 Task: Add all the custom objects of student admission management in this created lightening app.
Action: Mouse moved to (652, 52)
Screenshot: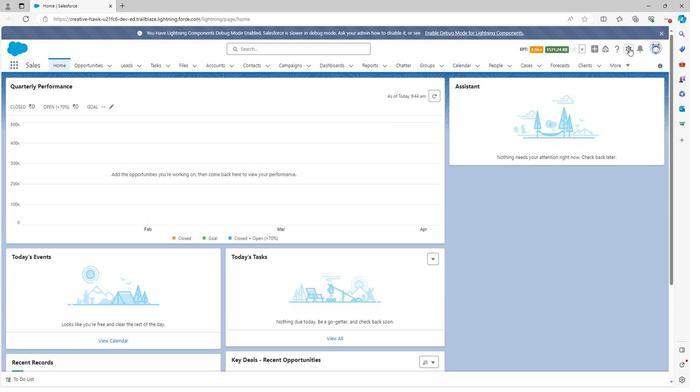
Action: Mouse pressed left at (652, 52)
Screenshot: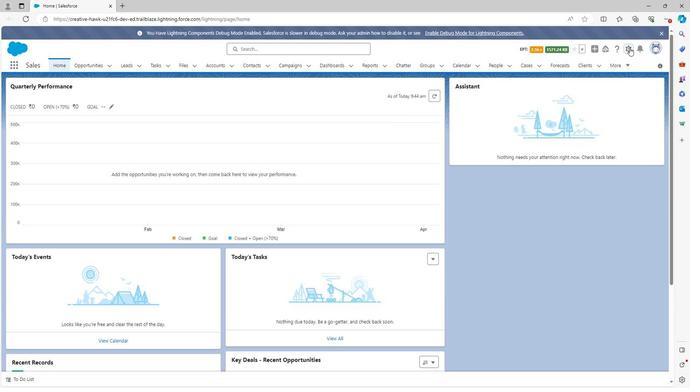 
Action: Mouse moved to (622, 76)
Screenshot: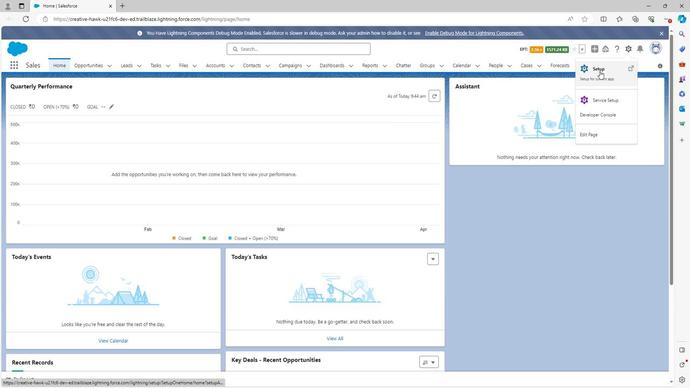 
Action: Mouse pressed left at (622, 76)
Screenshot: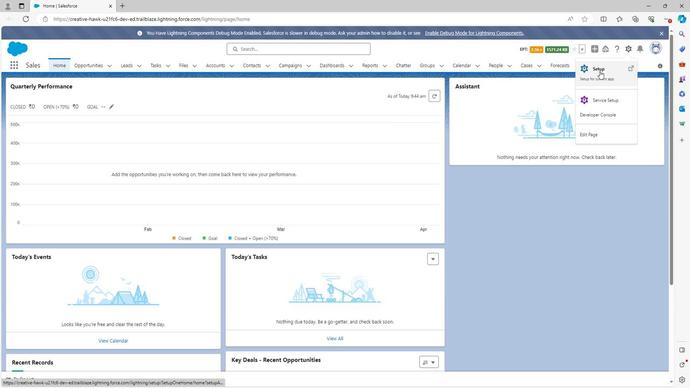 
Action: Mouse moved to (65, 91)
Screenshot: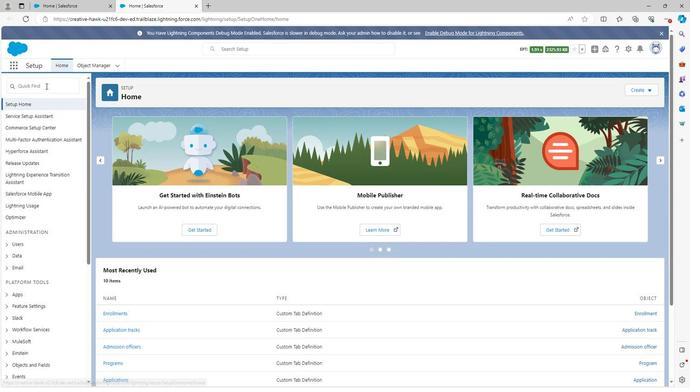 
Action: Mouse pressed left at (65, 91)
Screenshot: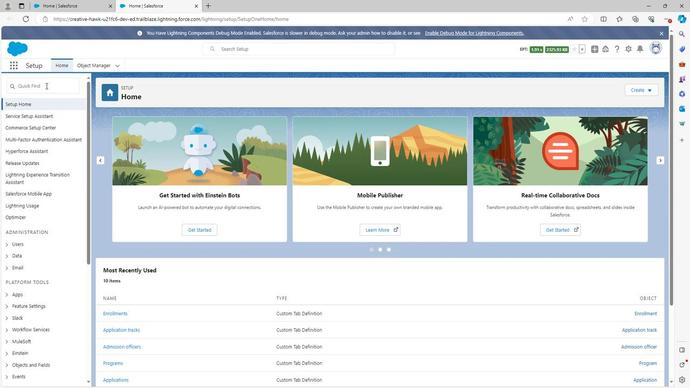 
Action: Key pressed app
Screenshot: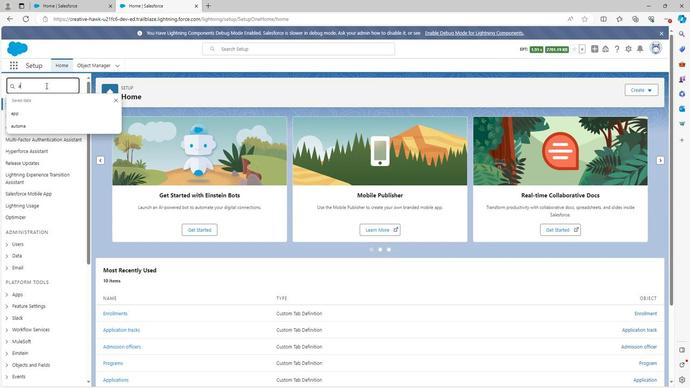 
Action: Mouse moved to (55, 165)
Screenshot: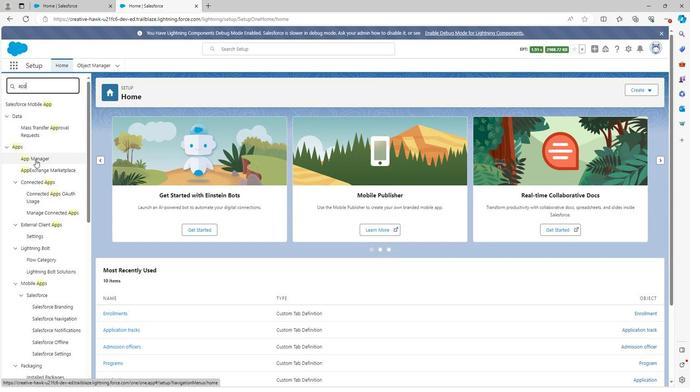 
Action: Mouse pressed left at (55, 165)
Screenshot: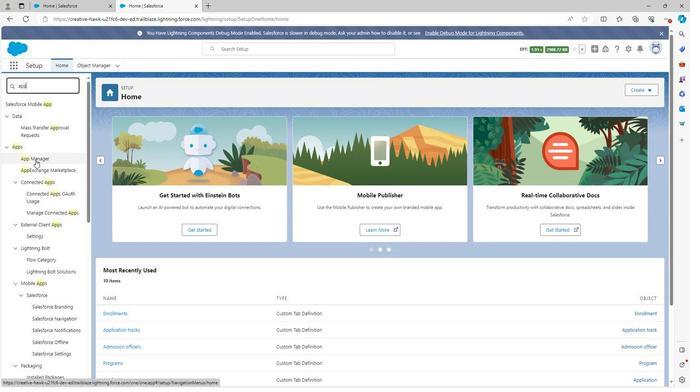 
Action: Mouse moved to (55, 163)
Screenshot: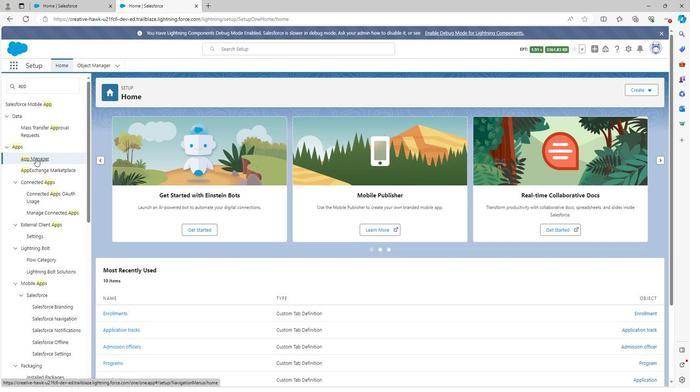 
Action: Mouse pressed left at (55, 163)
Screenshot: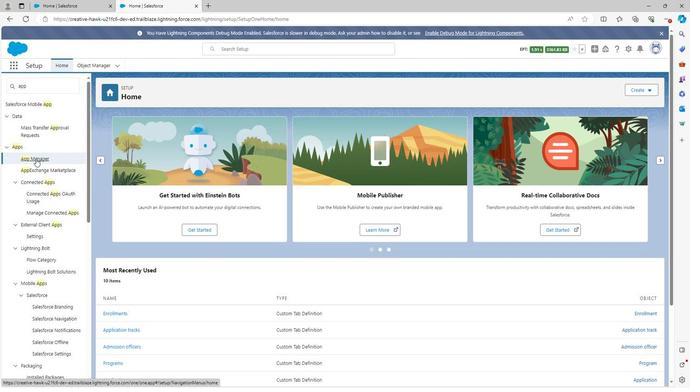 
Action: Mouse moved to (579, 355)
Screenshot: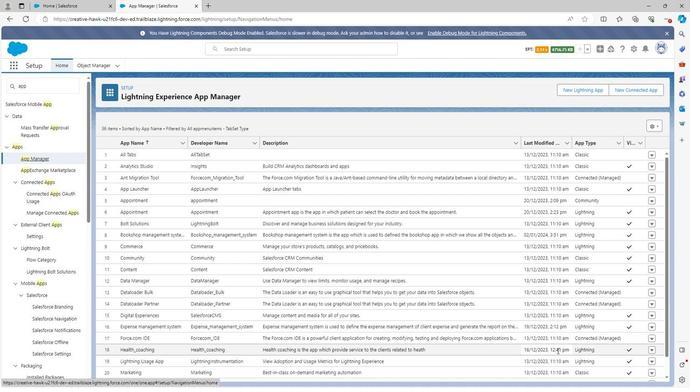 
Action: Mouse scrolled (579, 355) with delta (0, 0)
Screenshot: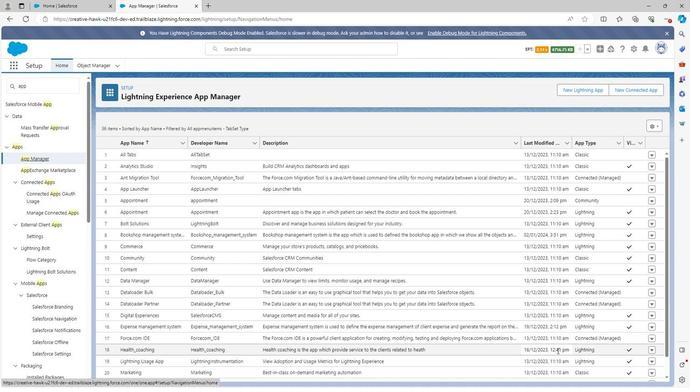 
Action: Mouse moved to (595, 357)
Screenshot: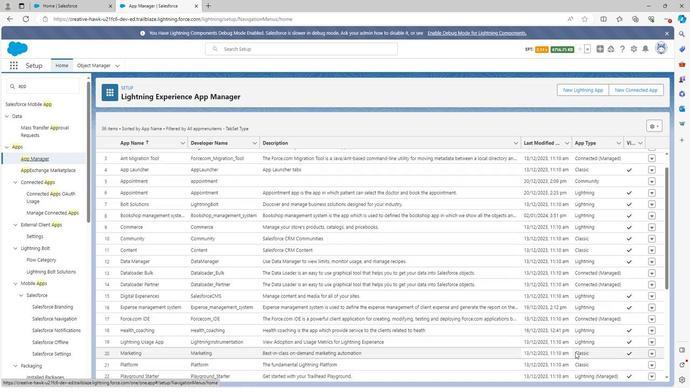 
Action: Mouse scrolled (594, 356) with delta (0, 0)
Screenshot: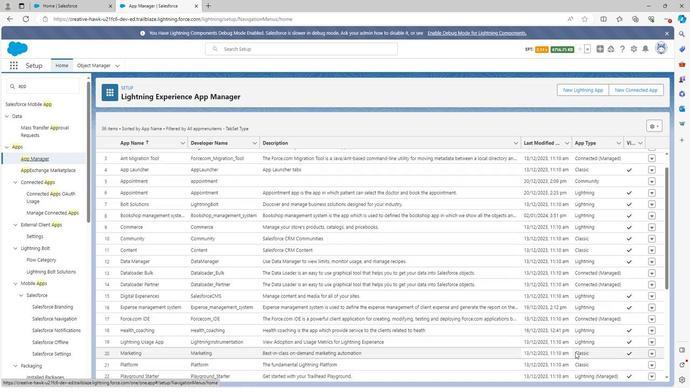
Action: Mouse moved to (608, 357)
Screenshot: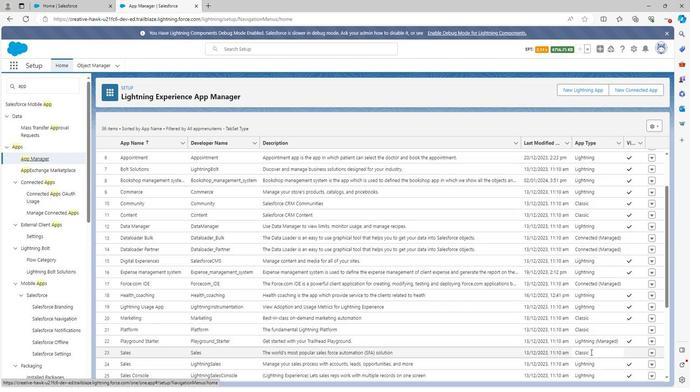 
Action: Mouse scrolled (608, 356) with delta (0, 0)
Screenshot: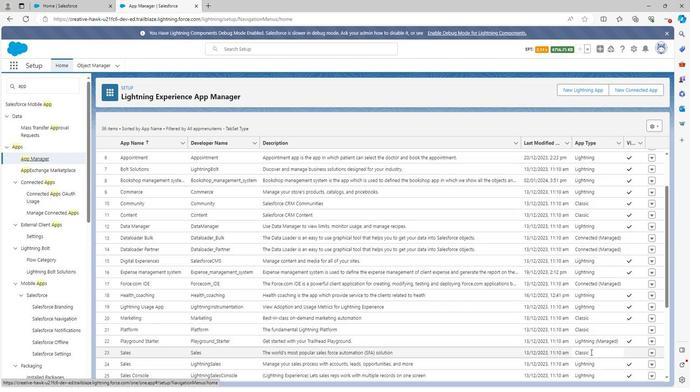
Action: Mouse moved to (629, 354)
Screenshot: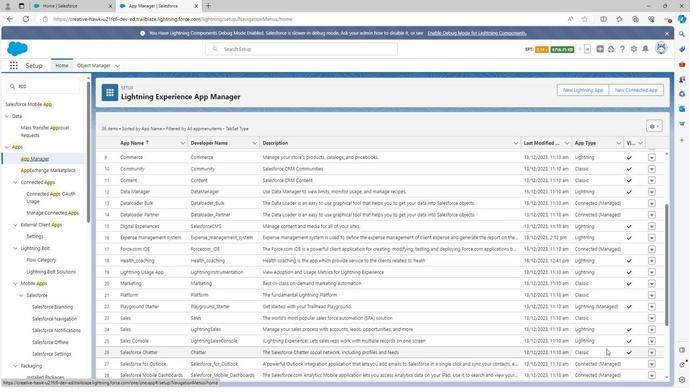 
Action: Mouse scrolled (629, 353) with delta (0, 0)
Screenshot: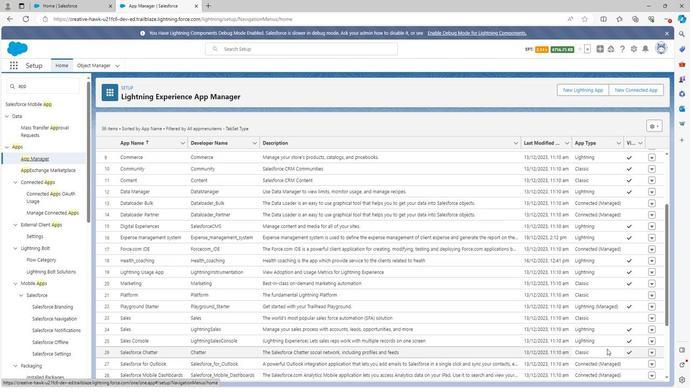 
Action: Mouse moved to (630, 353)
Screenshot: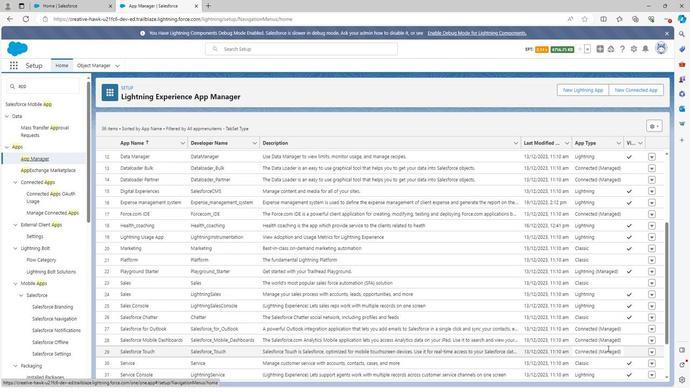 
Action: Mouse scrolled (630, 353) with delta (0, 0)
Screenshot: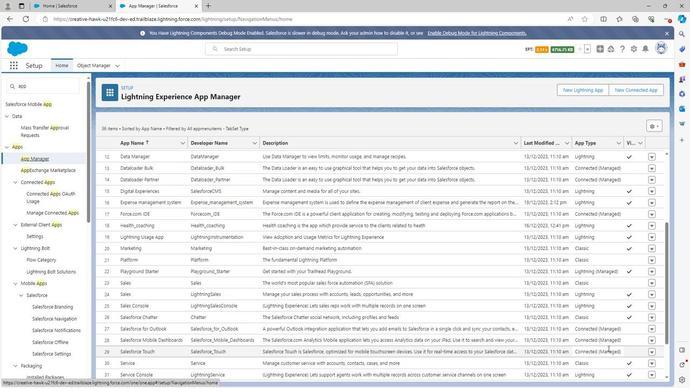 
Action: Mouse moved to (630, 353)
Screenshot: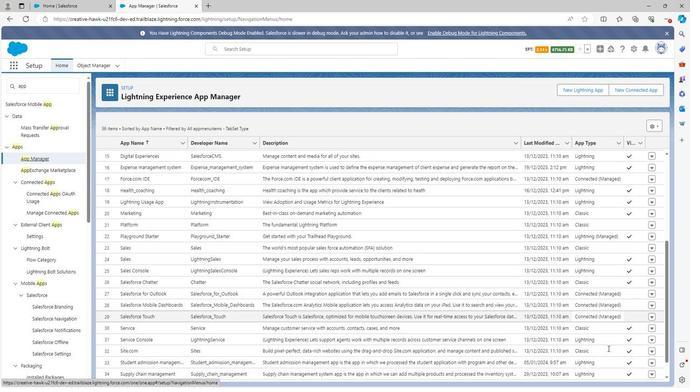 
Action: Mouse scrolled (630, 353) with delta (0, 0)
Screenshot: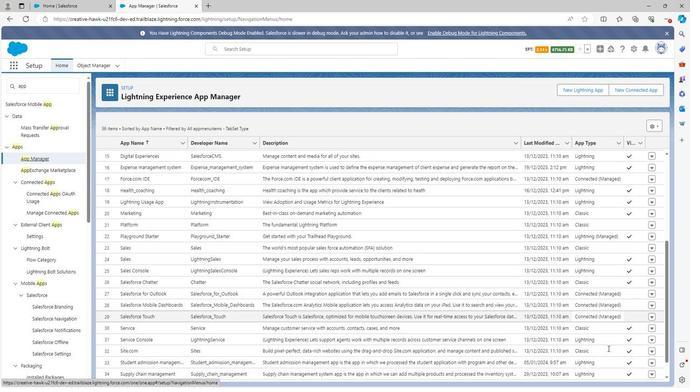 
Action: Mouse moved to (675, 346)
Screenshot: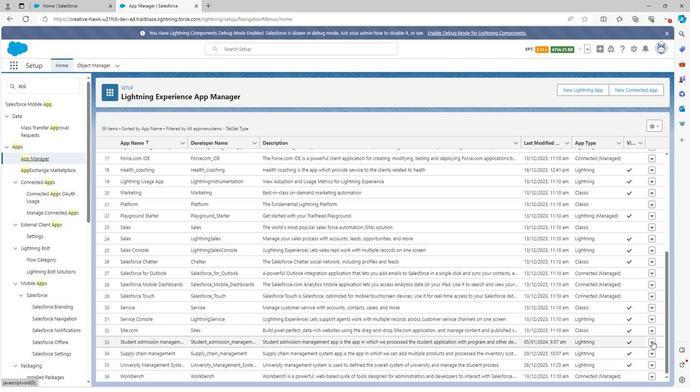 
Action: Mouse pressed left at (675, 346)
Screenshot: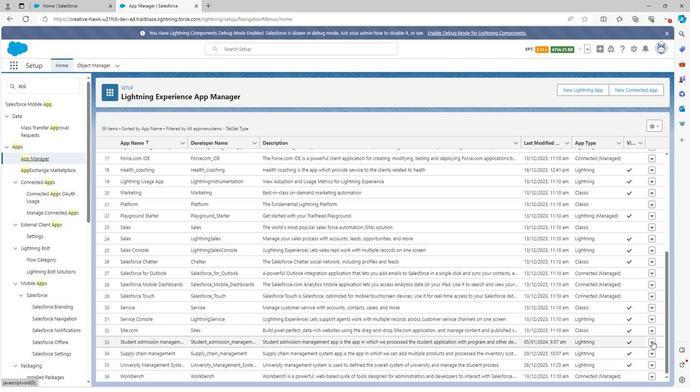 
Action: Mouse moved to (674, 345)
Screenshot: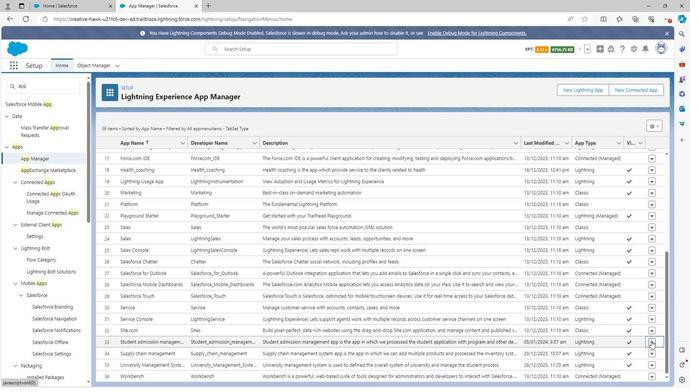
Action: Mouse pressed left at (674, 345)
Screenshot: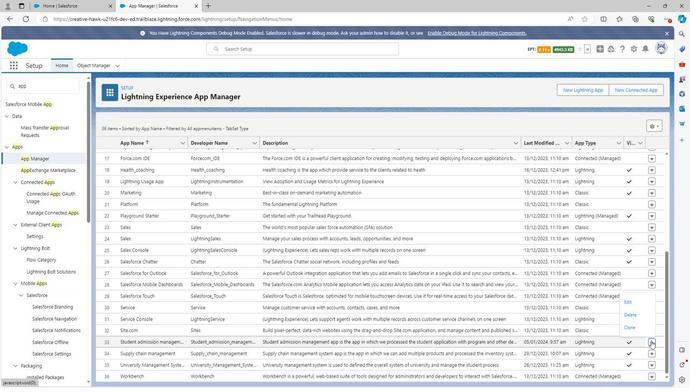 
Action: Mouse moved to (674, 345)
Screenshot: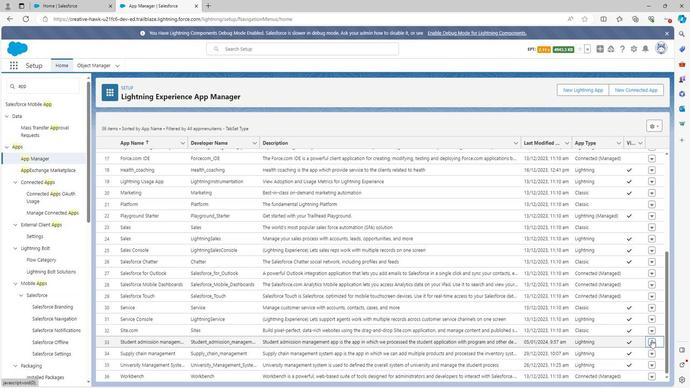 
Action: Mouse pressed left at (674, 345)
Screenshot: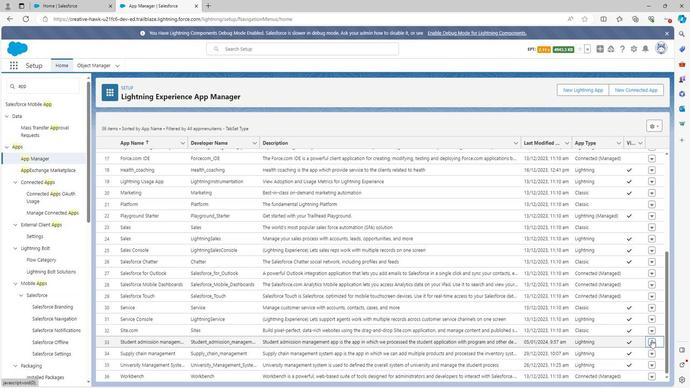 
Action: Mouse moved to (653, 308)
Screenshot: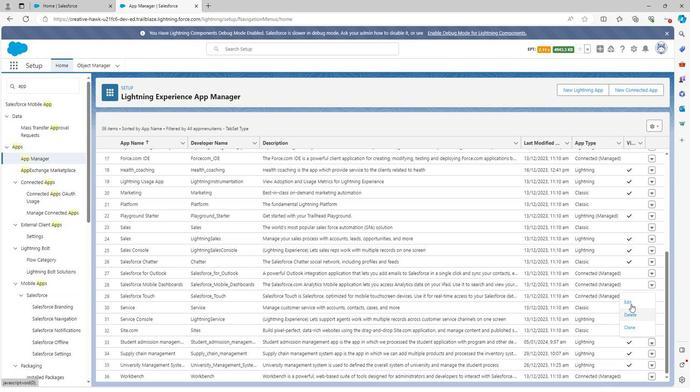 
Action: Mouse pressed left at (653, 308)
Screenshot: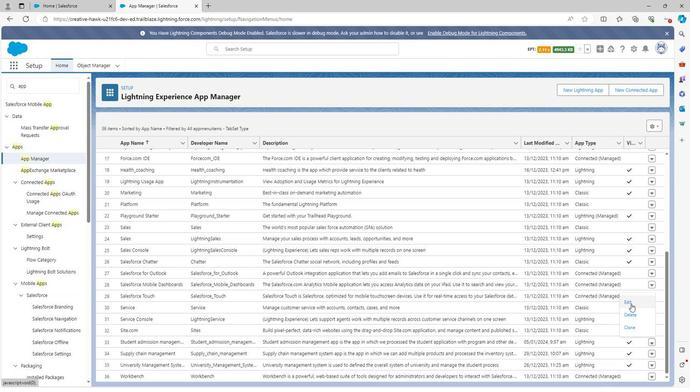 
Action: Mouse moved to (55, 113)
Screenshot: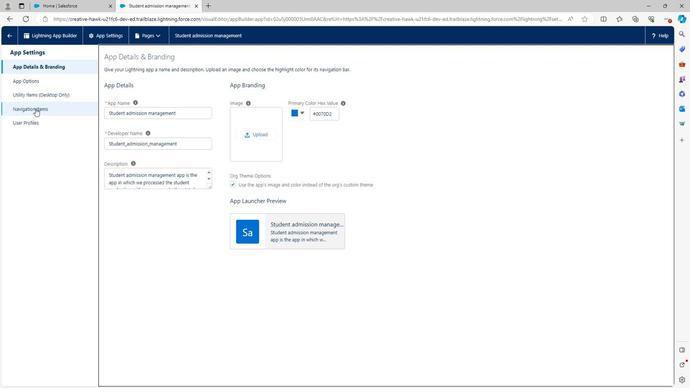 
Action: Mouse pressed left at (55, 113)
Screenshot: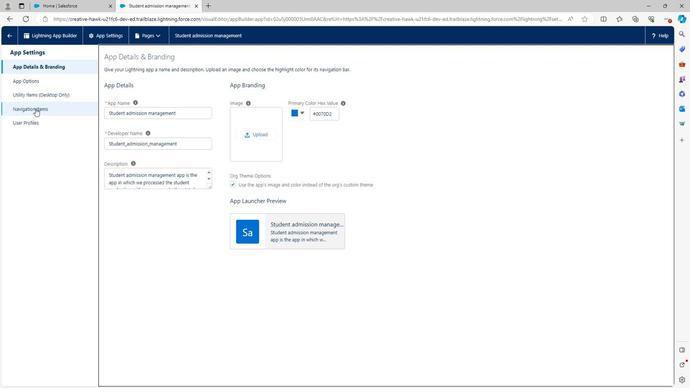 
Action: Mouse moved to (198, 214)
Screenshot: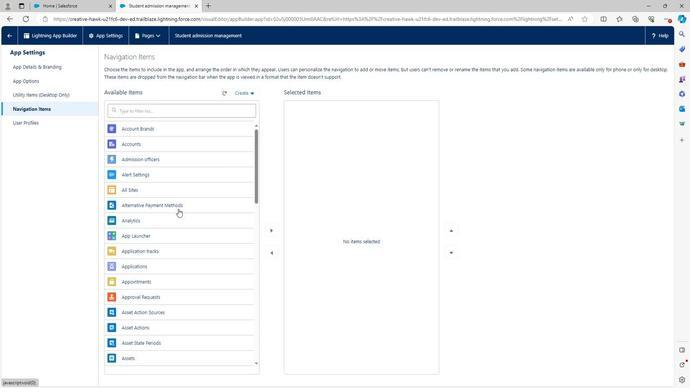
Action: Mouse scrolled (198, 213) with delta (0, 0)
Screenshot: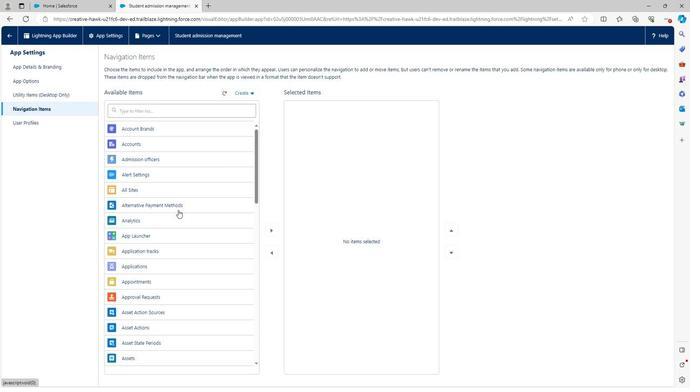 
Action: Mouse moved to (198, 216)
Screenshot: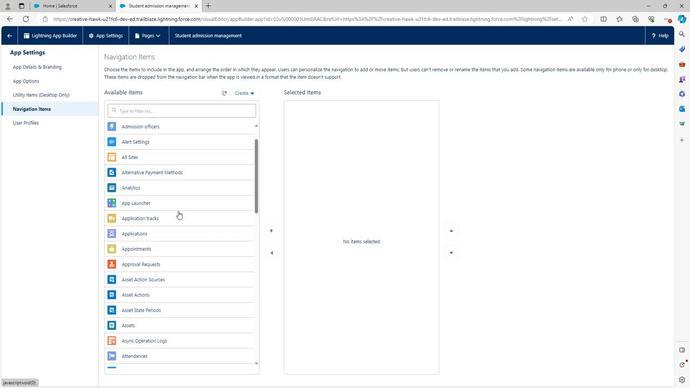 
Action: Mouse scrolled (198, 215) with delta (0, 0)
Screenshot: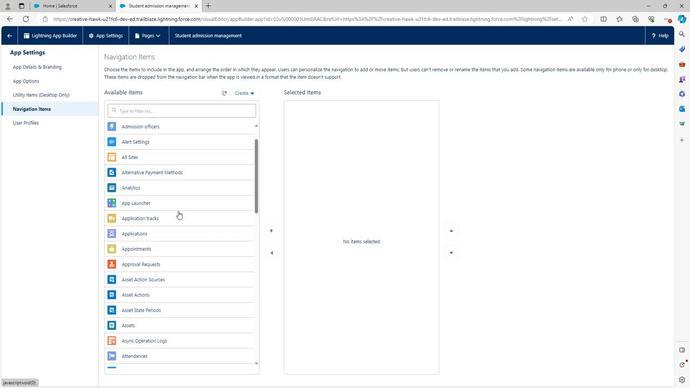 
Action: Mouse moved to (198, 217)
Screenshot: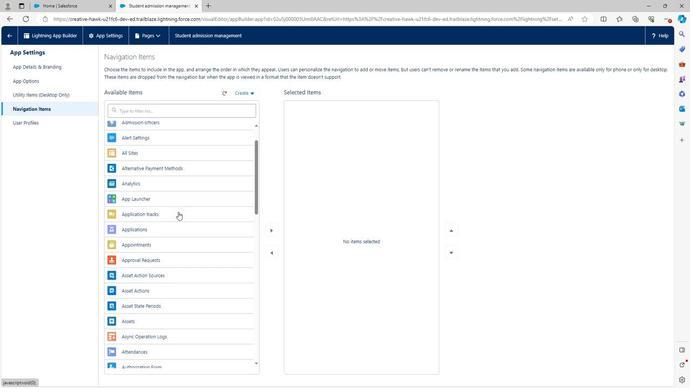 
Action: Mouse scrolled (198, 216) with delta (0, 0)
Screenshot: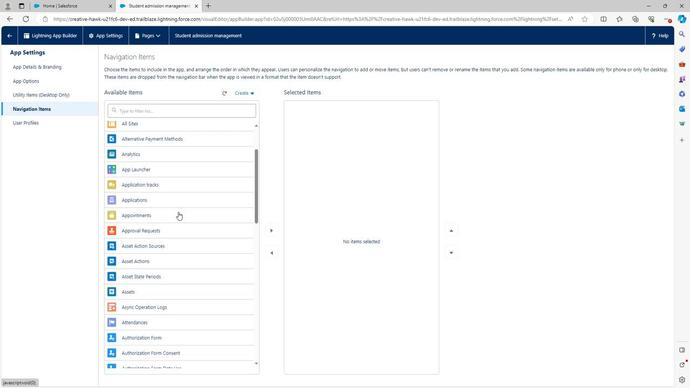 
Action: Mouse scrolled (198, 216) with delta (0, 0)
Screenshot: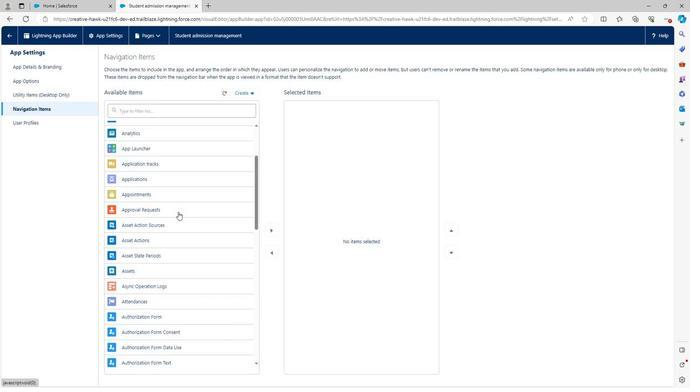 
Action: Mouse scrolled (198, 216) with delta (0, 0)
Screenshot: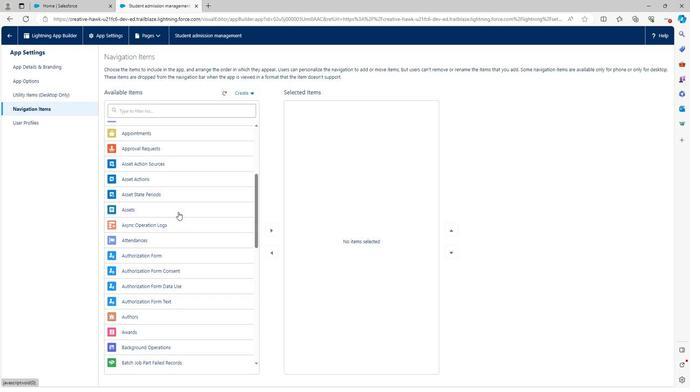 
Action: Mouse scrolled (198, 216) with delta (0, 0)
Screenshot: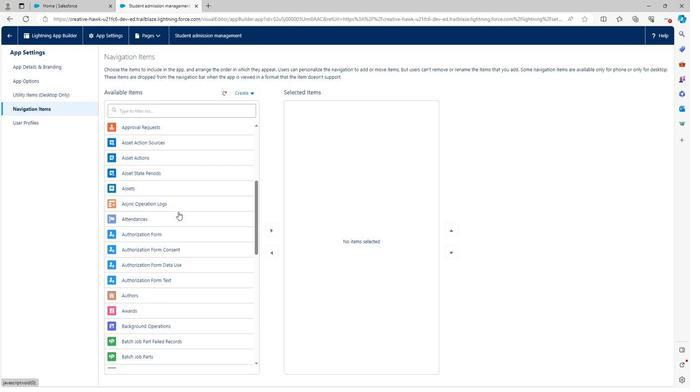 
Action: Mouse scrolled (198, 216) with delta (0, 0)
Screenshot: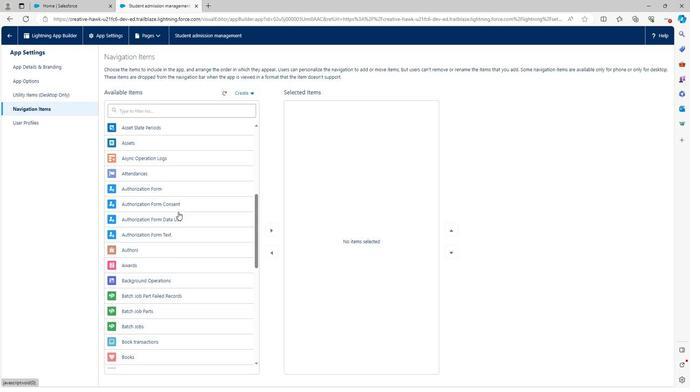 
Action: Mouse scrolled (198, 216) with delta (0, 0)
Screenshot: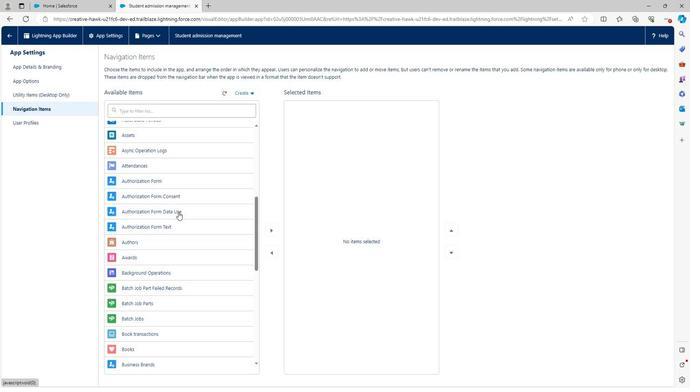 
Action: Mouse scrolled (198, 216) with delta (0, 0)
Screenshot: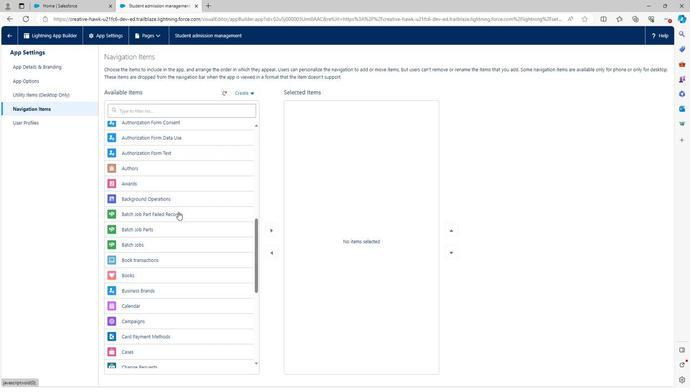 
Action: Mouse scrolled (198, 216) with delta (0, 0)
Screenshot: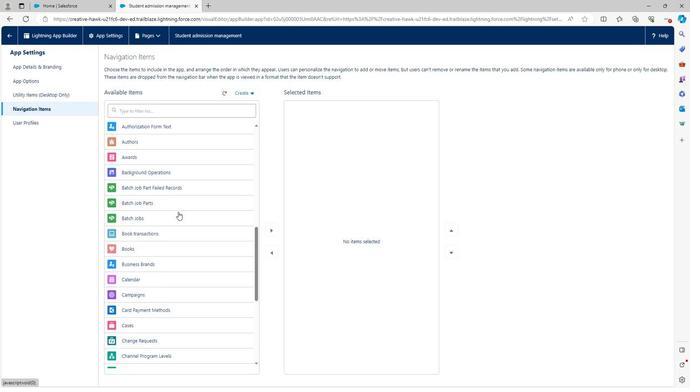 
Action: Mouse scrolled (198, 216) with delta (0, 0)
Screenshot: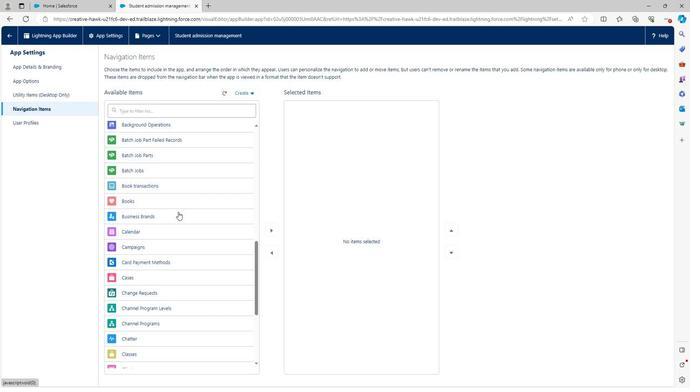 
Action: Mouse scrolled (198, 216) with delta (0, 0)
Screenshot: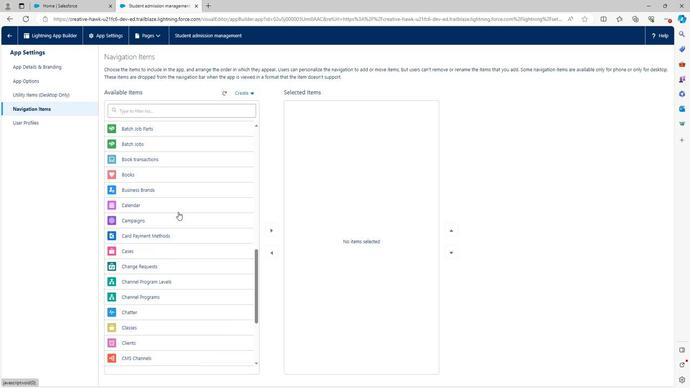 
Action: Mouse scrolled (198, 216) with delta (0, 0)
Screenshot: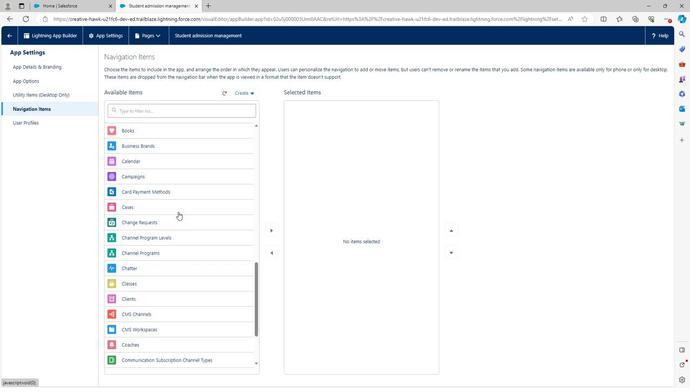 
Action: Mouse scrolled (198, 216) with delta (0, 0)
Screenshot: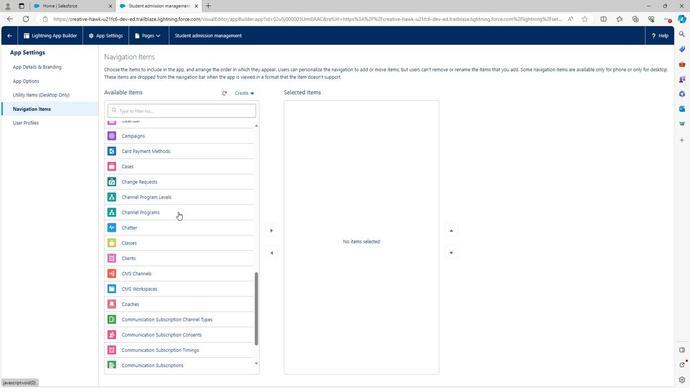 
Action: Mouse scrolled (198, 216) with delta (0, 0)
Screenshot: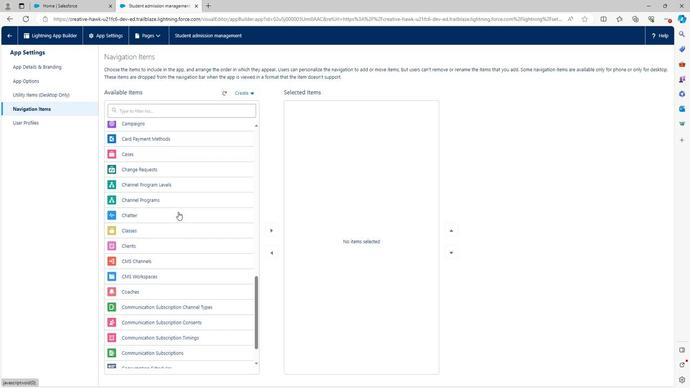 
Action: Mouse scrolled (198, 216) with delta (0, 0)
Screenshot: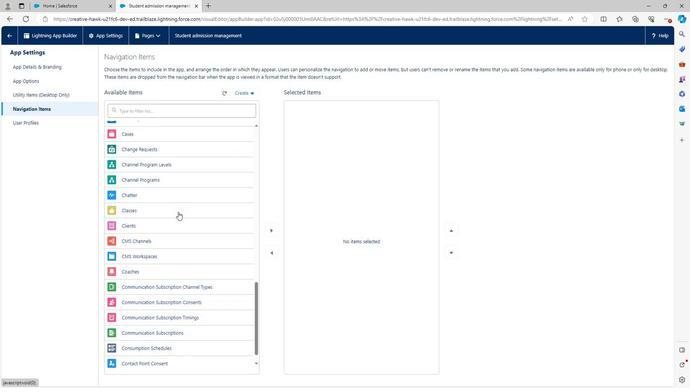 
Action: Mouse scrolled (198, 216) with delta (0, 0)
Screenshot: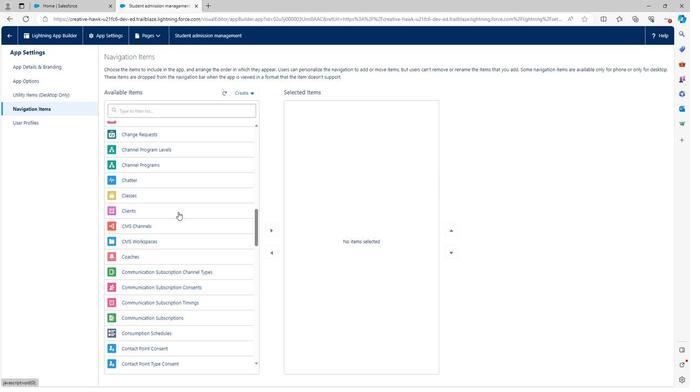 
Action: Mouse scrolled (198, 216) with delta (0, 0)
Screenshot: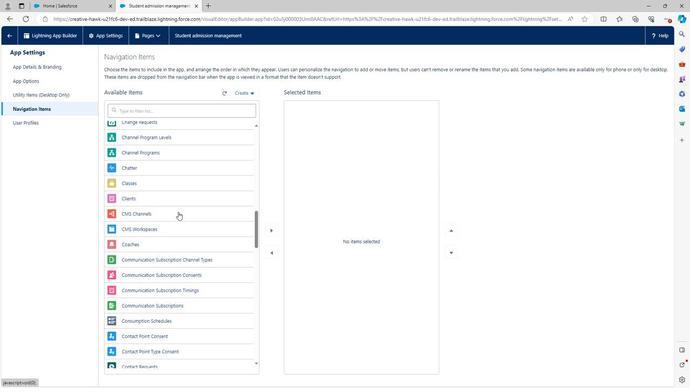 
Action: Mouse scrolled (198, 216) with delta (0, 0)
Screenshot: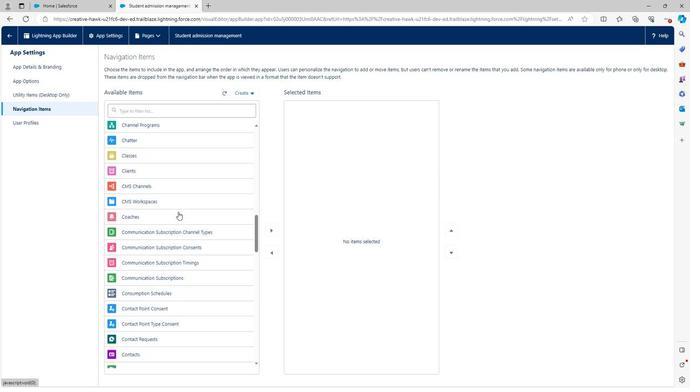 
Action: Mouse scrolled (198, 216) with delta (0, 0)
Screenshot: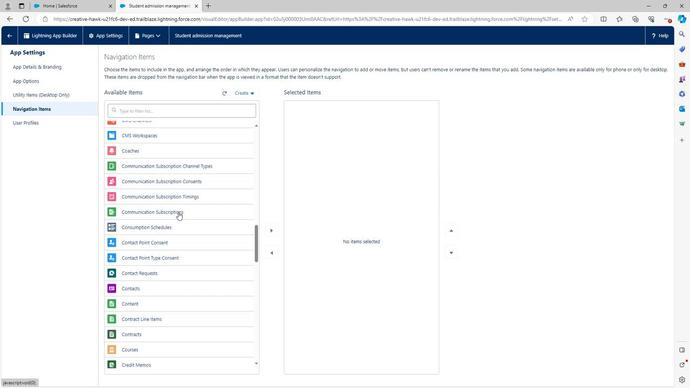
Action: Mouse scrolled (198, 216) with delta (0, 0)
Screenshot: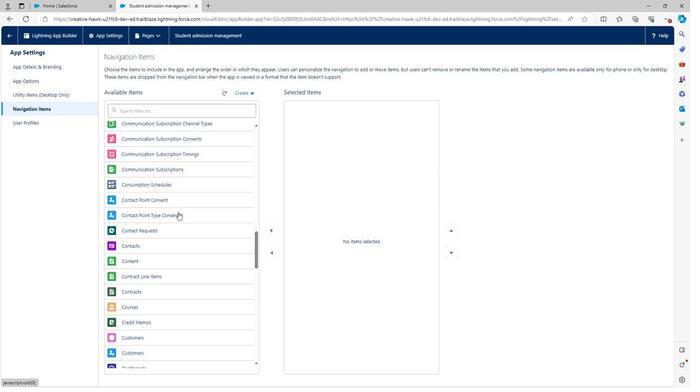 
Action: Mouse scrolled (198, 216) with delta (0, 0)
Screenshot: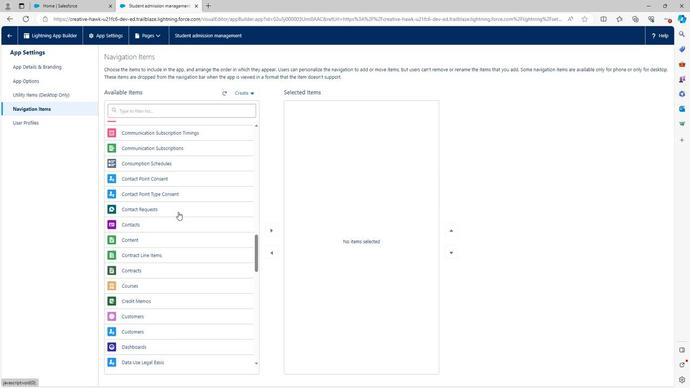 
Action: Mouse scrolled (198, 216) with delta (0, 0)
Screenshot: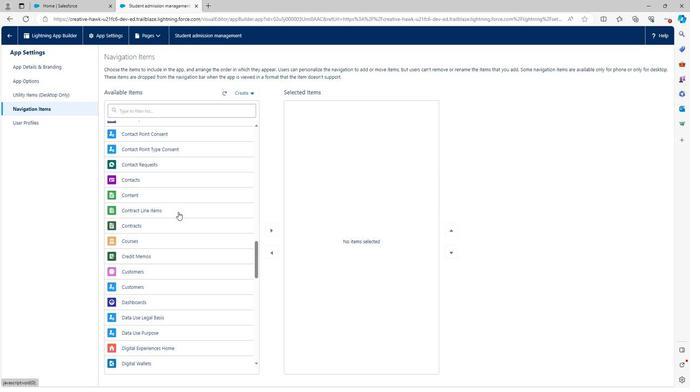 
Action: Mouse scrolled (198, 216) with delta (0, 0)
Screenshot: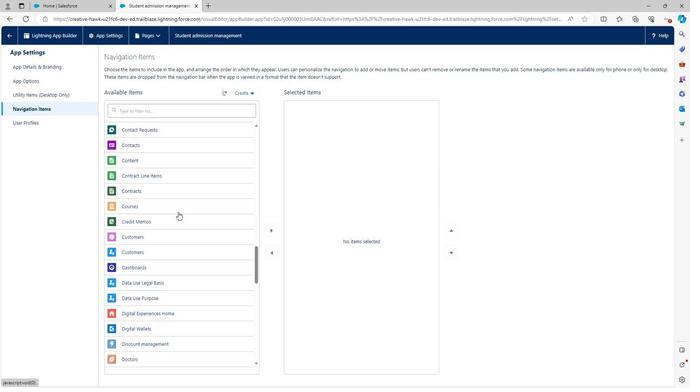 
Action: Mouse scrolled (198, 216) with delta (0, 0)
Screenshot: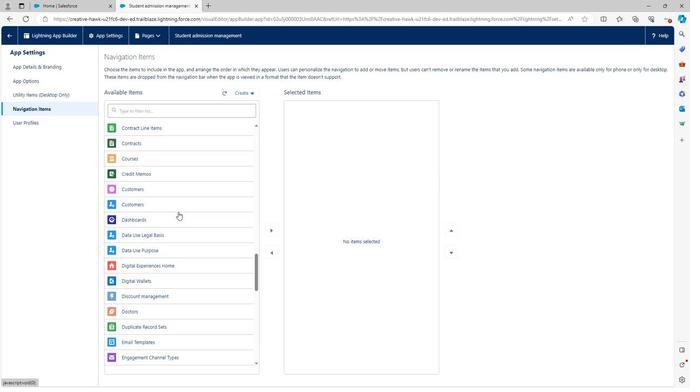 
Action: Mouse scrolled (198, 216) with delta (0, 0)
Screenshot: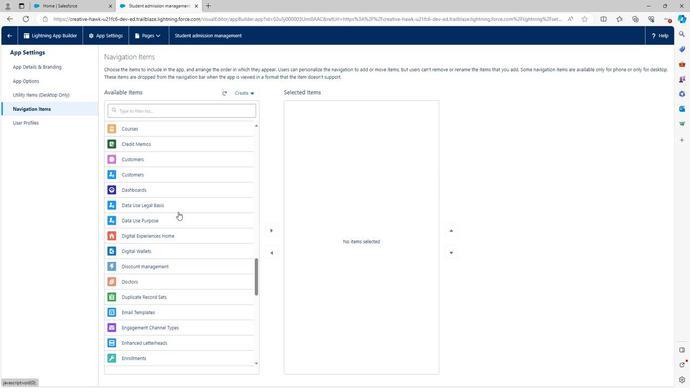 
Action: Mouse scrolled (198, 216) with delta (0, 0)
Screenshot: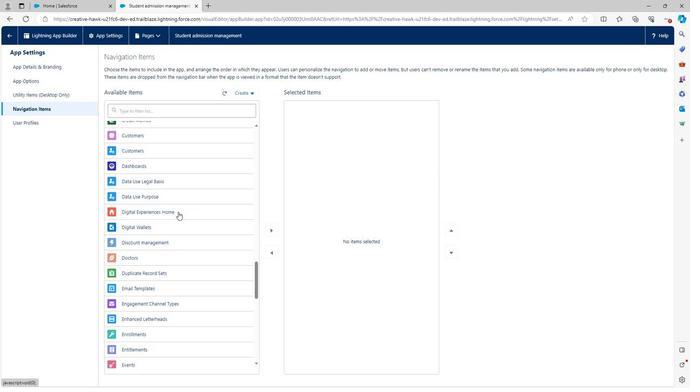 
Action: Mouse scrolled (198, 216) with delta (0, 0)
Screenshot: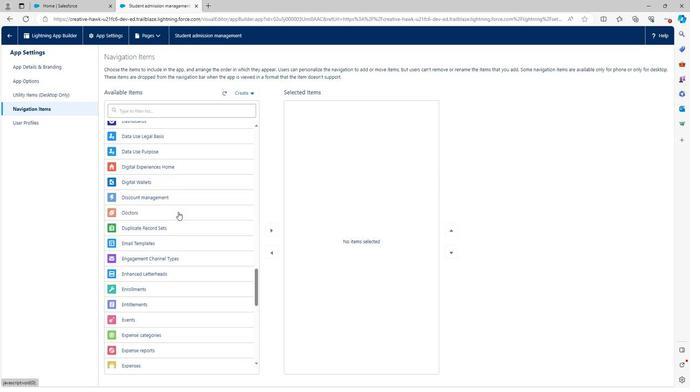 
Action: Mouse scrolled (198, 216) with delta (0, 0)
Screenshot: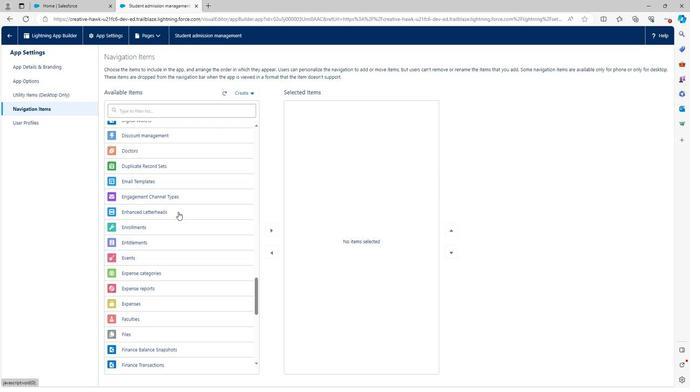 
Action: Mouse scrolled (198, 216) with delta (0, 0)
Screenshot: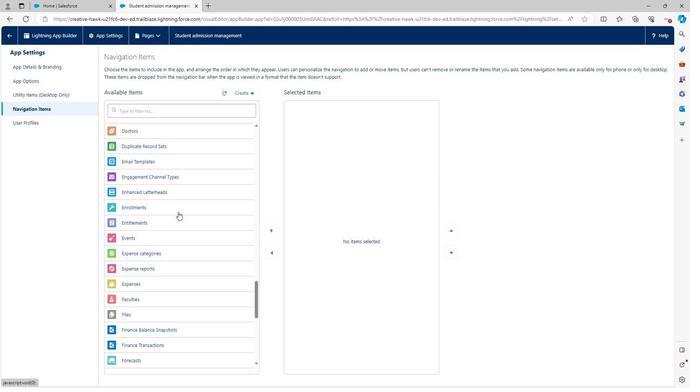 
Action: Mouse scrolled (198, 216) with delta (0, 0)
Screenshot: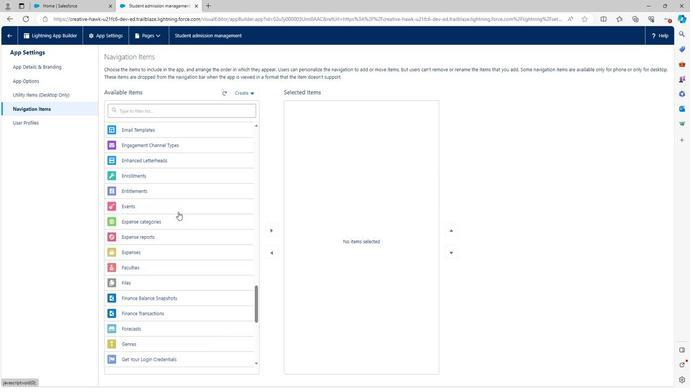 
Action: Mouse scrolled (198, 216) with delta (0, 0)
Screenshot: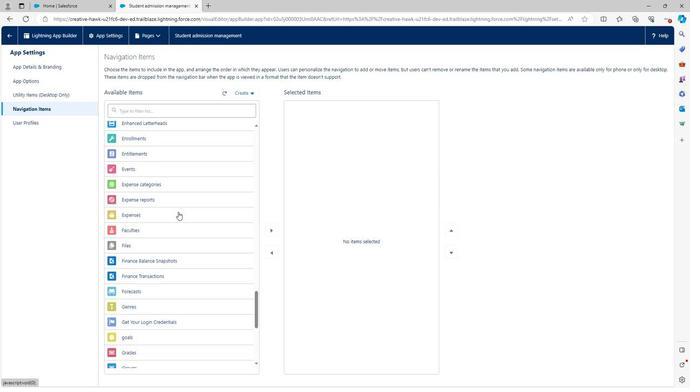 
Action: Mouse scrolled (198, 216) with delta (0, 0)
Screenshot: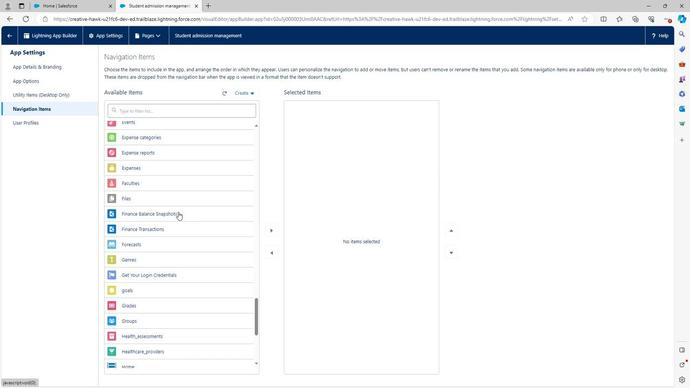 
Action: Mouse scrolled (198, 216) with delta (0, 0)
Screenshot: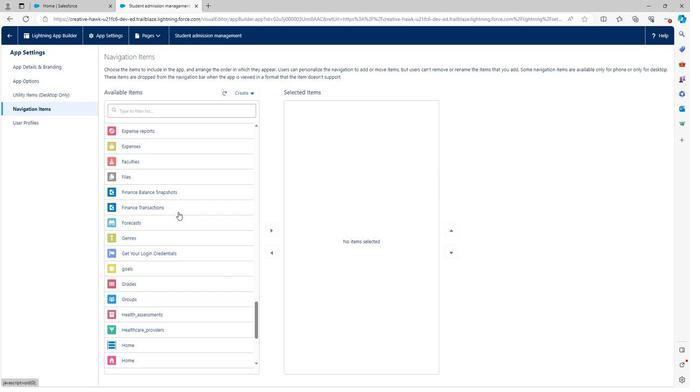 
Action: Mouse scrolled (198, 216) with delta (0, 0)
Screenshot: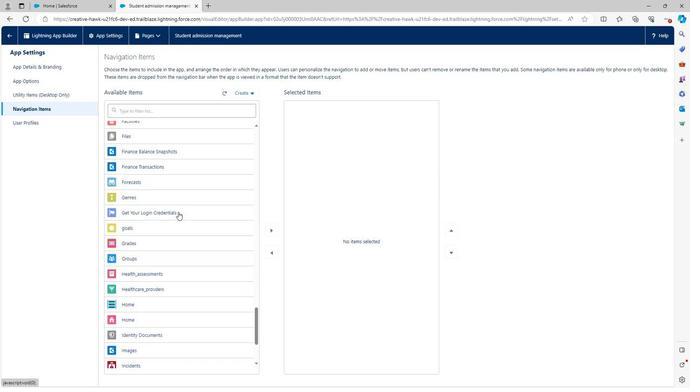 
Action: Mouse scrolled (198, 216) with delta (0, 0)
Screenshot: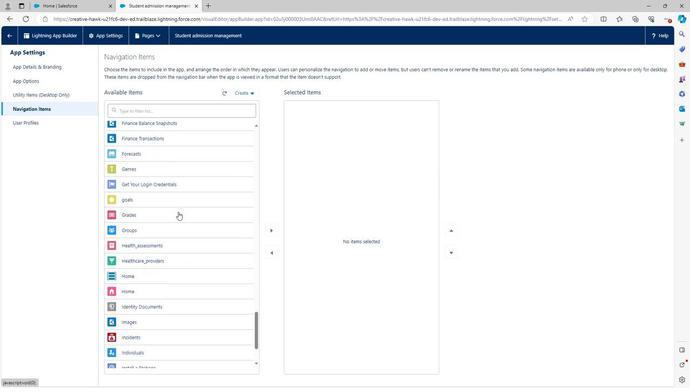 
Action: Mouse scrolled (198, 216) with delta (0, 0)
Screenshot: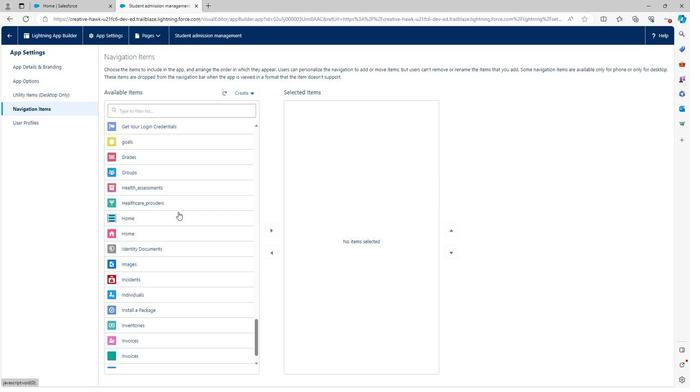 
Action: Mouse scrolled (198, 216) with delta (0, 0)
Screenshot: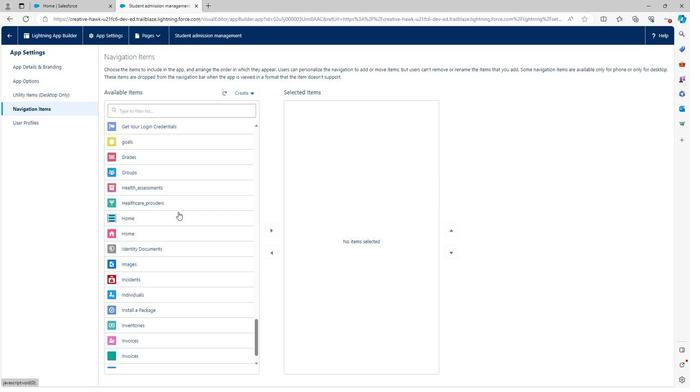 
Action: Mouse scrolled (198, 216) with delta (0, 0)
Screenshot: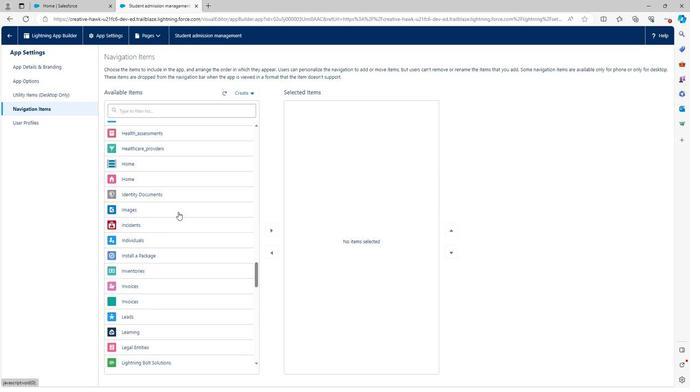 
Action: Mouse scrolled (198, 216) with delta (0, 0)
Screenshot: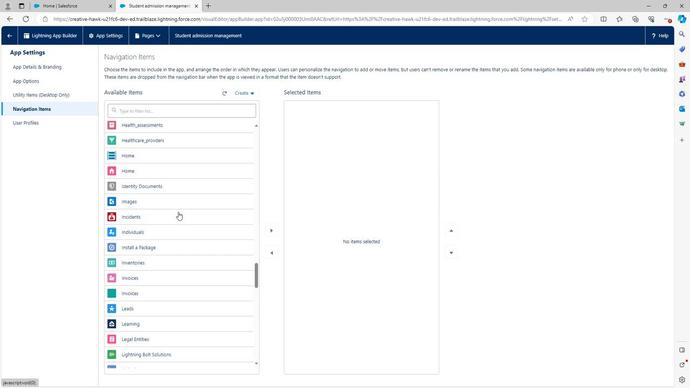 
Action: Mouse scrolled (198, 216) with delta (0, 0)
Screenshot: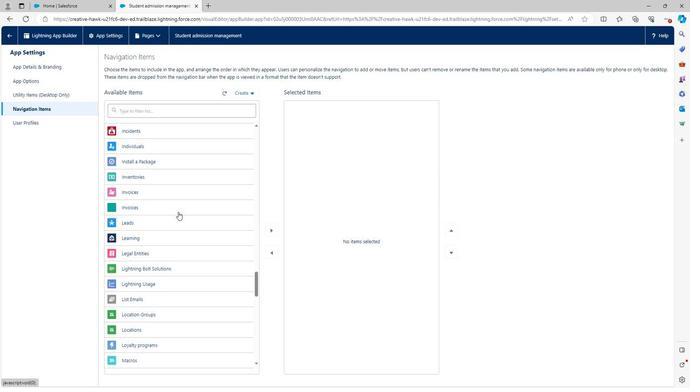 
Action: Mouse scrolled (198, 216) with delta (0, 0)
Screenshot: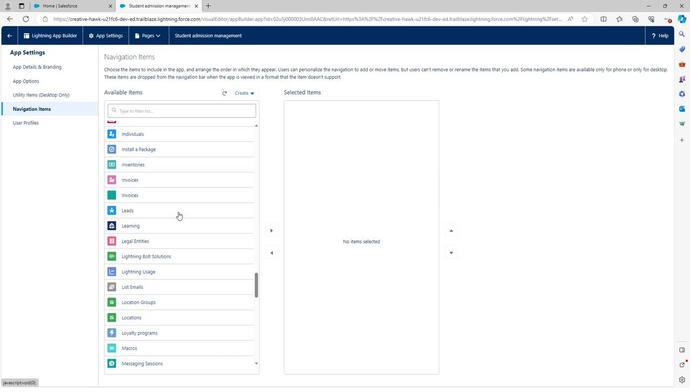 
Action: Mouse scrolled (198, 216) with delta (0, 0)
Screenshot: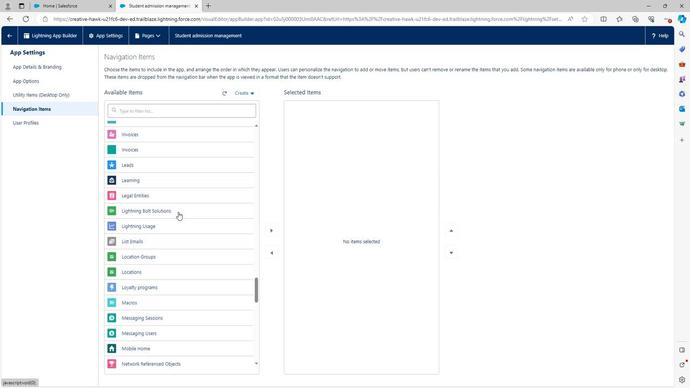 
Action: Mouse scrolled (198, 216) with delta (0, 0)
Screenshot: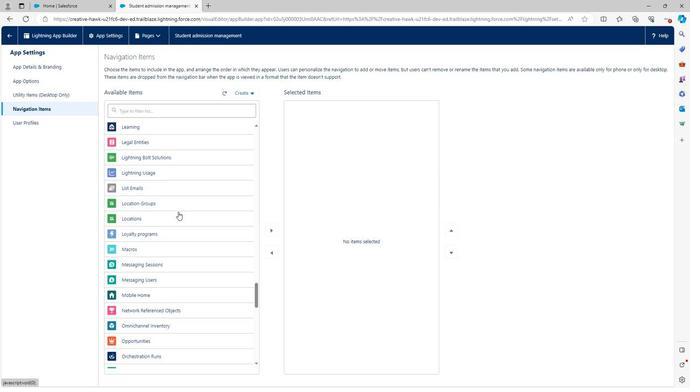 
Action: Mouse scrolled (198, 216) with delta (0, 0)
Screenshot: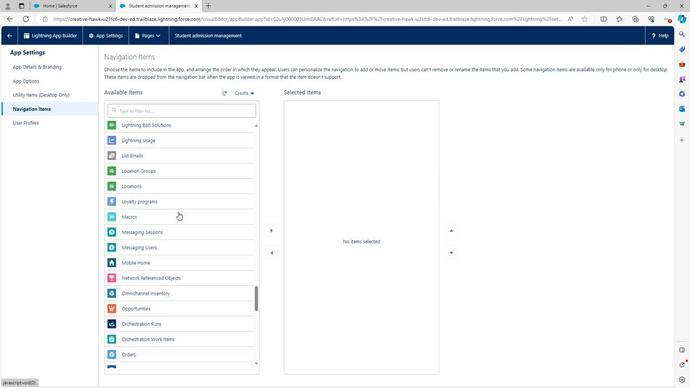
Action: Mouse scrolled (198, 216) with delta (0, 0)
Screenshot: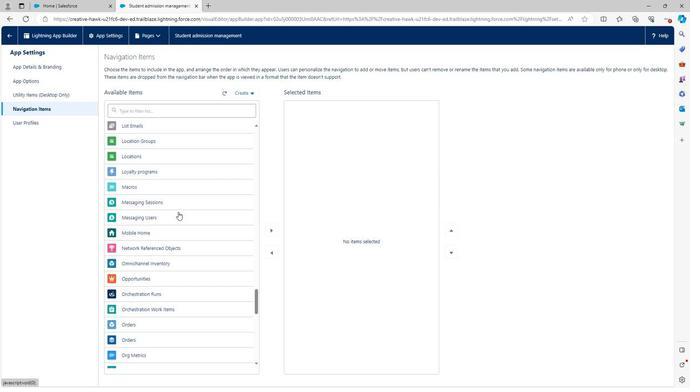 
Action: Mouse scrolled (198, 216) with delta (0, 0)
Screenshot: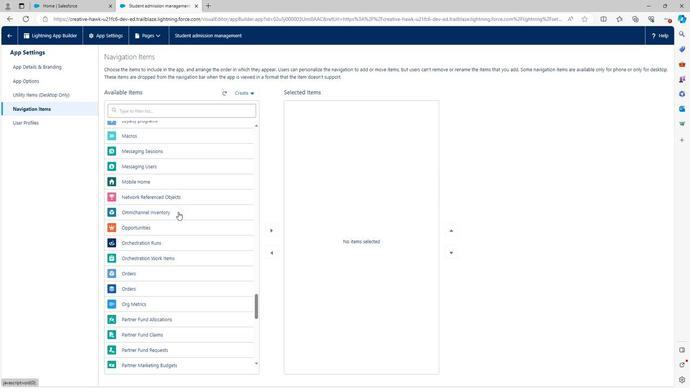 
Action: Mouse scrolled (198, 216) with delta (0, 0)
Screenshot: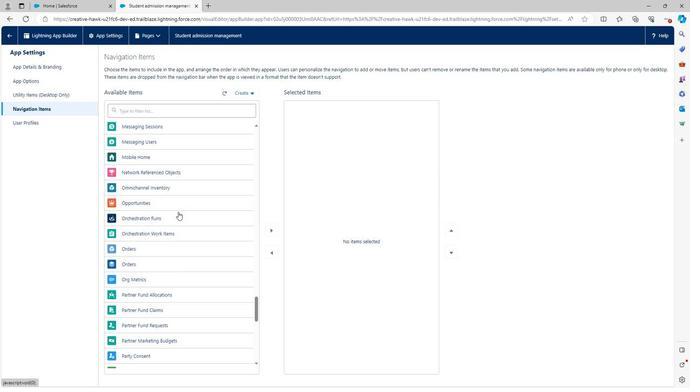 
Action: Mouse scrolled (198, 216) with delta (0, 0)
Screenshot: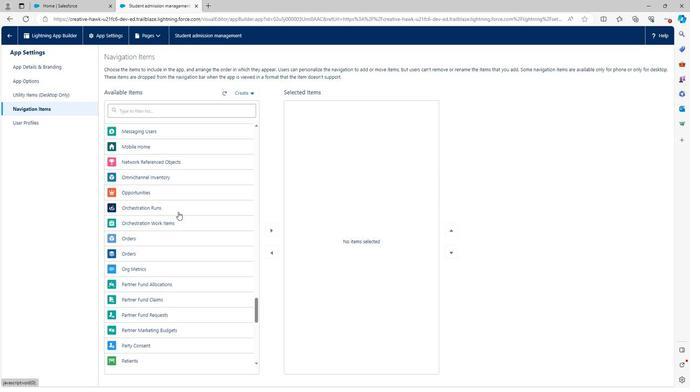 
Action: Mouse scrolled (198, 216) with delta (0, 0)
Screenshot: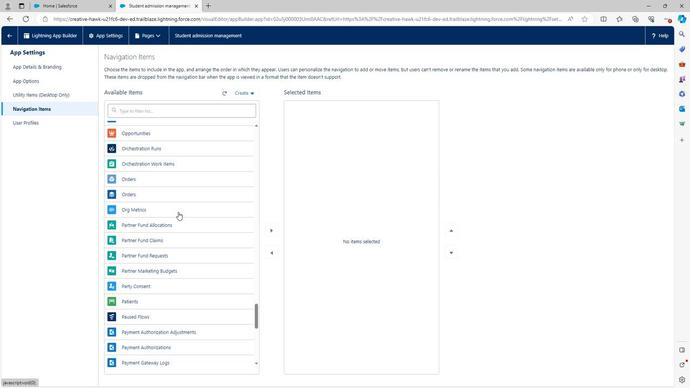 
Action: Mouse scrolled (198, 216) with delta (0, 0)
Screenshot: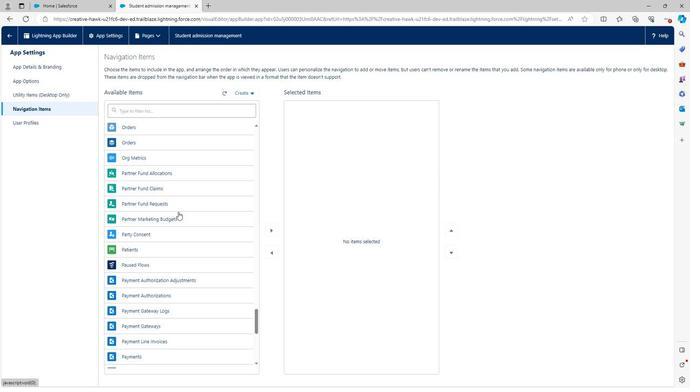 
Action: Mouse moved to (198, 217)
Screenshot: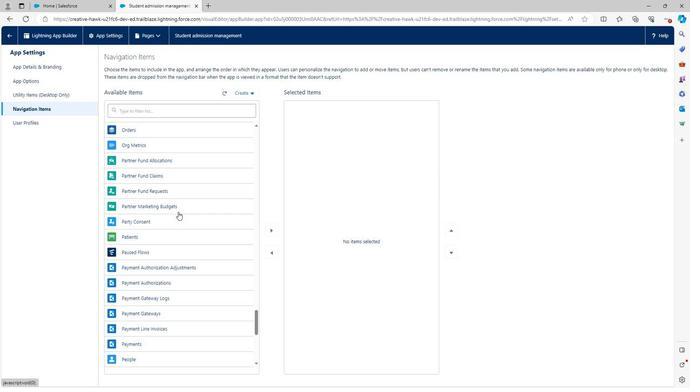 
Action: Mouse scrolled (198, 216) with delta (0, 0)
Screenshot: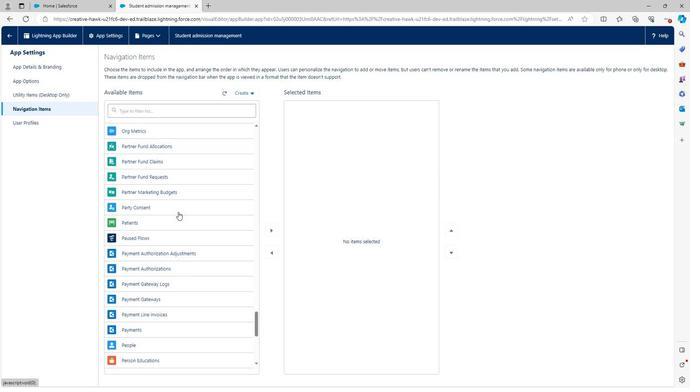 
Action: Mouse moved to (198, 217)
Screenshot: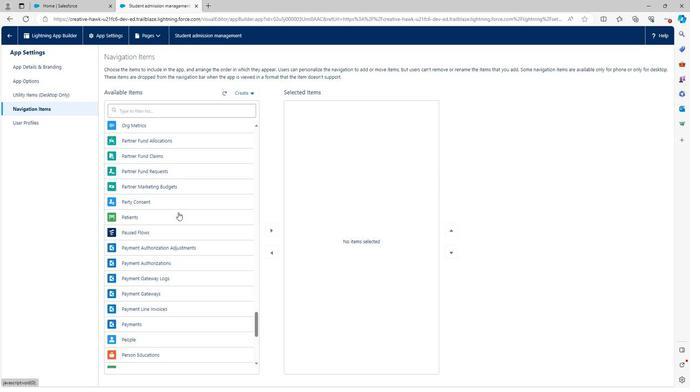
Action: Mouse scrolled (198, 217) with delta (0, 0)
Screenshot: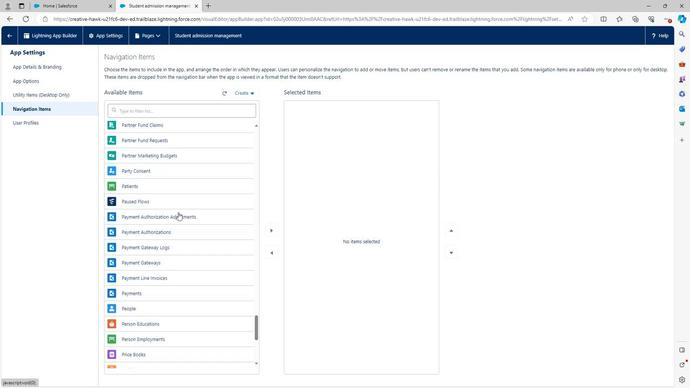 
Action: Mouse moved to (198, 217)
Screenshot: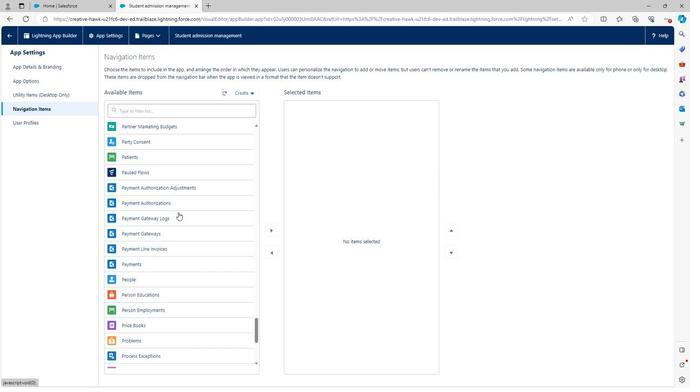 
Action: Mouse scrolled (198, 217) with delta (0, 0)
Screenshot: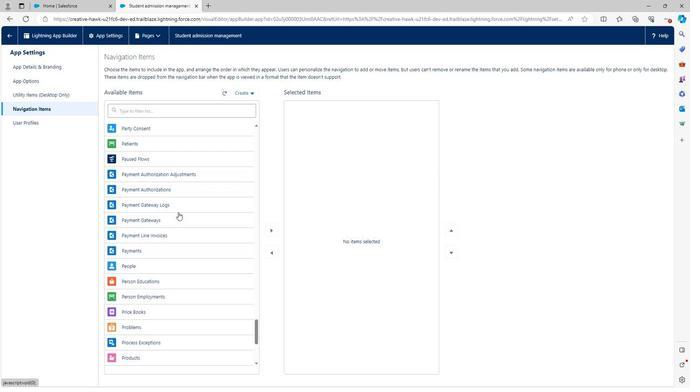 
Action: Mouse scrolled (198, 217) with delta (0, 0)
Screenshot: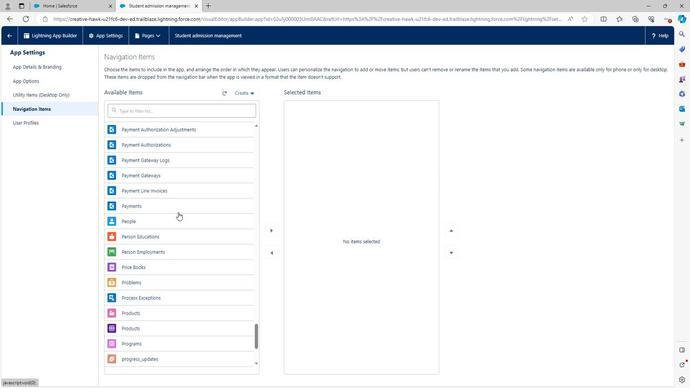 
Action: Mouse scrolled (198, 217) with delta (0, 0)
Screenshot: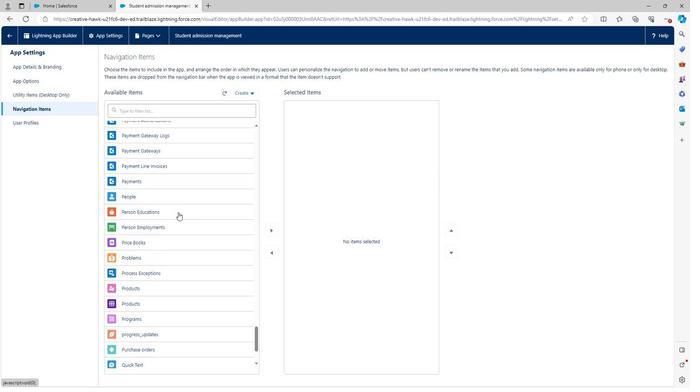 
Action: Mouse scrolled (198, 217) with delta (0, 0)
Screenshot: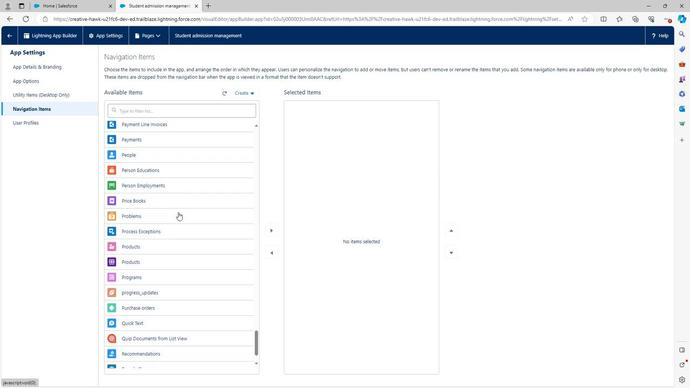 
Action: Mouse scrolled (198, 217) with delta (0, 0)
Screenshot: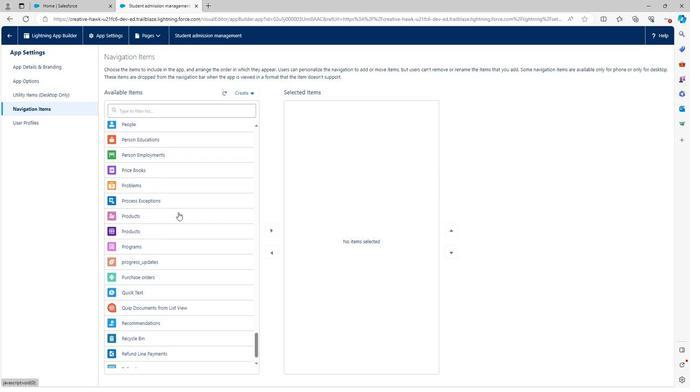 
Action: Mouse scrolled (198, 217) with delta (0, 0)
Screenshot: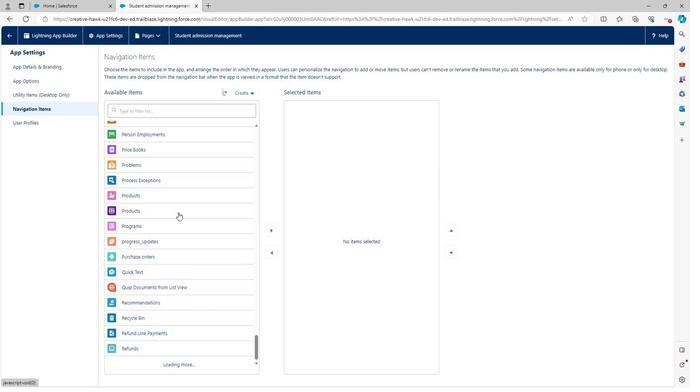 
Action: Mouse scrolled (198, 217) with delta (0, 0)
Screenshot: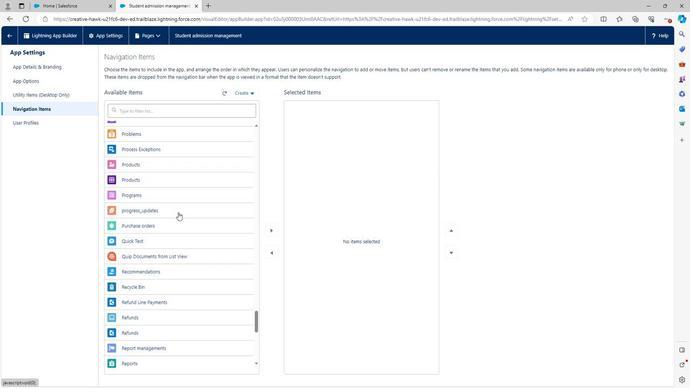 
Action: Mouse scrolled (198, 217) with delta (0, 0)
Screenshot: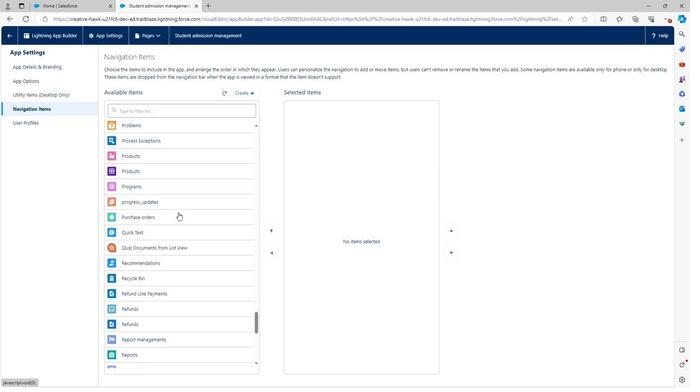 
Action: Mouse scrolled (198, 217) with delta (0, 0)
Screenshot: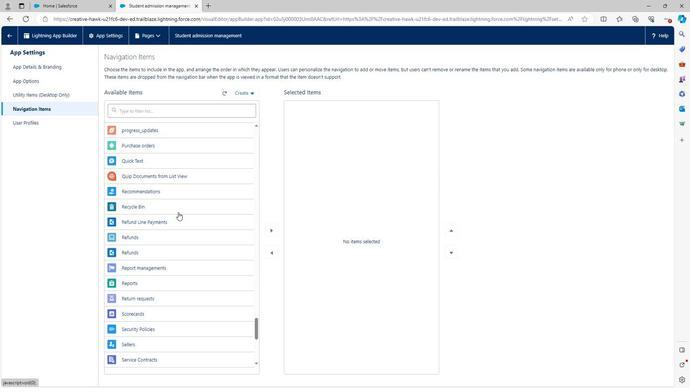 
Action: Mouse scrolled (198, 217) with delta (0, 0)
Screenshot: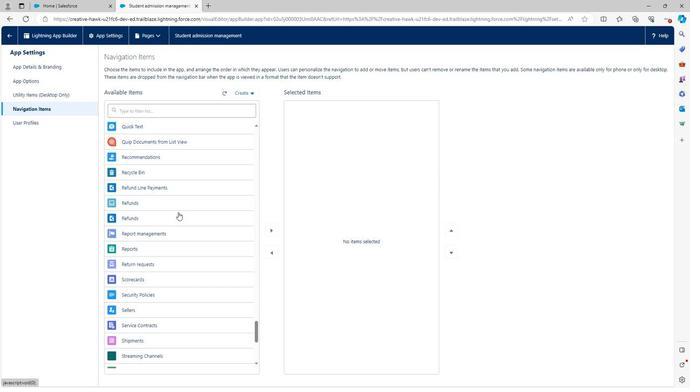 
Action: Mouse scrolled (198, 217) with delta (0, 0)
Screenshot: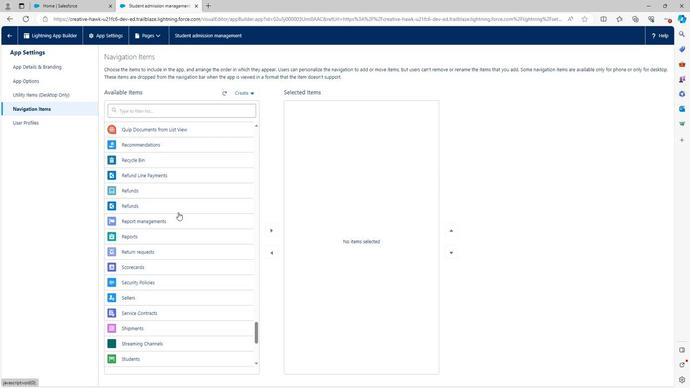 
Action: Mouse moved to (153, 299)
Screenshot: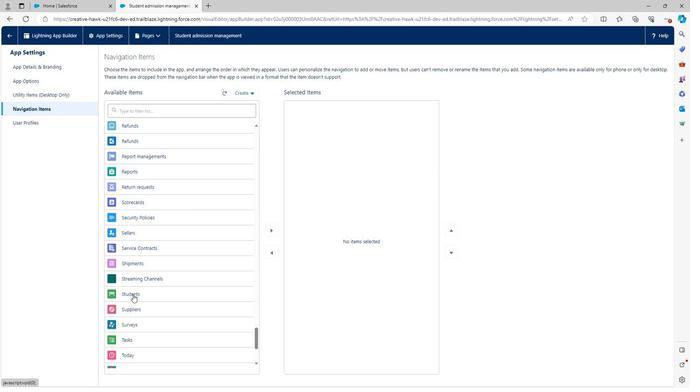 
Action: Mouse pressed left at (153, 299)
Screenshot: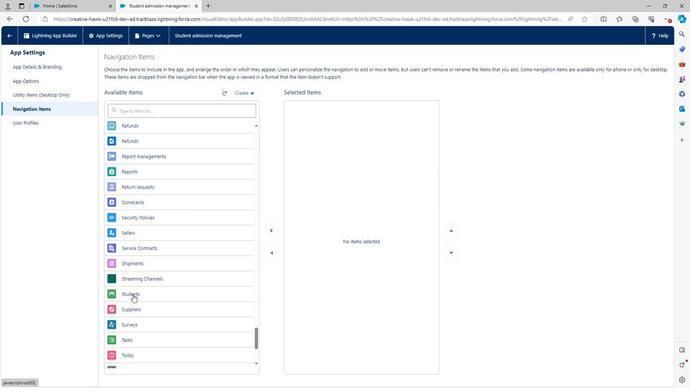 
Action: Mouse moved to (289, 236)
Screenshot: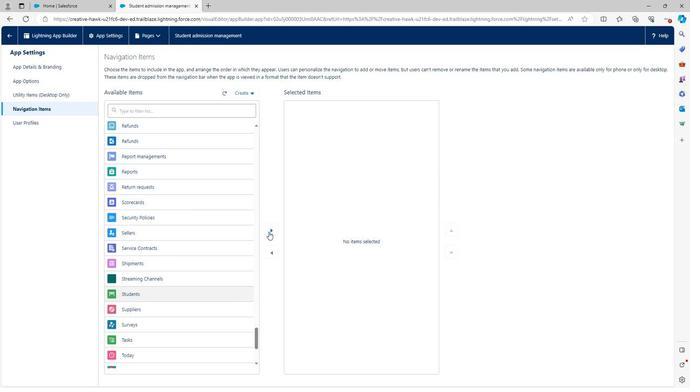
Action: Mouse pressed left at (289, 236)
Screenshot: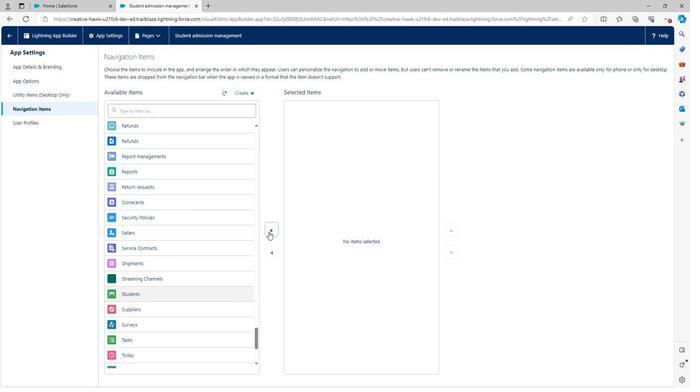 
Action: Mouse moved to (212, 247)
Screenshot: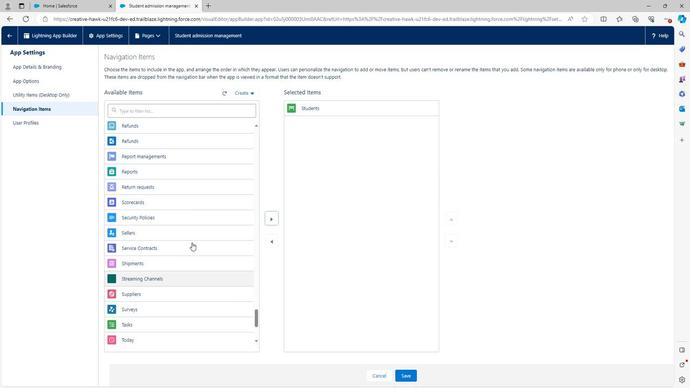 
Action: Mouse scrolled (212, 248) with delta (0, 0)
Screenshot: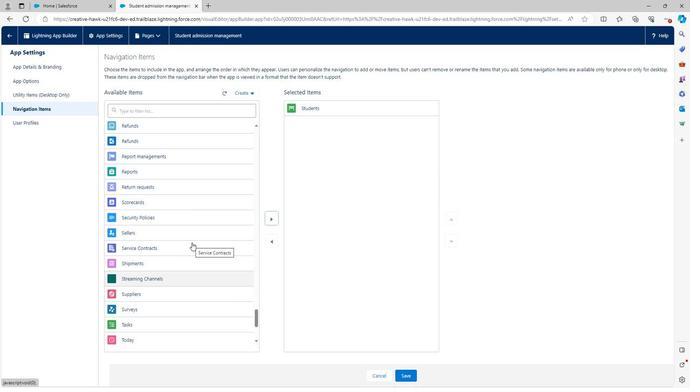 
Action: Mouse scrolled (212, 248) with delta (0, 0)
Screenshot: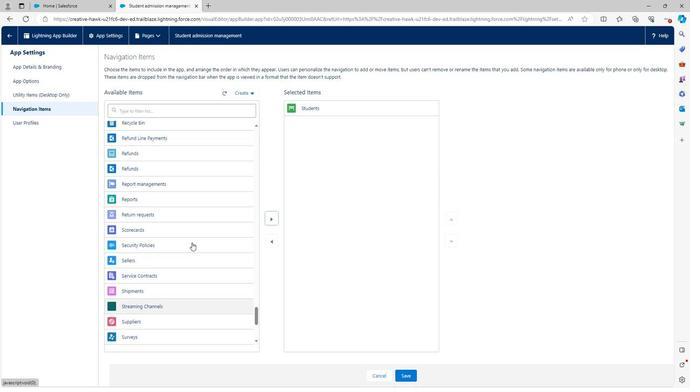 
Action: Mouse scrolled (212, 248) with delta (0, 0)
Screenshot: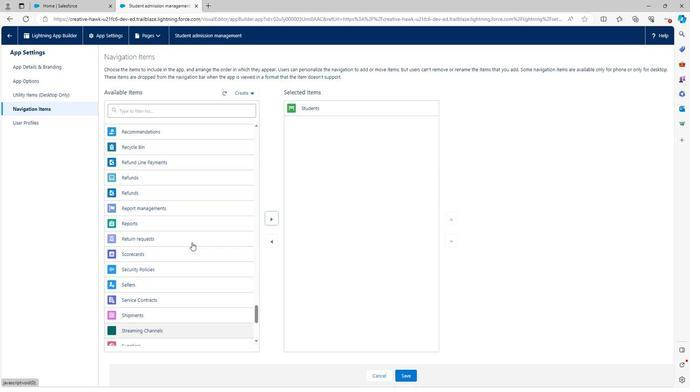 
Action: Mouse scrolled (212, 248) with delta (0, 0)
Screenshot: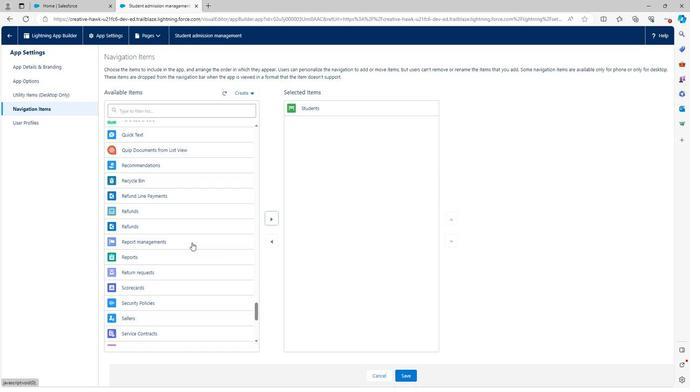 
Action: Mouse scrolled (212, 248) with delta (0, 0)
Screenshot: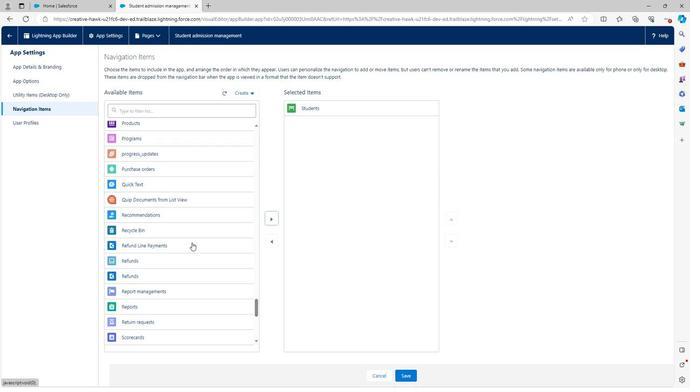 
Action: Mouse scrolled (212, 248) with delta (0, 0)
Screenshot: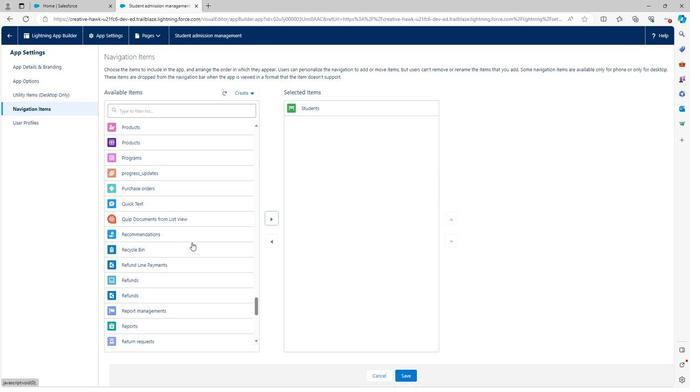 
Action: Mouse moved to (154, 210)
Screenshot: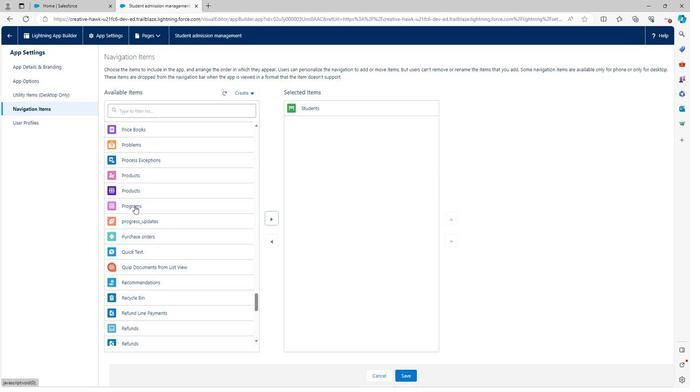 
Action: Mouse pressed left at (154, 210)
Screenshot: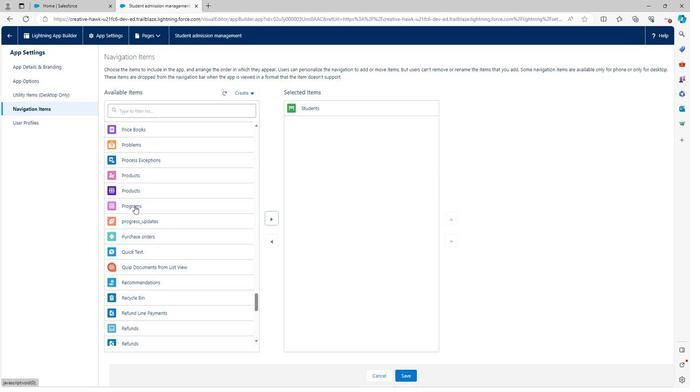 
Action: Mouse moved to (293, 224)
Screenshot: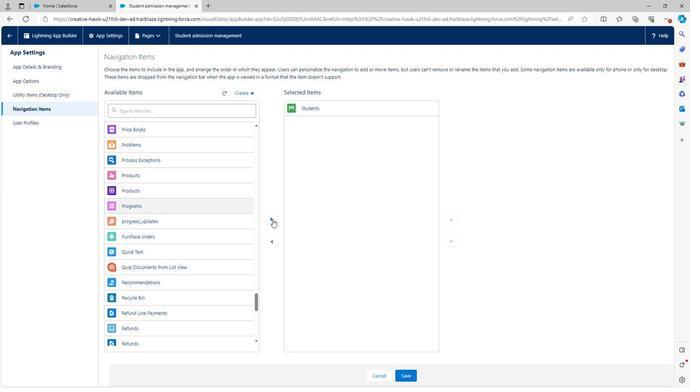 
Action: Mouse pressed left at (293, 224)
Screenshot: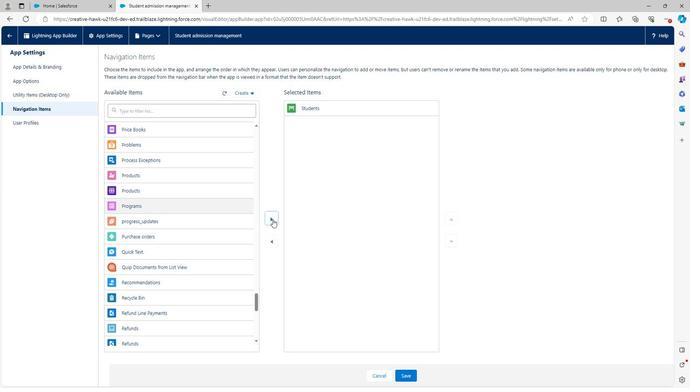 
Action: Mouse moved to (188, 231)
Screenshot: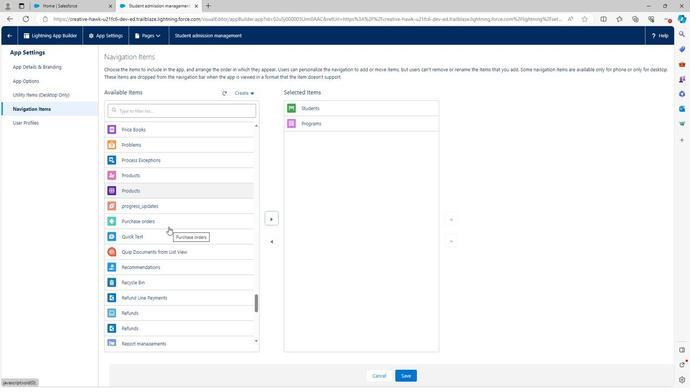 
Action: Mouse scrolled (188, 232) with delta (0, 0)
Screenshot: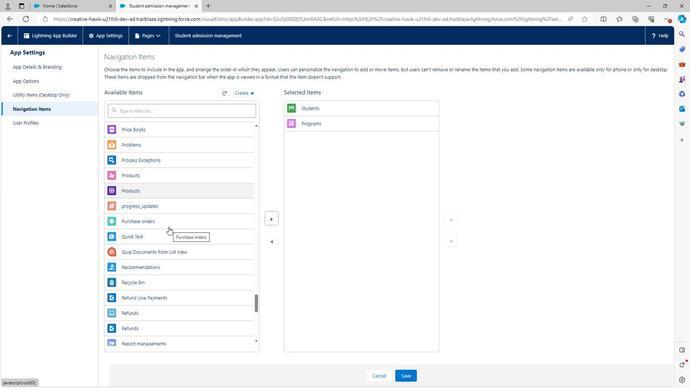 
Action: Mouse scrolled (188, 232) with delta (0, 0)
Screenshot: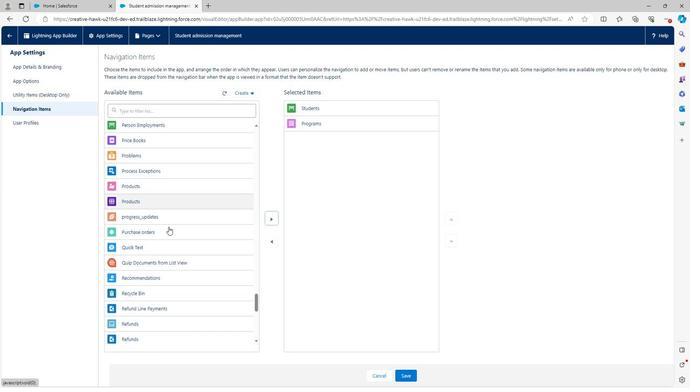 
Action: Mouse scrolled (188, 232) with delta (0, 0)
Screenshot: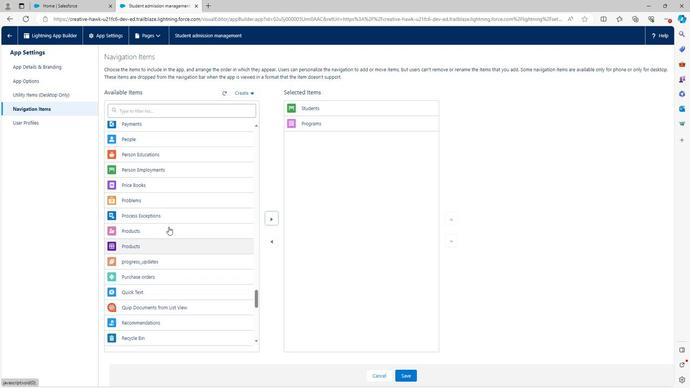 
Action: Mouse scrolled (188, 232) with delta (0, 0)
Screenshot: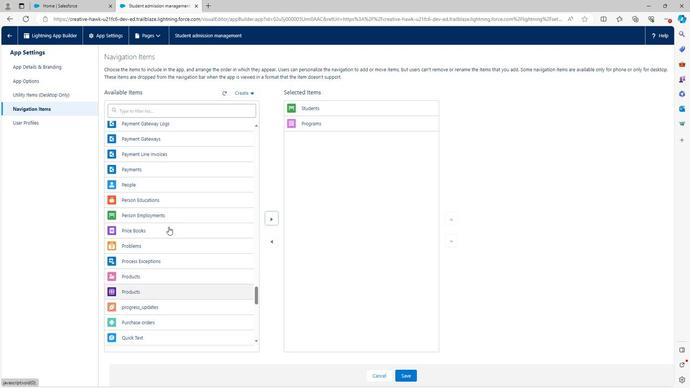 
Action: Mouse scrolled (188, 232) with delta (0, 0)
Screenshot: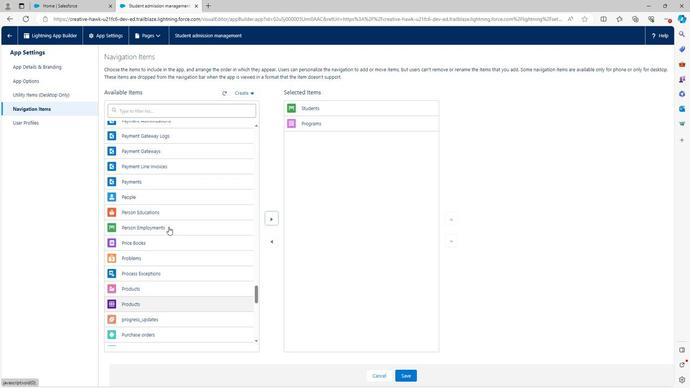 
Action: Mouse scrolled (188, 232) with delta (0, 0)
Screenshot: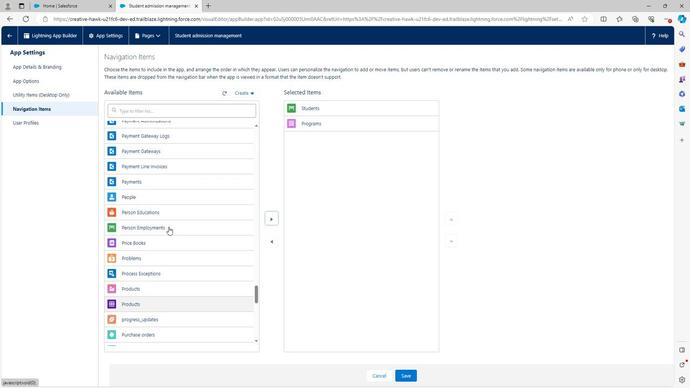 
Action: Mouse moved to (188, 231)
Screenshot: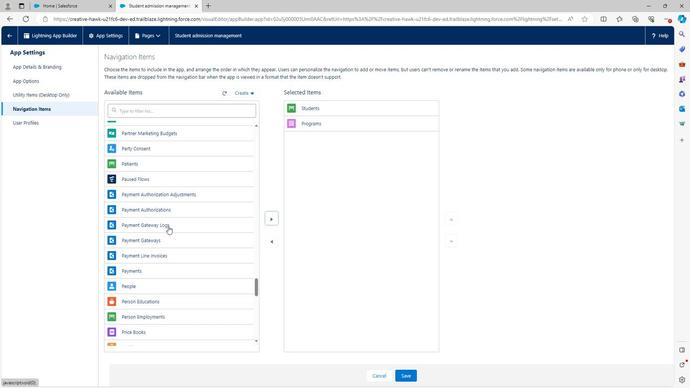 
Action: Mouse scrolled (188, 231) with delta (0, 0)
Screenshot: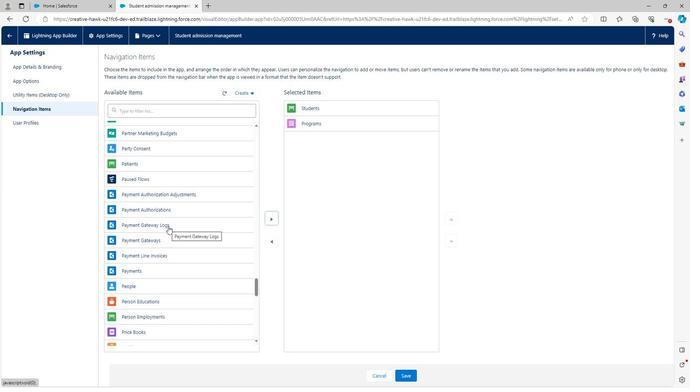 
Action: Mouse scrolled (188, 230) with delta (0, 0)
Screenshot: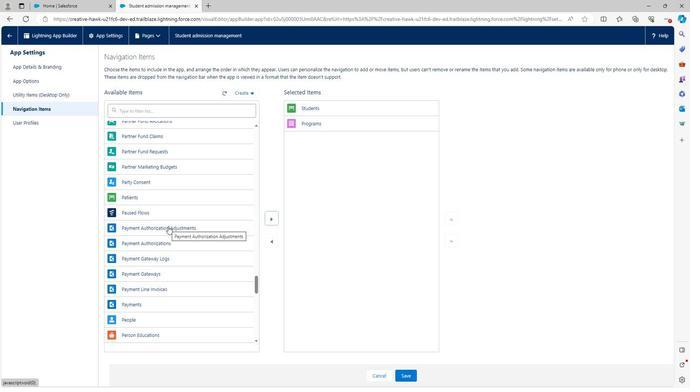 
Action: Mouse scrolled (188, 230) with delta (0, 0)
Screenshot: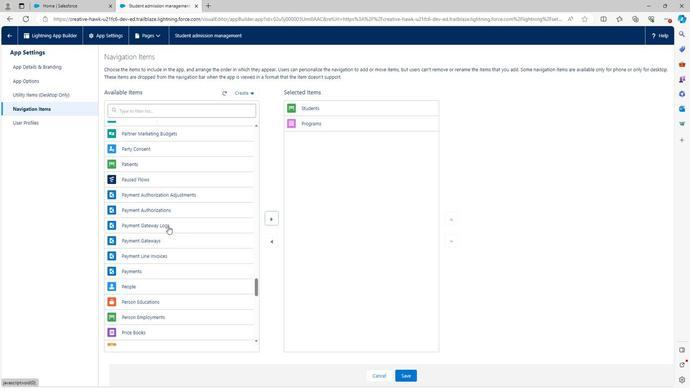 
Action: Mouse moved to (188, 231)
Screenshot: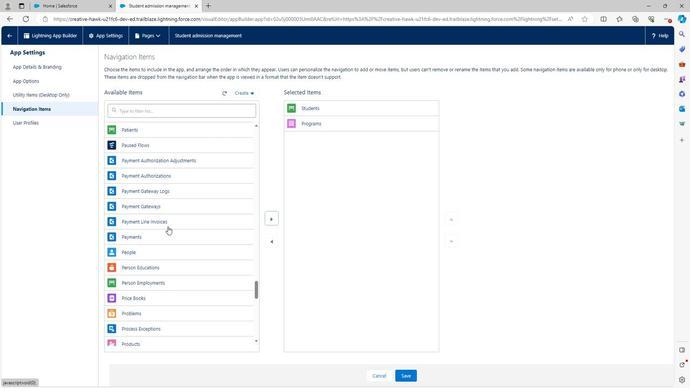 
Action: Mouse scrolled (188, 231) with delta (0, 0)
Screenshot: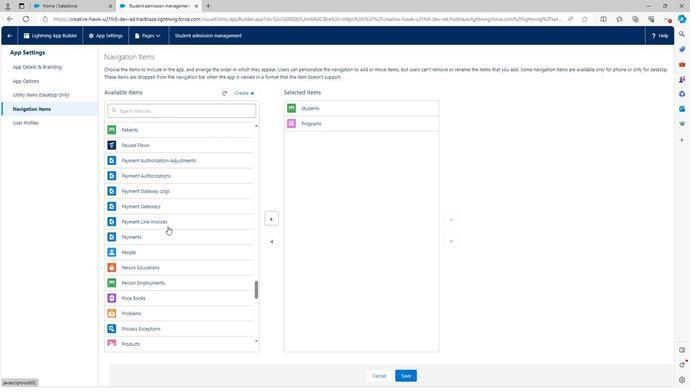 
Action: Mouse scrolled (188, 231) with delta (0, 0)
Screenshot: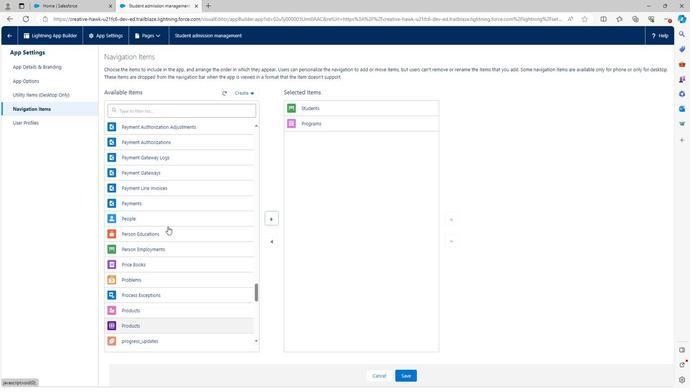 
Action: Mouse moved to (185, 237)
Screenshot: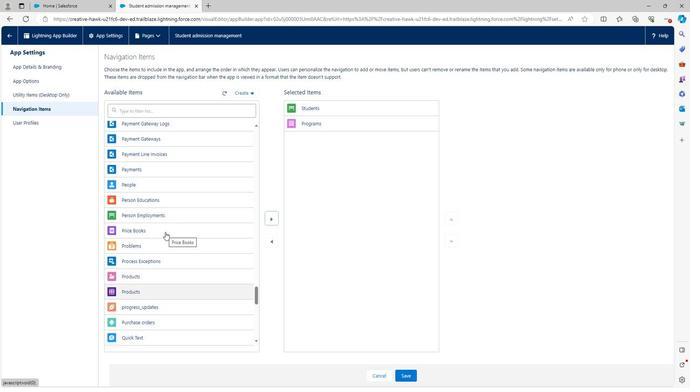 
Action: Mouse scrolled (185, 237) with delta (0, 0)
Screenshot: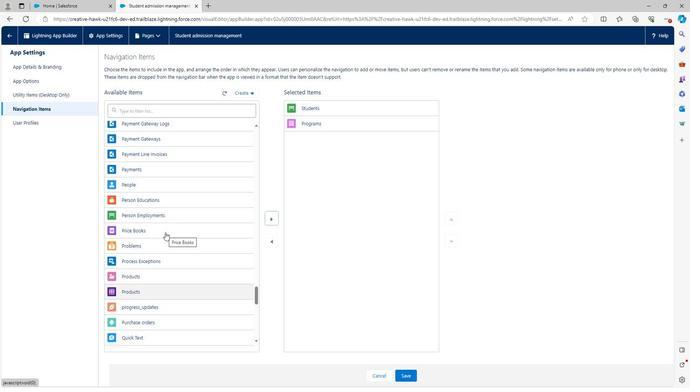 
Action: Mouse scrolled (185, 237) with delta (0, 0)
Screenshot: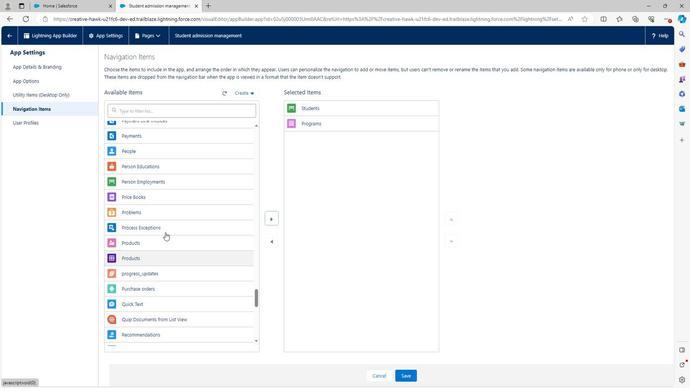 
Action: Mouse scrolled (185, 237) with delta (0, 0)
Screenshot: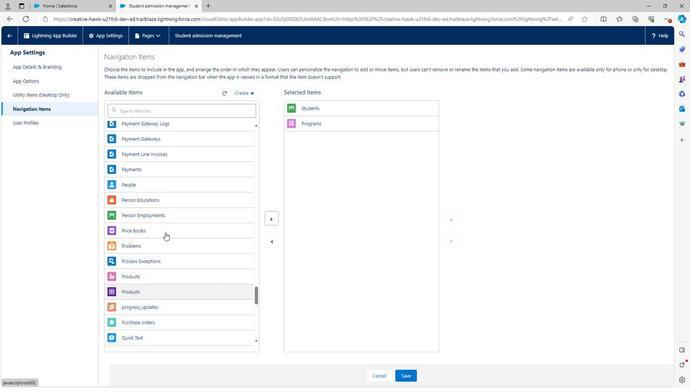 
Action: Mouse scrolled (185, 237) with delta (0, 0)
Screenshot: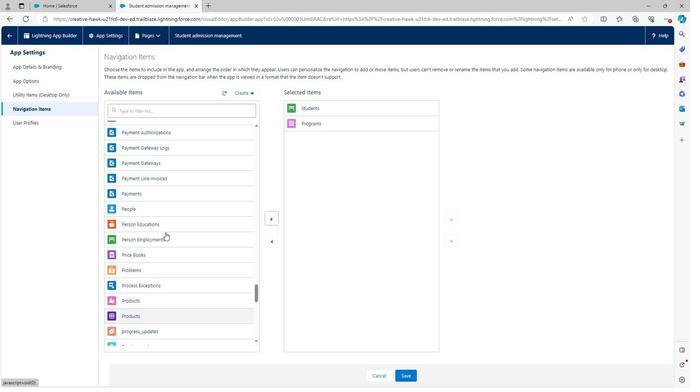 
Action: Mouse scrolled (185, 237) with delta (0, 0)
Screenshot: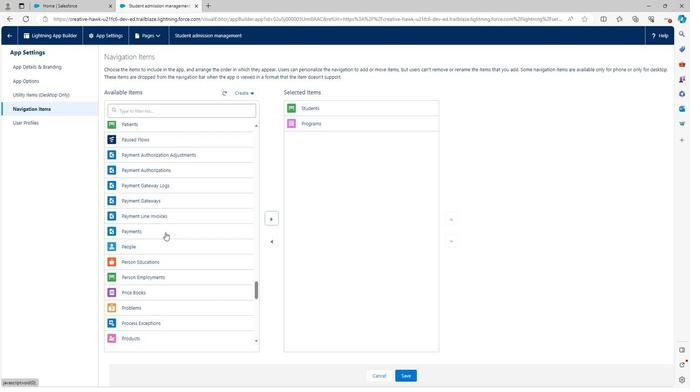 
Action: Mouse scrolled (185, 237) with delta (0, 0)
Screenshot: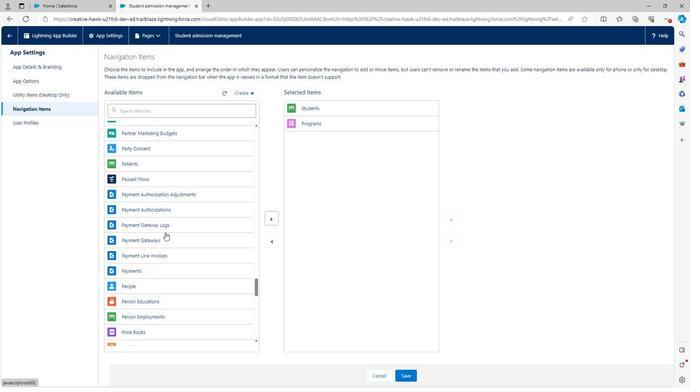 
Action: Mouse scrolled (185, 237) with delta (0, 0)
Screenshot: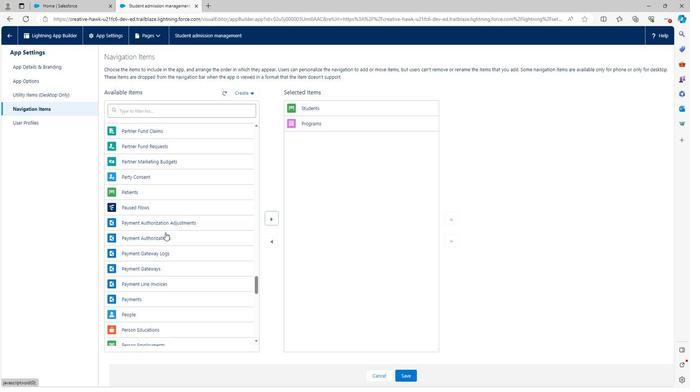 
Action: Mouse scrolled (185, 237) with delta (0, 0)
Screenshot: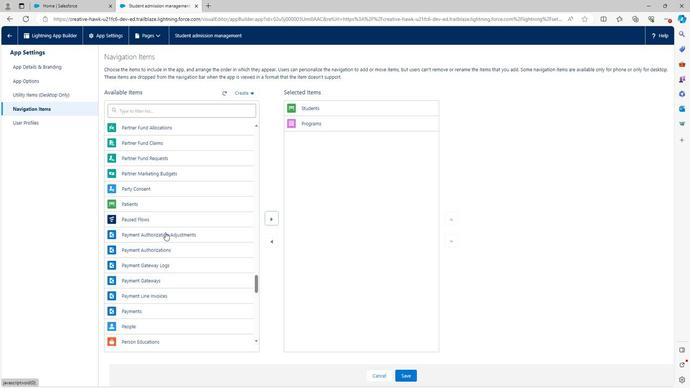 
Action: Mouse scrolled (185, 237) with delta (0, 0)
Screenshot: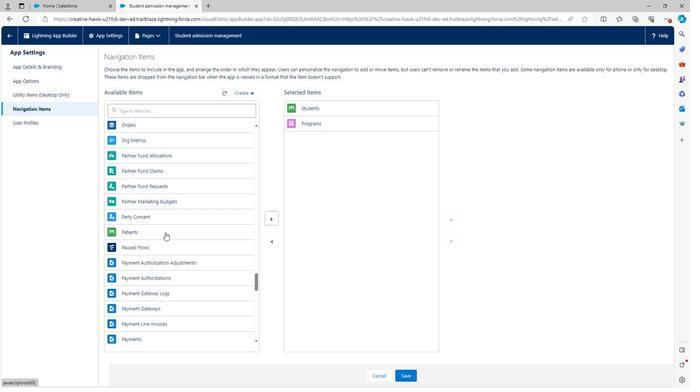 
Action: Mouse scrolled (185, 237) with delta (0, 0)
Screenshot: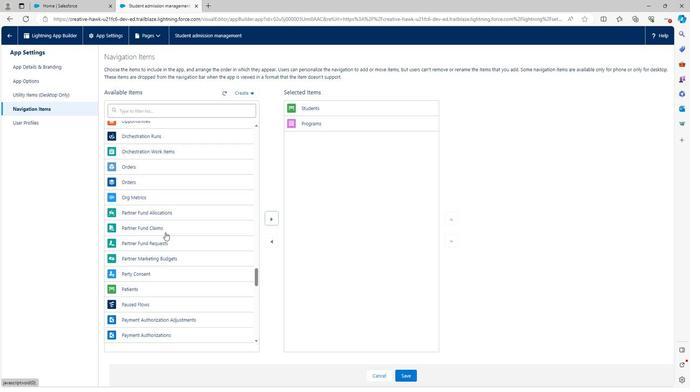 
Action: Mouse scrolled (185, 237) with delta (0, 0)
Screenshot: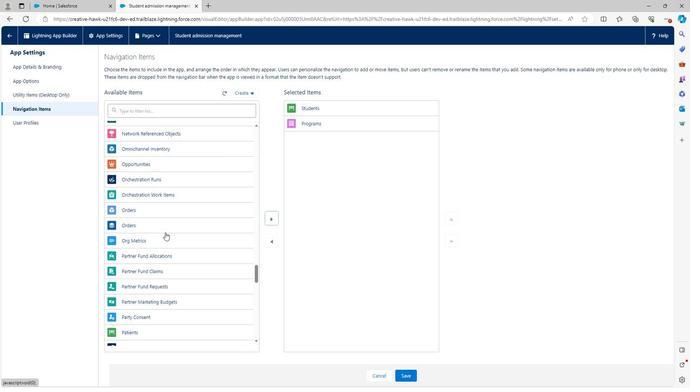 
Action: Mouse scrolled (185, 237) with delta (0, 0)
Screenshot: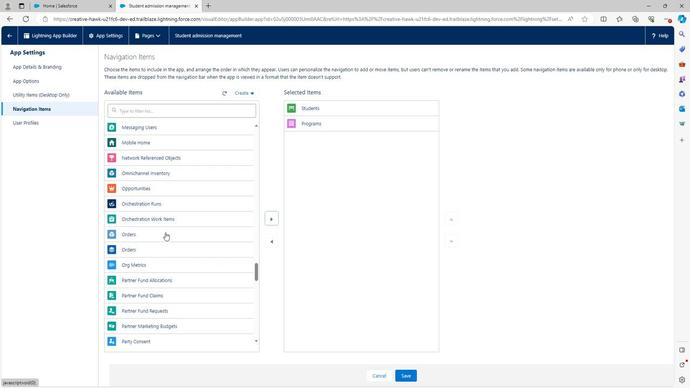 
Action: Mouse scrolled (185, 237) with delta (0, 0)
Screenshot: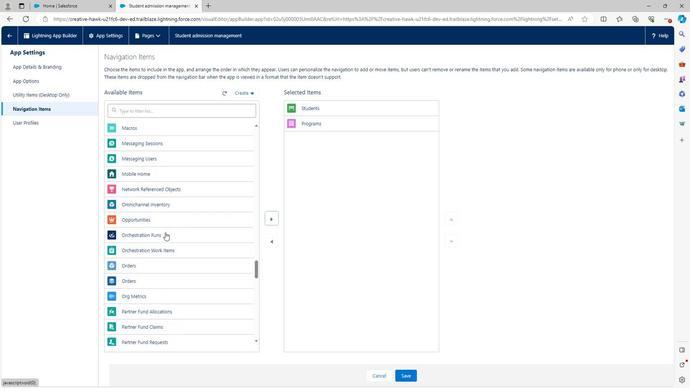 
Action: Mouse scrolled (185, 237) with delta (0, 0)
Screenshot: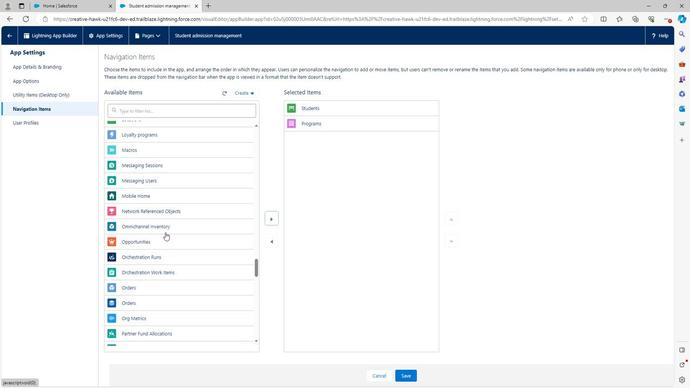 
Action: Mouse scrolled (185, 237) with delta (0, 0)
Screenshot: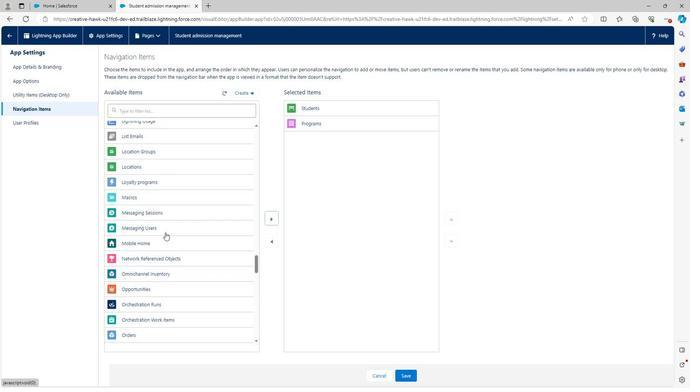 
Action: Mouse scrolled (185, 237) with delta (0, 0)
Screenshot: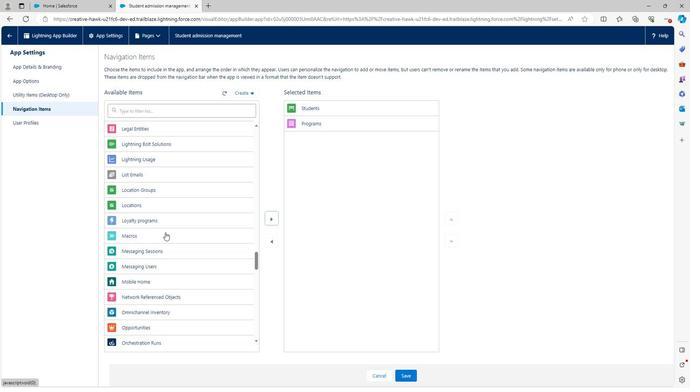 
Action: Mouse scrolled (185, 237) with delta (0, 0)
Screenshot: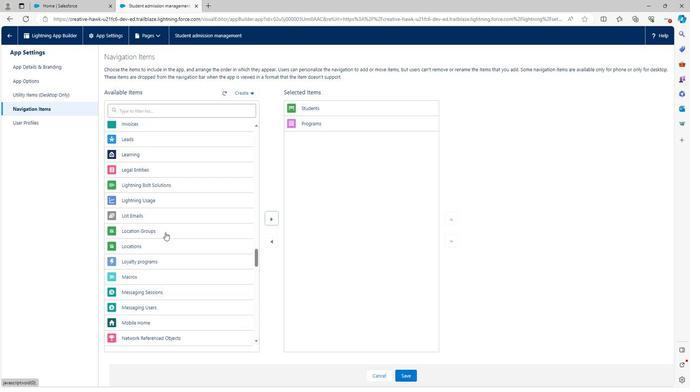
Action: Mouse scrolled (185, 237) with delta (0, 0)
Screenshot: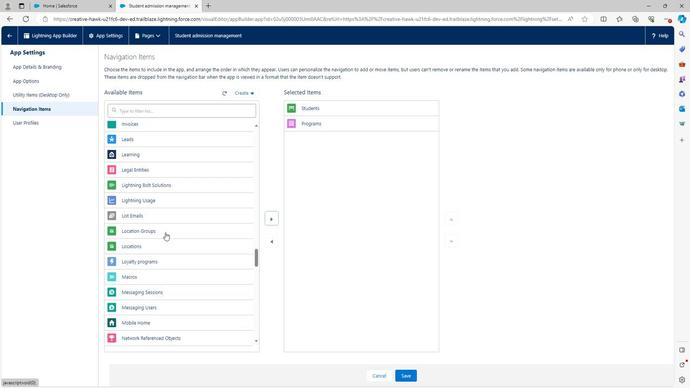 
Action: Mouse scrolled (185, 237) with delta (0, 0)
Screenshot: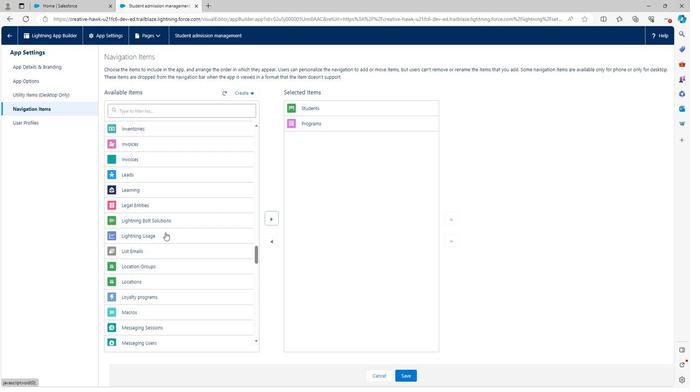 
Action: Mouse scrolled (185, 237) with delta (0, 0)
Screenshot: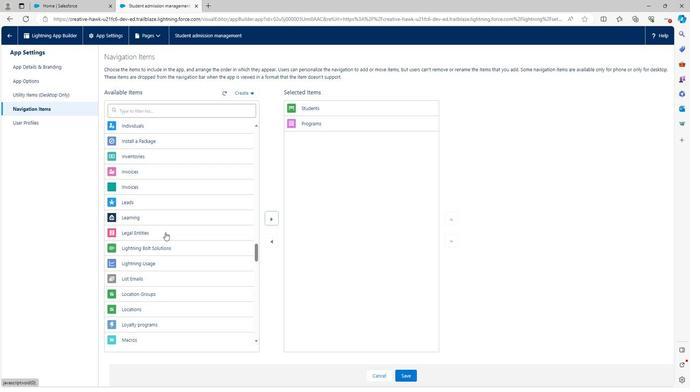 
Action: Mouse scrolled (185, 237) with delta (0, 0)
Screenshot: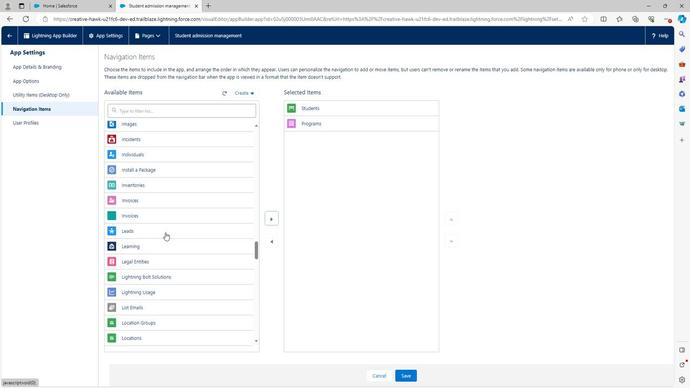 
Action: Mouse scrolled (185, 237) with delta (0, 0)
Screenshot: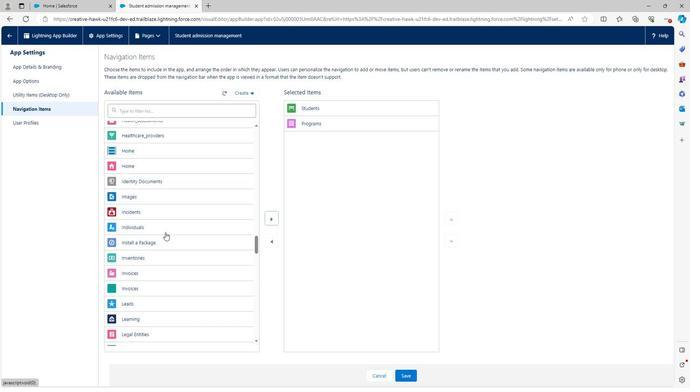 
Action: Mouse scrolled (185, 237) with delta (0, 0)
Screenshot: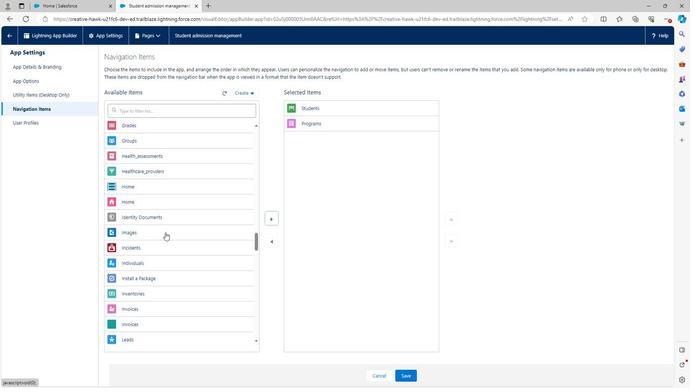 
Action: Mouse scrolled (185, 237) with delta (0, 0)
Screenshot: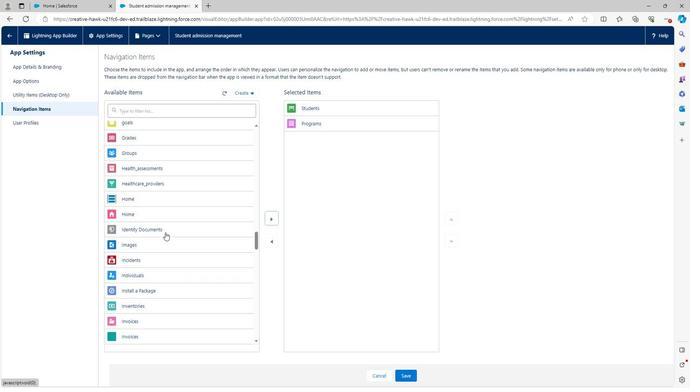 
Action: Mouse scrolled (185, 237) with delta (0, 0)
Screenshot: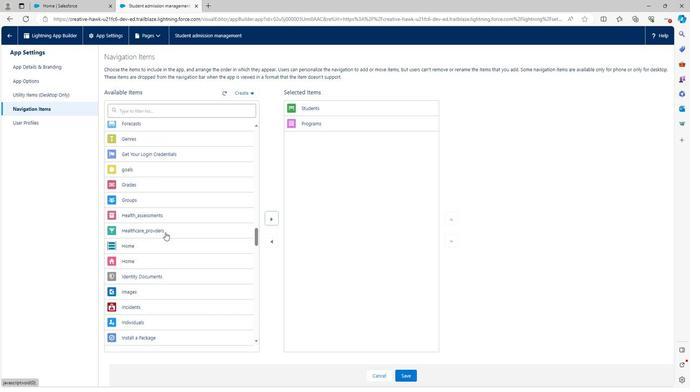 
Action: Mouse scrolled (185, 237) with delta (0, 0)
Screenshot: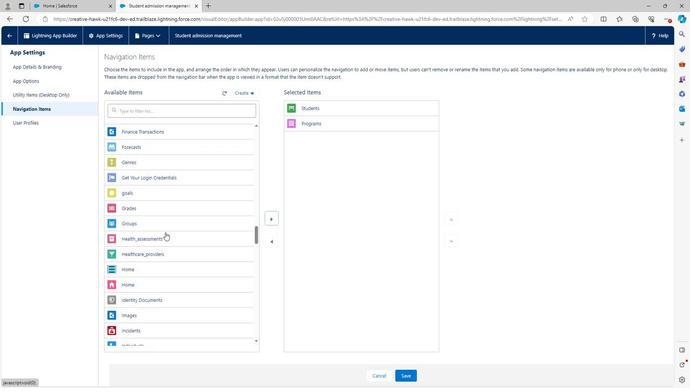 
Action: Mouse scrolled (185, 237) with delta (0, 0)
Screenshot: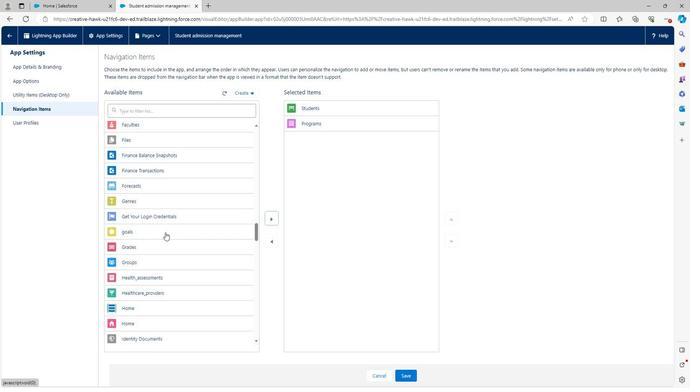 
Action: Mouse scrolled (185, 237) with delta (0, 0)
Screenshot: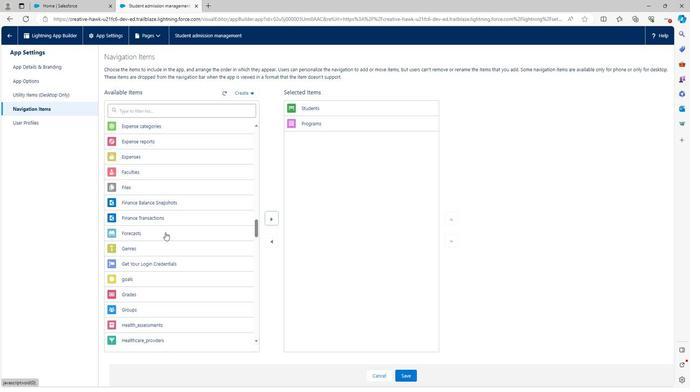 
Action: Mouse scrolled (185, 237) with delta (0, 0)
Screenshot: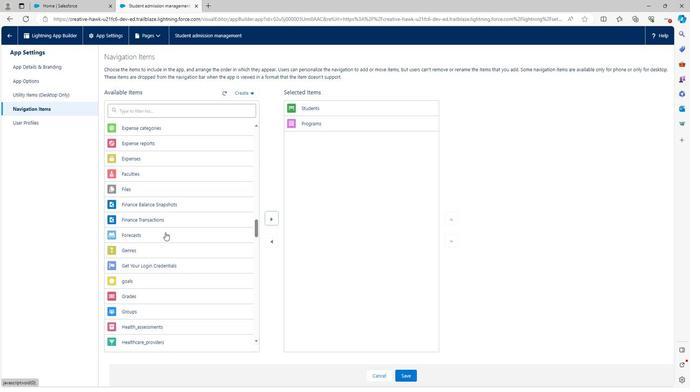 
Action: Mouse scrolled (185, 237) with delta (0, 0)
Screenshot: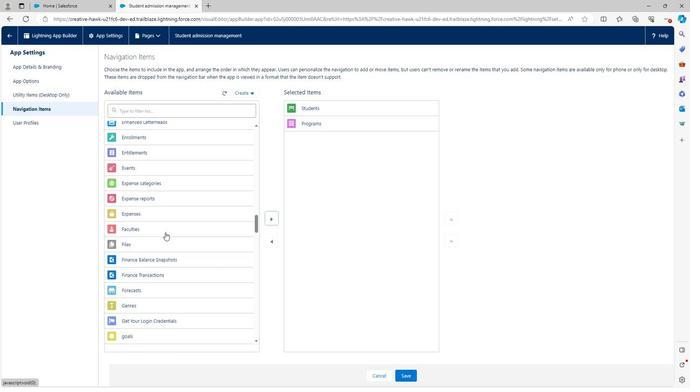 
Action: Mouse scrolled (185, 237) with delta (0, 0)
Screenshot: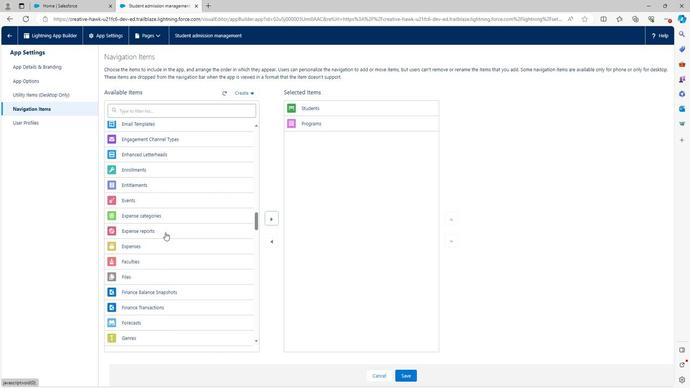 
Action: Mouse scrolled (185, 237) with delta (0, 0)
Screenshot: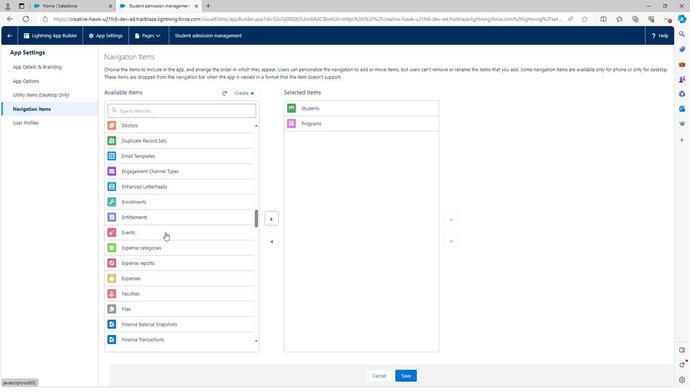 
Action: Mouse scrolled (185, 237) with delta (0, 0)
Screenshot: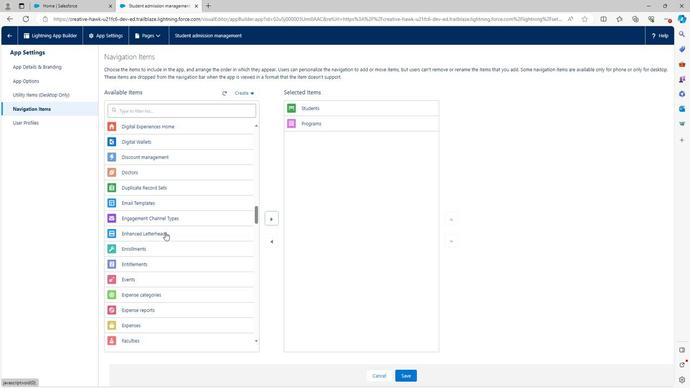 
Action: Mouse scrolled (185, 237) with delta (0, 0)
Screenshot: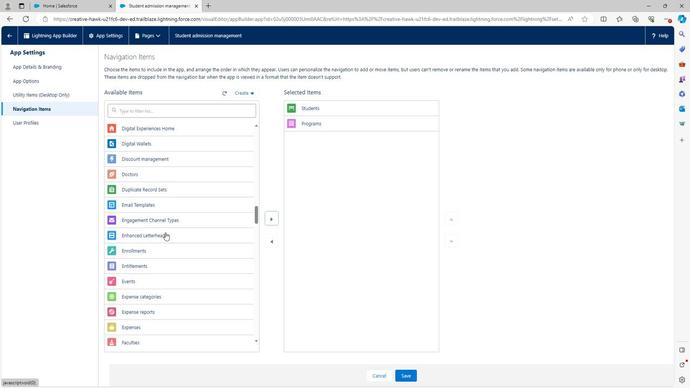 
Action: Mouse scrolled (185, 237) with delta (0, 0)
Screenshot: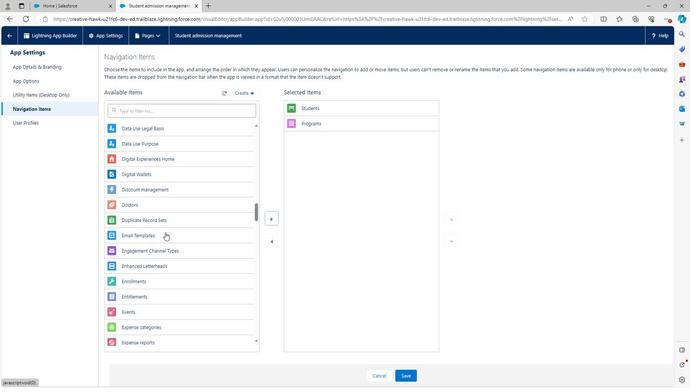 
Action: Mouse scrolled (185, 237) with delta (0, 0)
Screenshot: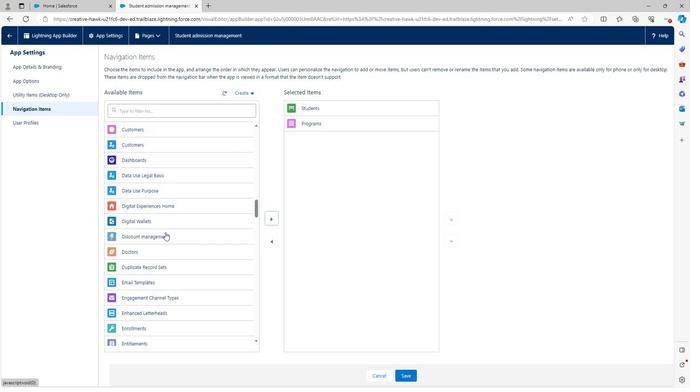 
Action: Mouse scrolled (185, 237) with delta (0, 0)
Screenshot: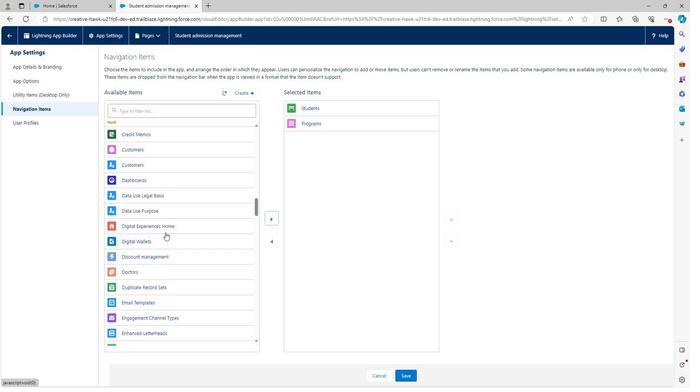 
Action: Mouse scrolled (185, 237) with delta (0, 0)
Screenshot: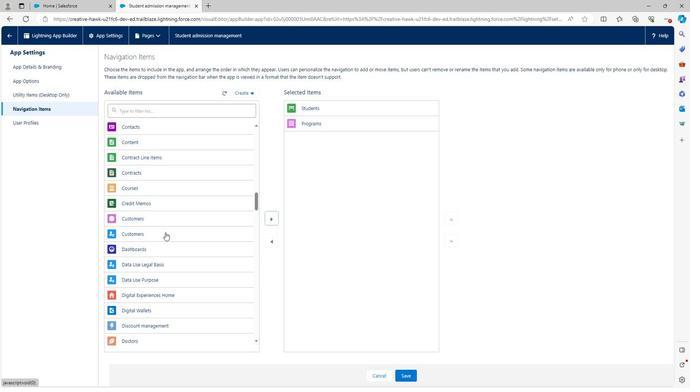
Action: Mouse scrolled (185, 237) with delta (0, 0)
Screenshot: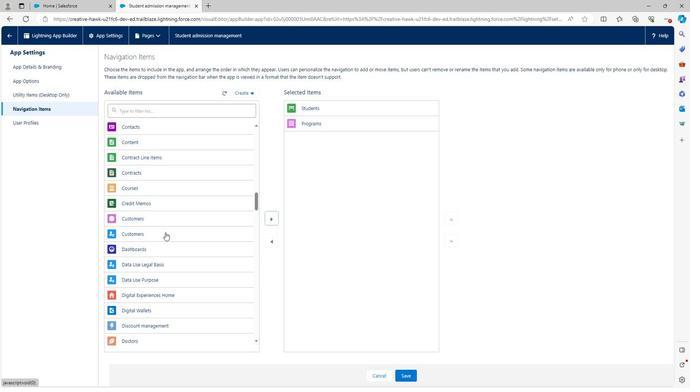 
Action: Mouse scrolled (185, 237) with delta (0, 0)
Screenshot: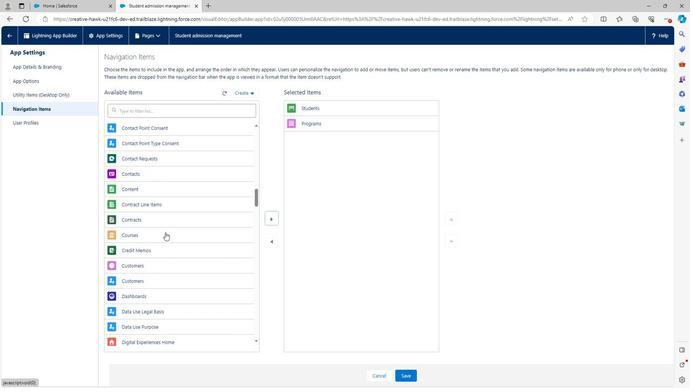 
Action: Mouse scrolled (185, 237) with delta (0, 0)
Screenshot: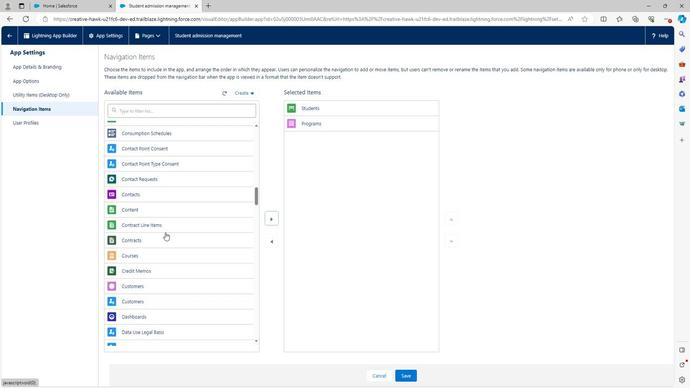 
Action: Mouse scrolled (185, 237) with delta (0, 0)
Screenshot: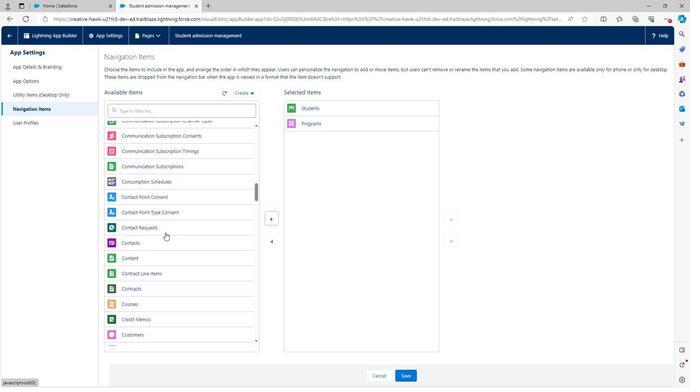 
Action: Mouse scrolled (185, 237) with delta (0, 0)
Screenshot: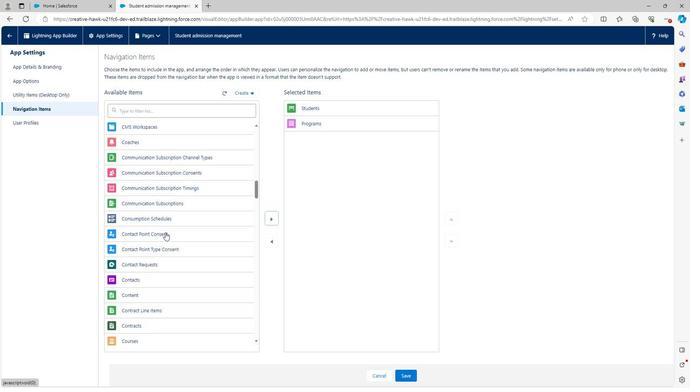 
Action: Mouse scrolled (185, 237) with delta (0, 0)
Screenshot: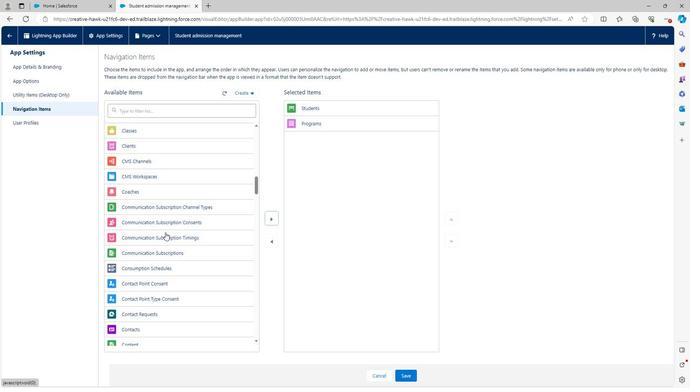 
Action: Mouse scrolled (185, 237) with delta (0, 0)
Screenshot: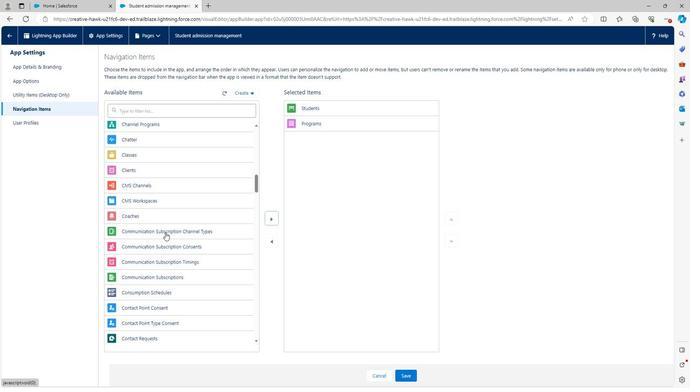 
Action: Mouse scrolled (185, 237) with delta (0, 0)
Screenshot: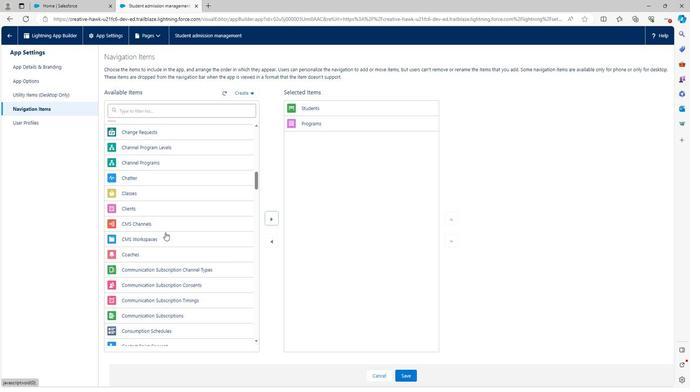 
Action: Mouse scrolled (185, 237) with delta (0, 0)
Screenshot: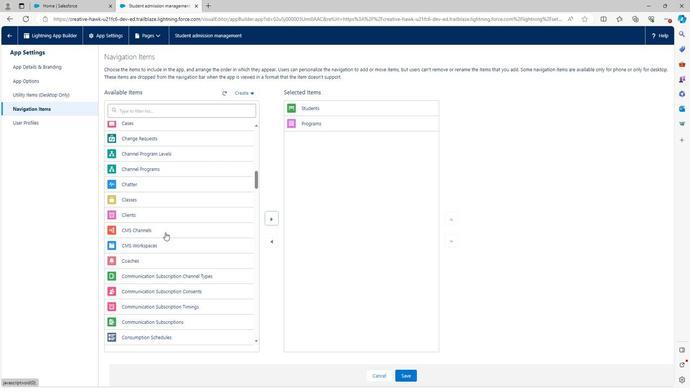 
Action: Mouse scrolled (185, 237) with delta (0, 0)
Screenshot: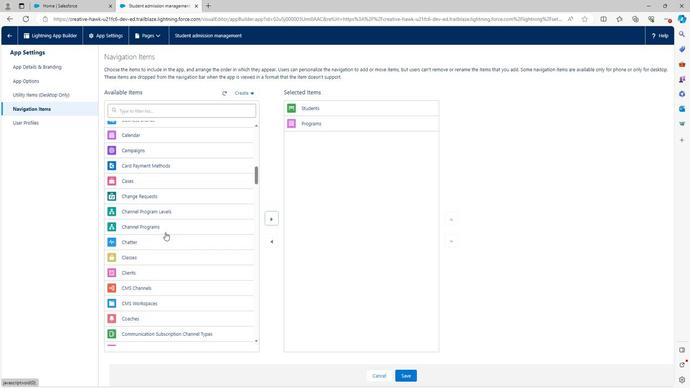 
Action: Mouse scrolled (185, 237) with delta (0, 0)
Screenshot: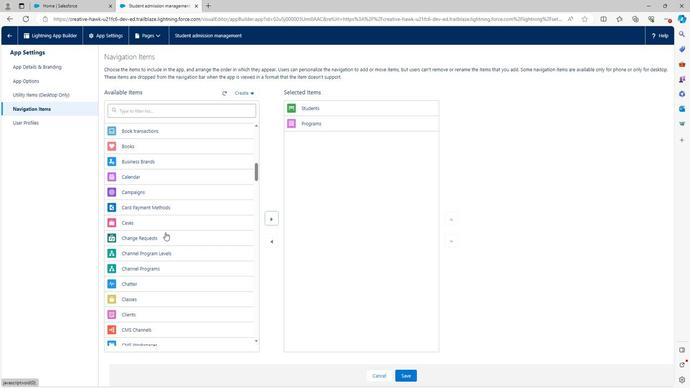 
Action: Mouse scrolled (185, 237) with delta (0, 0)
Screenshot: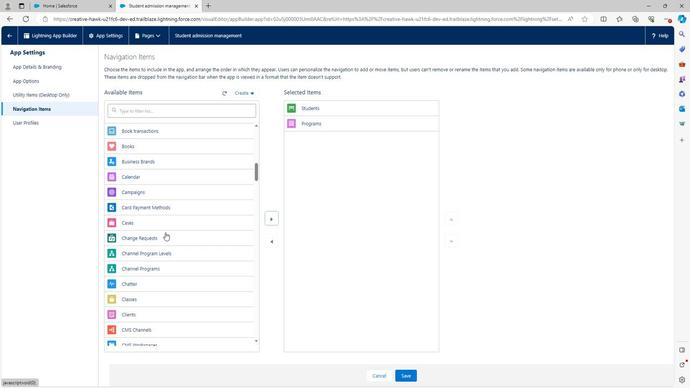 
Action: Mouse scrolled (185, 237) with delta (0, 0)
Screenshot: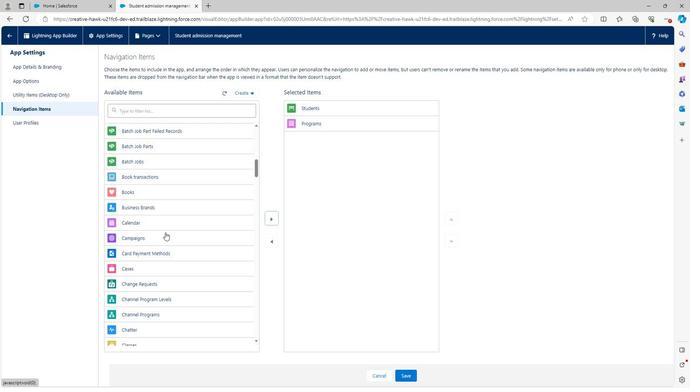 
Action: Mouse scrolled (185, 237) with delta (0, 0)
Screenshot: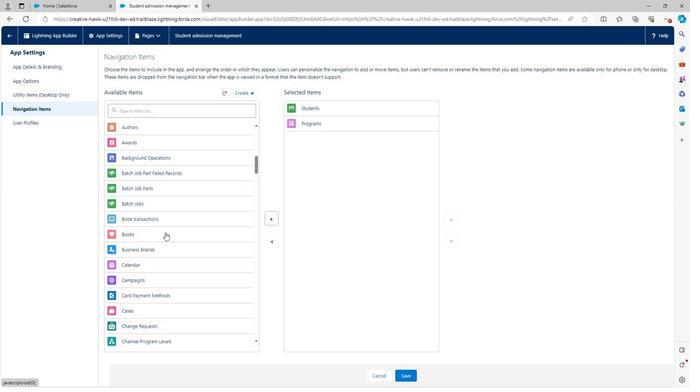 
Action: Mouse scrolled (185, 237) with delta (0, 0)
Screenshot: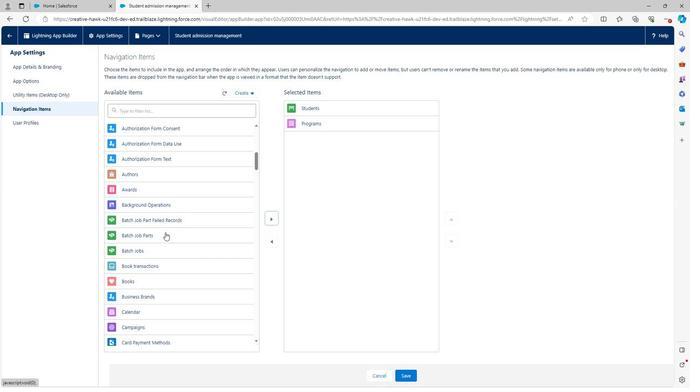 
Action: Mouse scrolled (185, 237) with delta (0, 0)
Screenshot: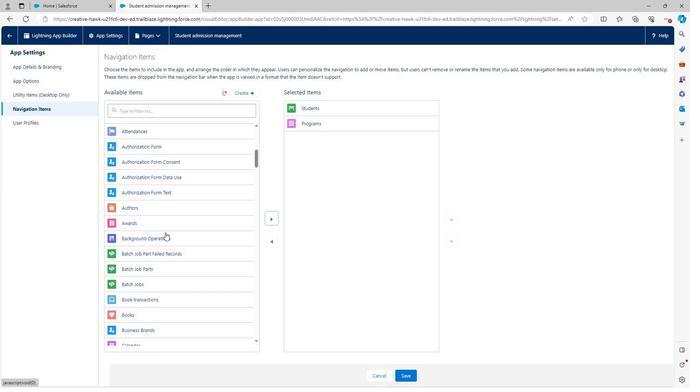 
Action: Mouse scrolled (185, 237) with delta (0, 0)
Screenshot: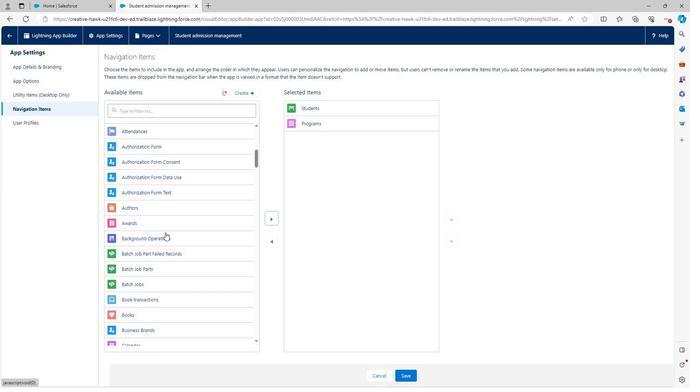 
Action: Mouse scrolled (185, 237) with delta (0, 0)
Screenshot: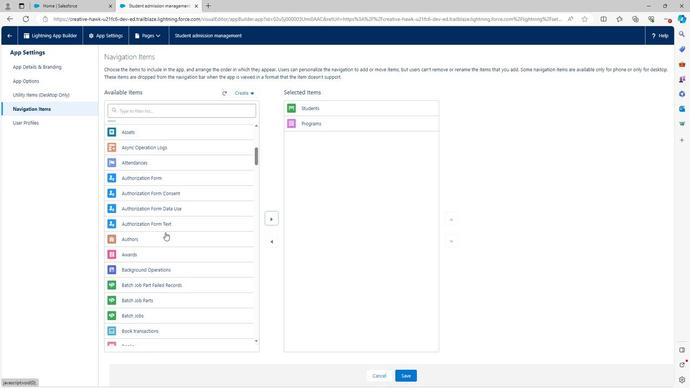 
Action: Mouse scrolled (185, 237) with delta (0, 0)
Screenshot: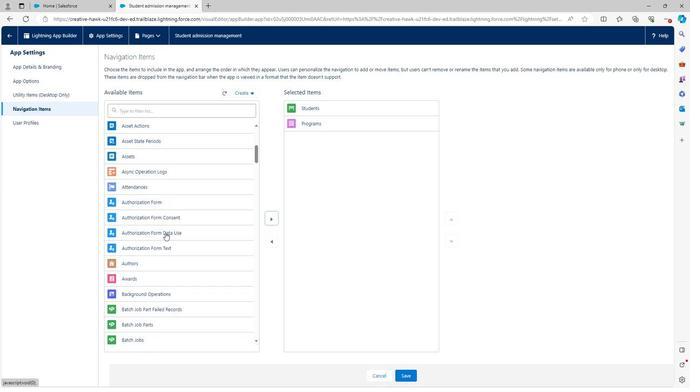 
Action: Mouse scrolled (185, 237) with delta (0, 0)
Screenshot: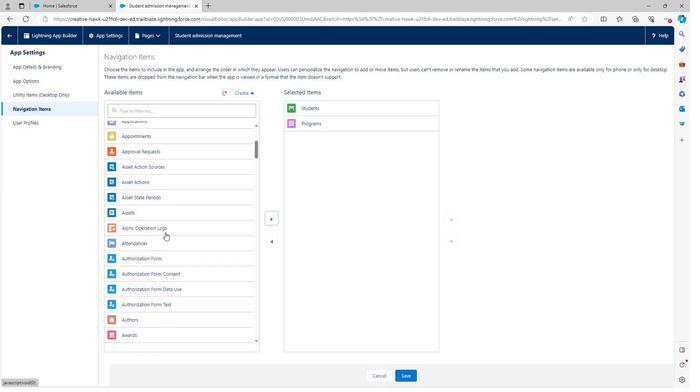 
Action: Mouse moved to (153, 184)
Screenshot: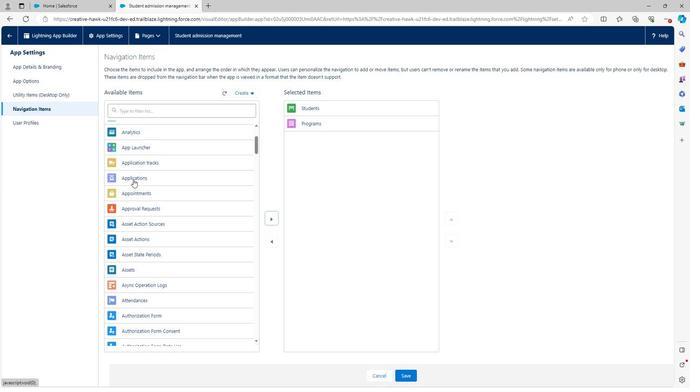
Action: Mouse pressed left at (153, 184)
Screenshot: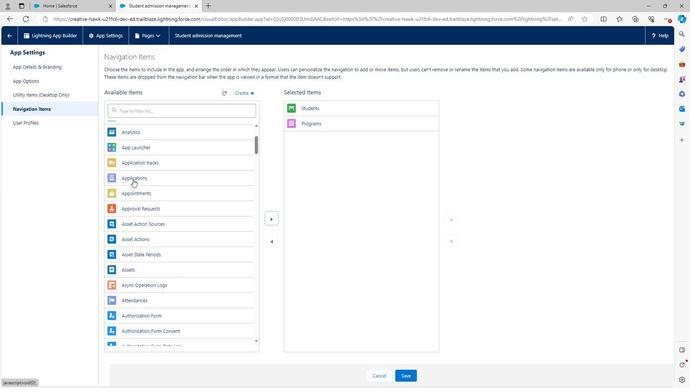 
Action: Mouse moved to (293, 224)
Screenshot: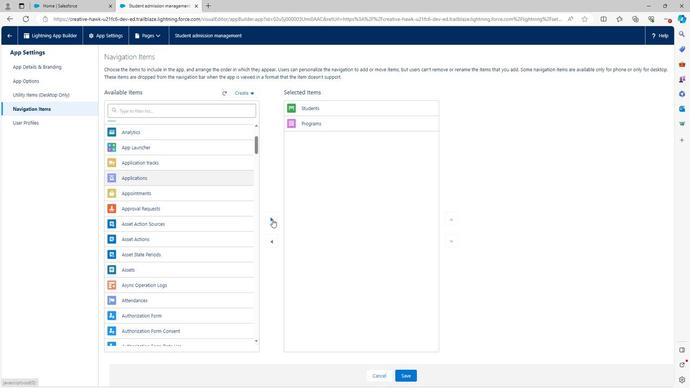 
Action: Mouse pressed left at (293, 224)
Screenshot: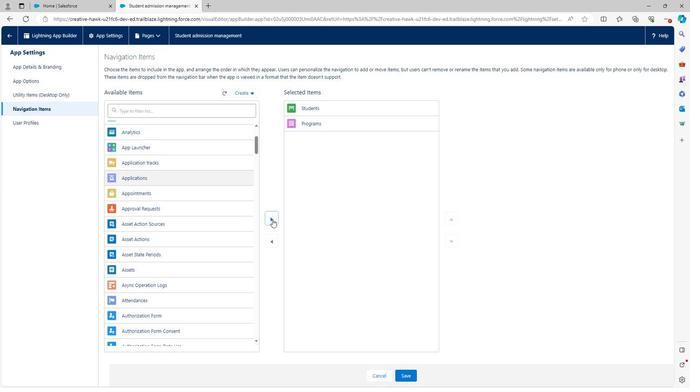 
Action: Mouse moved to (159, 236)
Screenshot: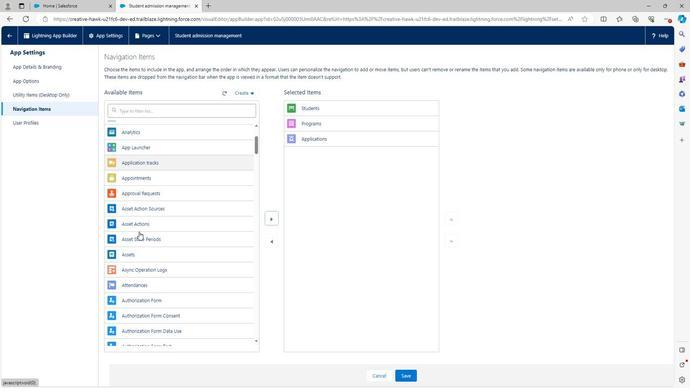 
Action: Mouse scrolled (159, 237) with delta (0, 0)
Screenshot: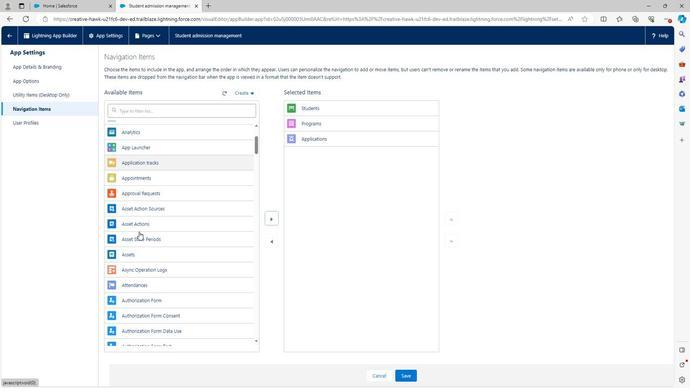 
Action: Mouse scrolled (159, 237) with delta (0, 0)
Screenshot: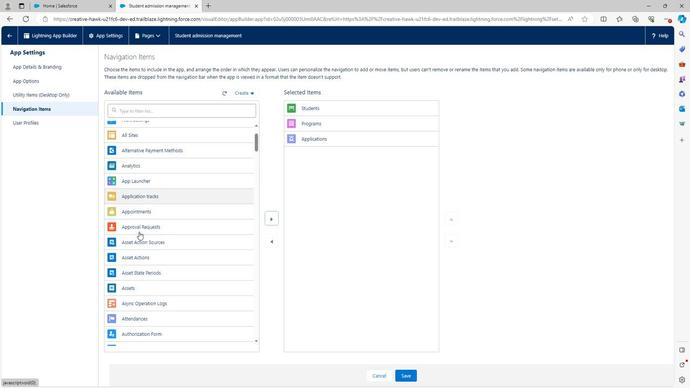 
Action: Mouse scrolled (159, 237) with delta (0, 0)
Screenshot: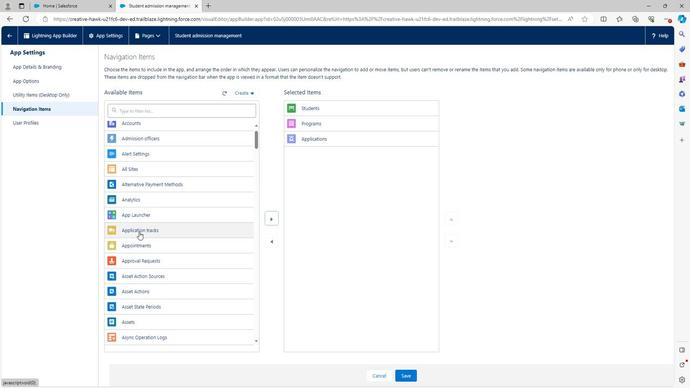 
Action: Mouse scrolled (159, 237) with delta (0, 0)
Screenshot: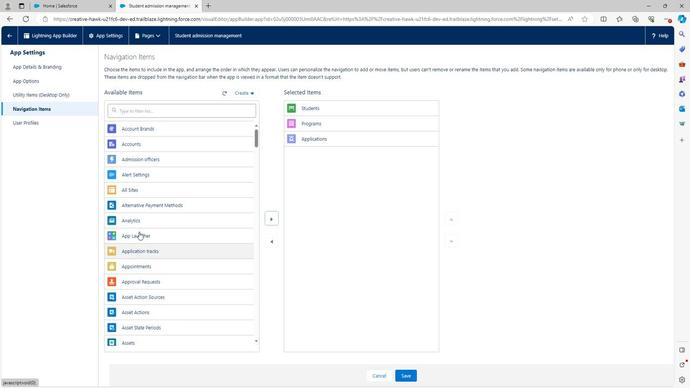 
Action: Mouse moved to (160, 165)
Screenshot: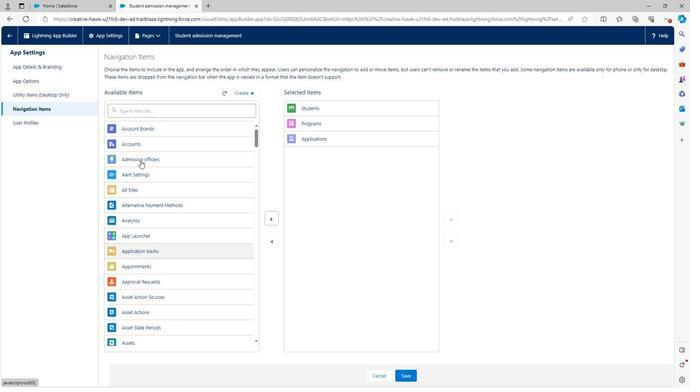 
Action: Mouse pressed left at (160, 165)
Screenshot: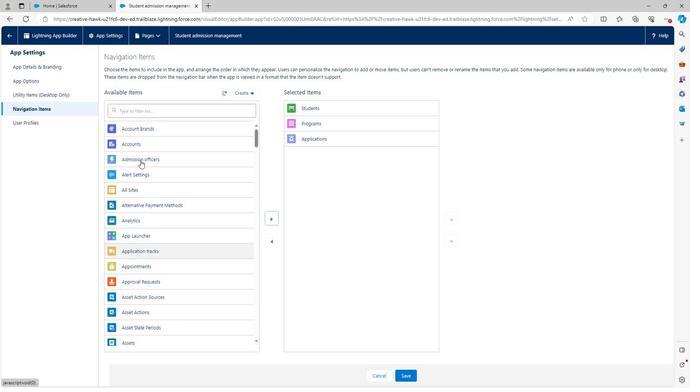 
Action: Mouse moved to (291, 224)
Screenshot: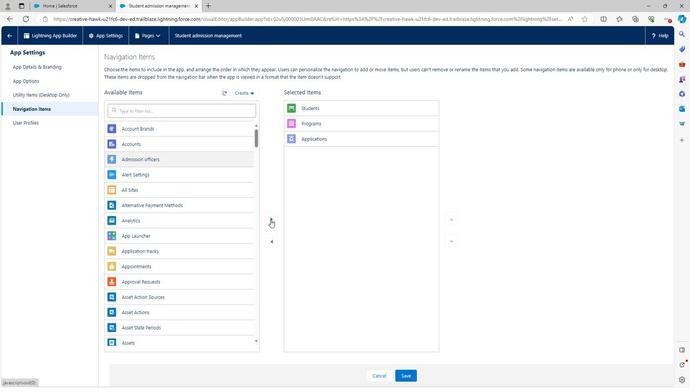 
Action: Mouse pressed left at (291, 224)
Screenshot: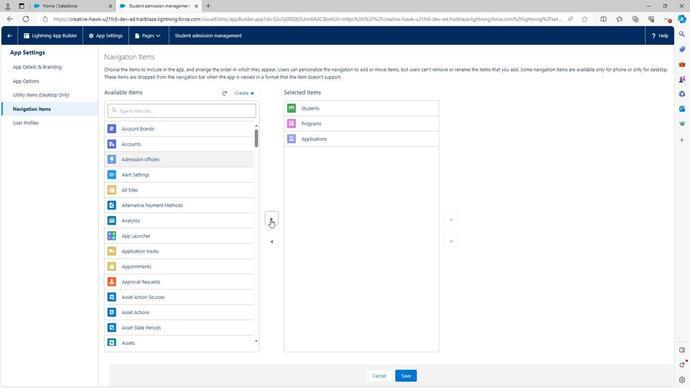 
Action: Mouse moved to (199, 201)
Screenshot: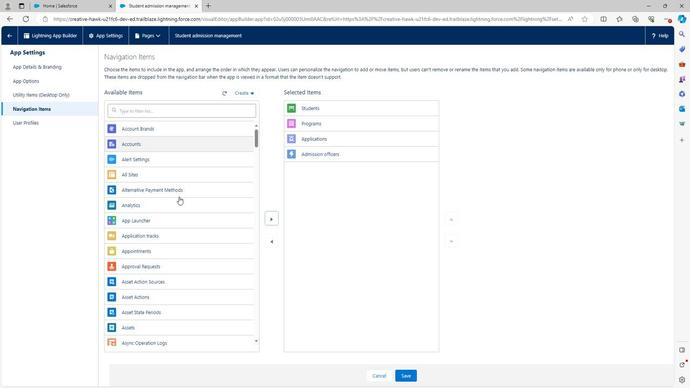 
Action: Mouse scrolled (199, 202) with delta (0, 0)
Screenshot: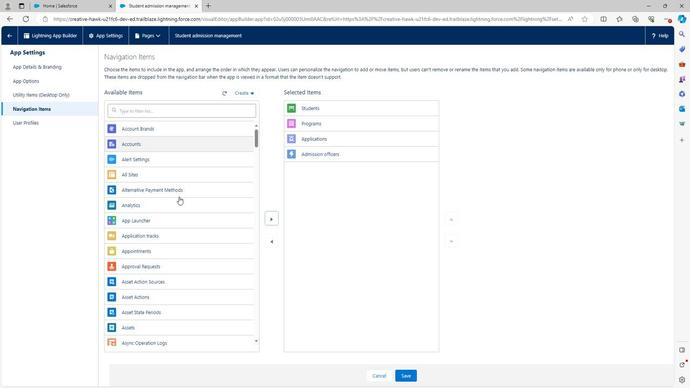 
Action: Mouse scrolled (199, 202) with delta (0, 0)
Screenshot: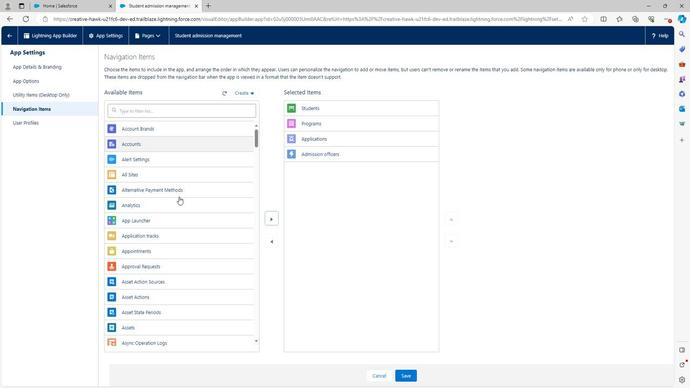 
Action: Mouse scrolled (199, 202) with delta (0, 0)
Screenshot: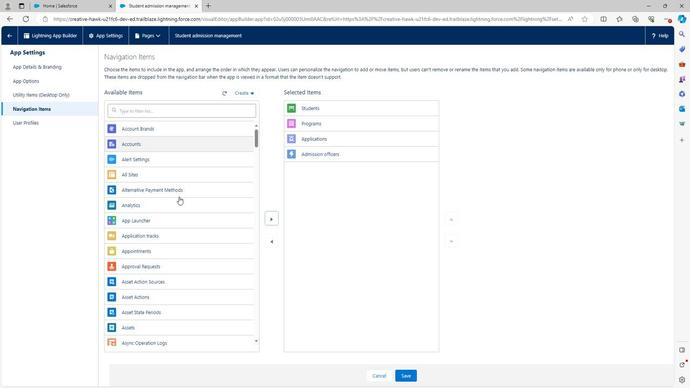 
Action: Mouse scrolled (199, 202) with delta (0, 0)
Screenshot: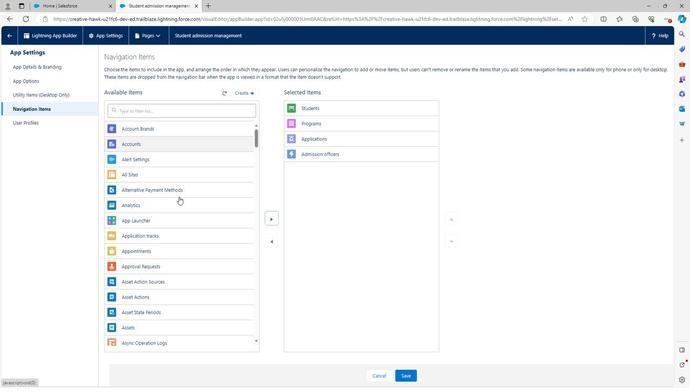 
Action: Mouse scrolled (199, 202) with delta (0, 0)
Screenshot: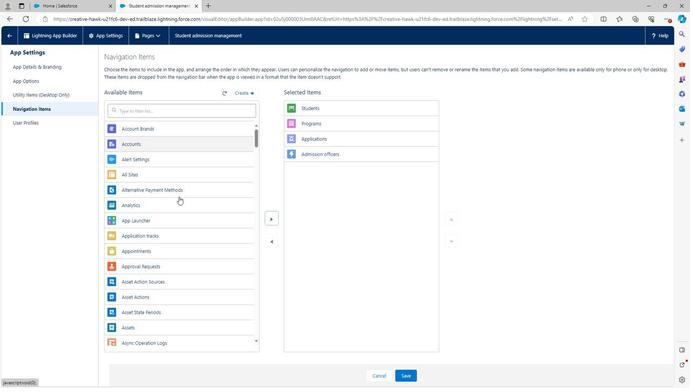 
Action: Mouse moved to (172, 238)
Screenshot: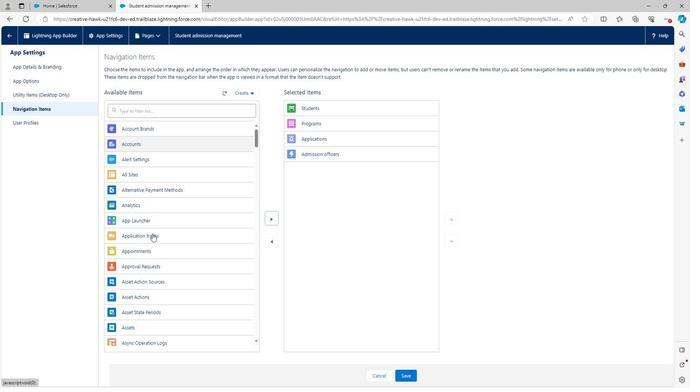 
Action: Mouse pressed left at (172, 238)
Screenshot: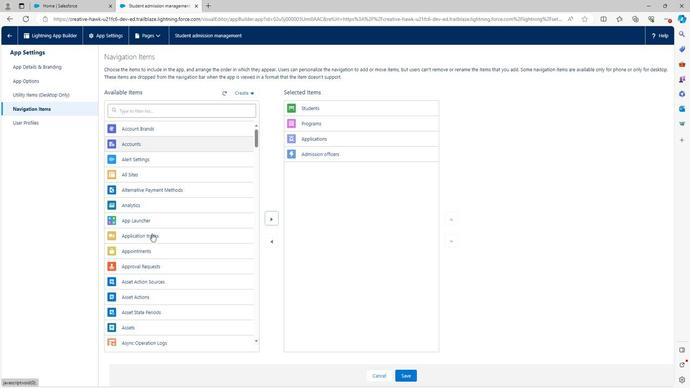 
Action: Mouse moved to (291, 221)
Screenshot: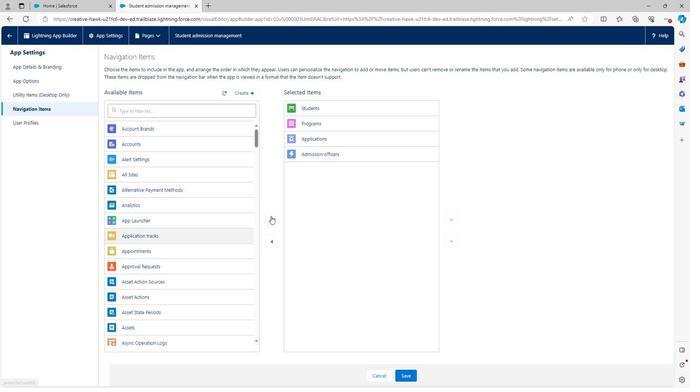 
Action: Mouse pressed left at (291, 221)
Screenshot: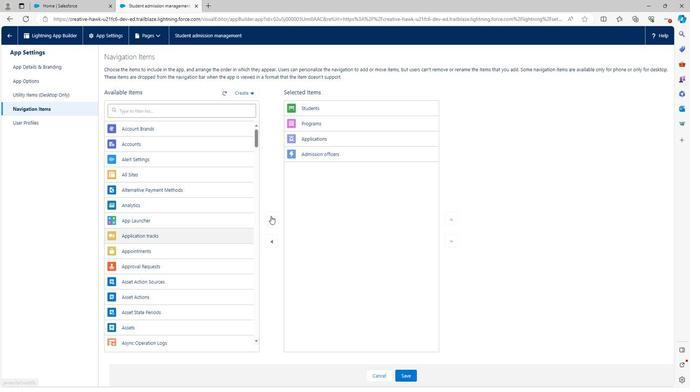 
Action: Mouse moved to (159, 272)
Screenshot: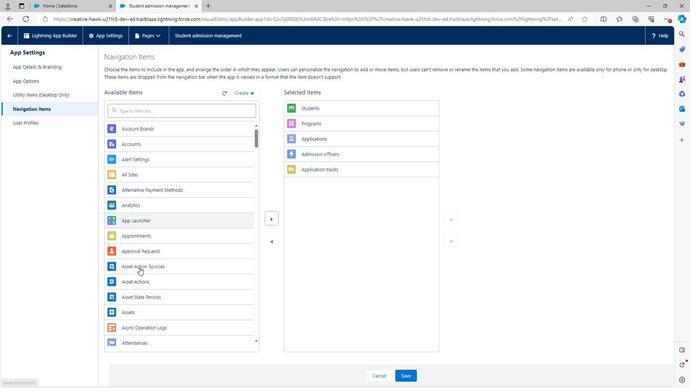 
Action: Mouse scrolled (159, 271) with delta (0, 0)
Screenshot: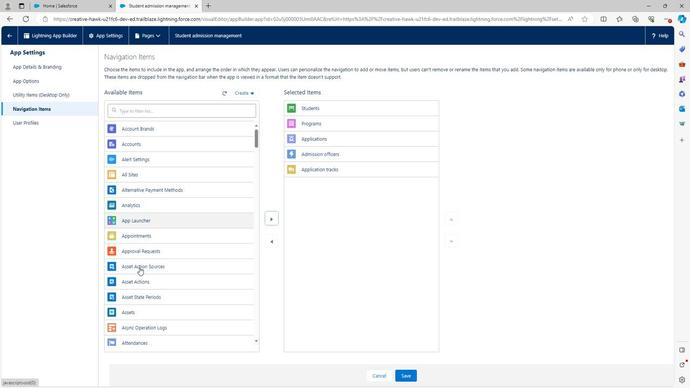 
Action: Mouse scrolled (159, 271) with delta (0, 0)
Screenshot: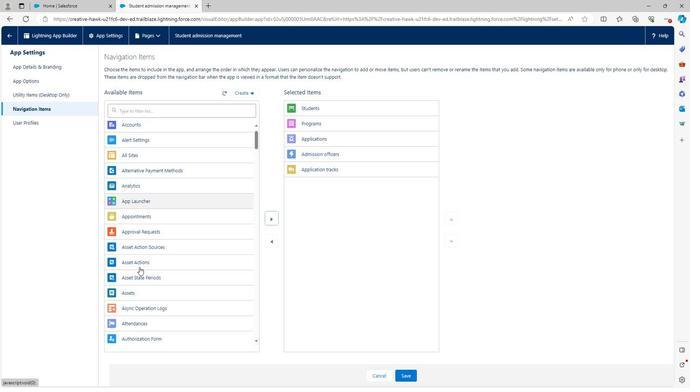 
Action: Mouse scrolled (159, 271) with delta (0, 0)
Screenshot: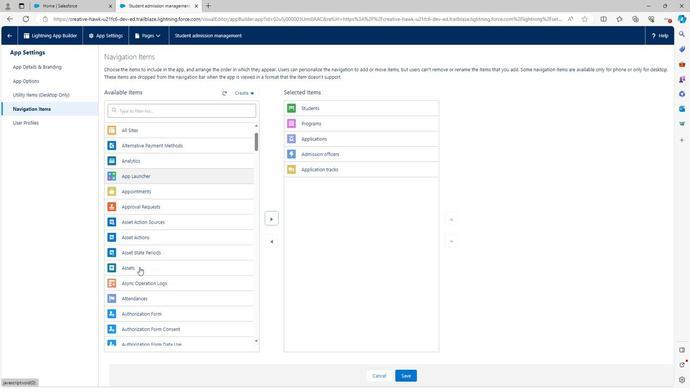 
Action: Mouse scrolled (159, 271) with delta (0, 0)
Screenshot: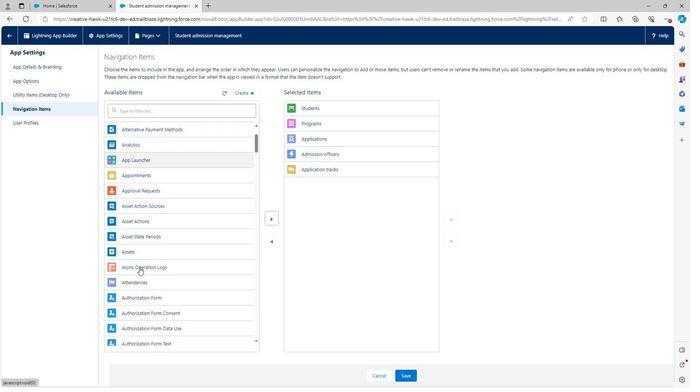 
Action: Mouse scrolled (159, 271) with delta (0, 0)
Screenshot: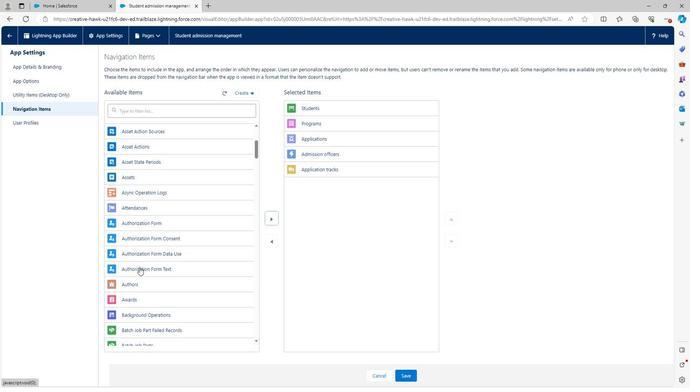 
Action: Mouse scrolled (159, 271) with delta (0, 0)
Screenshot: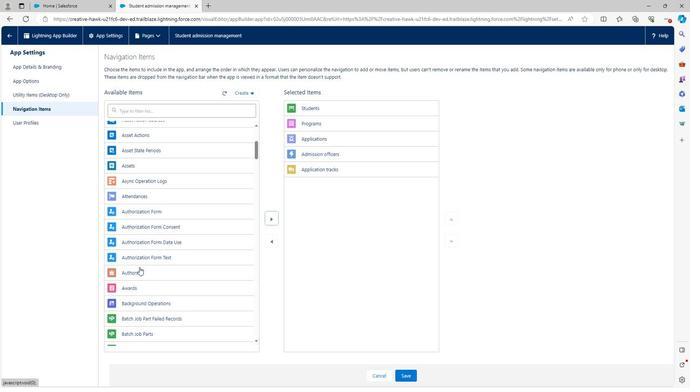 
Action: Mouse scrolled (159, 271) with delta (0, 0)
Screenshot: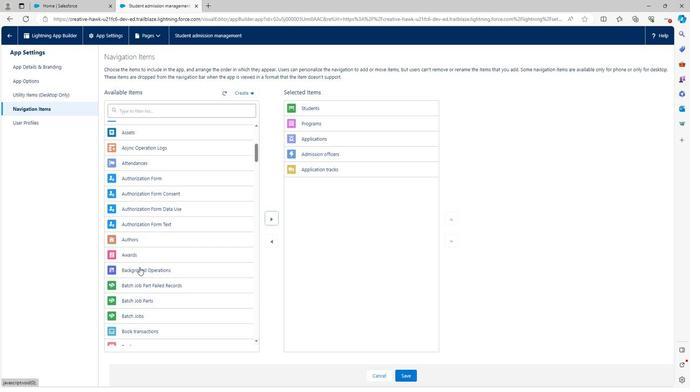 
Action: Mouse scrolled (159, 271) with delta (0, 0)
Screenshot: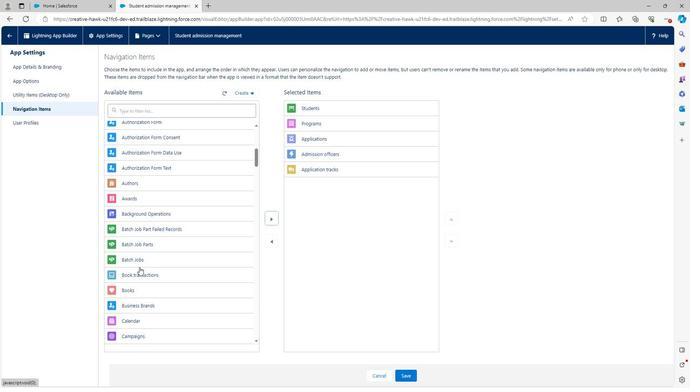 
Action: Mouse scrolled (159, 271) with delta (0, 0)
Screenshot: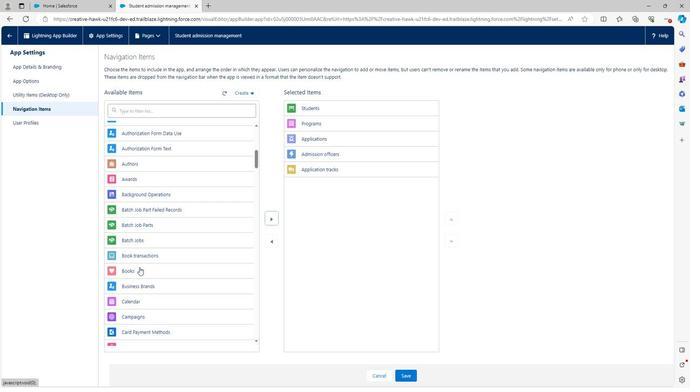 
Action: Mouse scrolled (159, 271) with delta (0, 0)
Screenshot: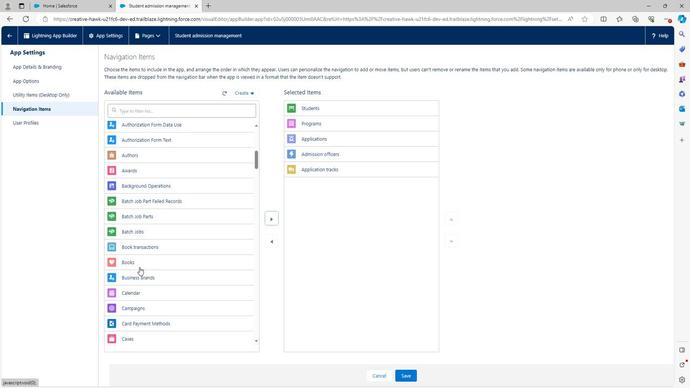 
Action: Mouse scrolled (159, 271) with delta (0, 0)
Screenshot: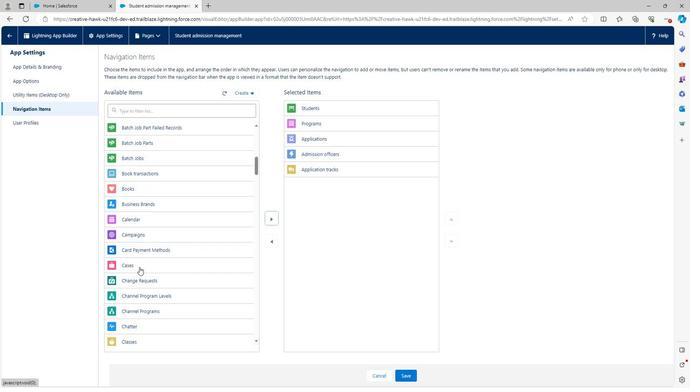 
Action: Mouse scrolled (159, 271) with delta (0, 0)
Screenshot: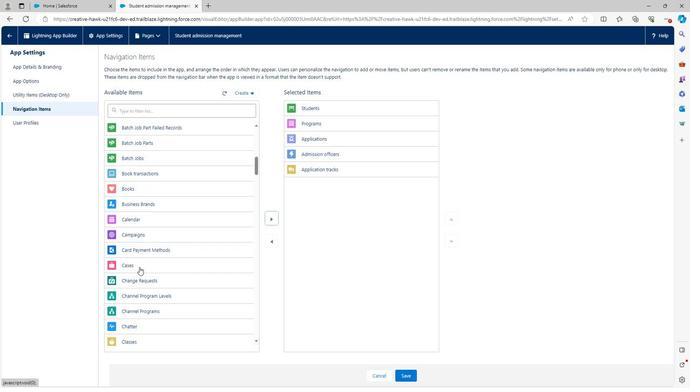 
Action: Mouse scrolled (159, 271) with delta (0, 0)
Screenshot: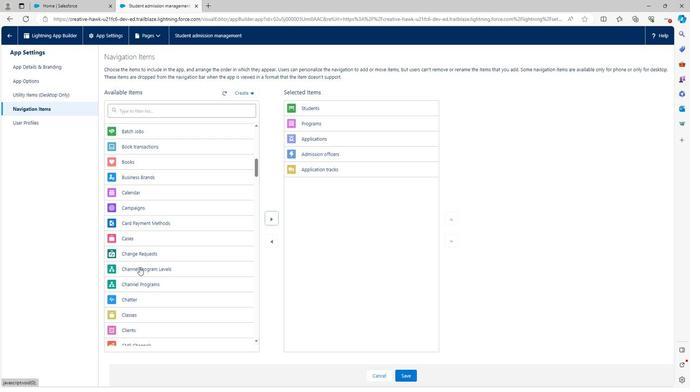 
Action: Mouse scrolled (159, 271) with delta (0, 0)
Screenshot: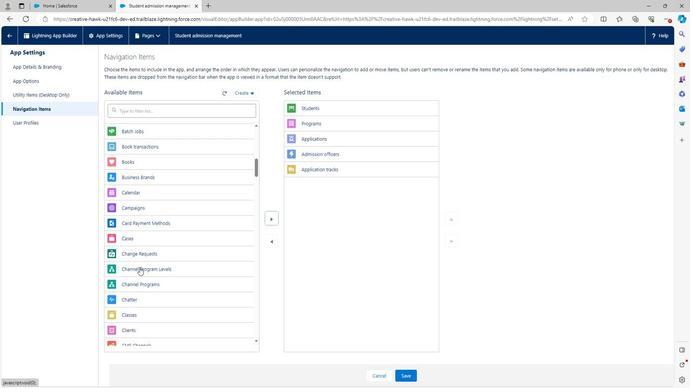 
Action: Mouse scrolled (159, 271) with delta (0, 0)
Screenshot: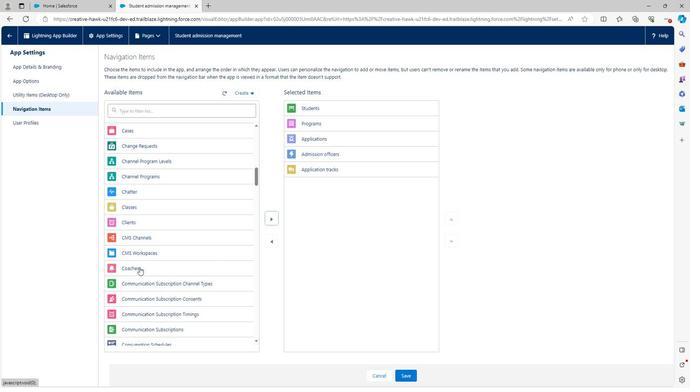 
Action: Mouse scrolled (159, 271) with delta (0, 0)
Screenshot: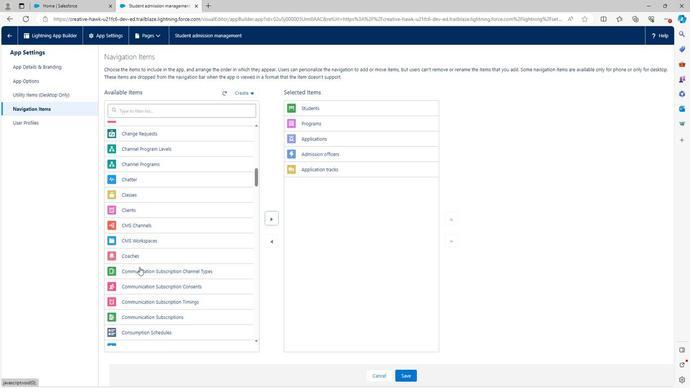 
Action: Mouse scrolled (159, 271) with delta (0, 0)
Screenshot: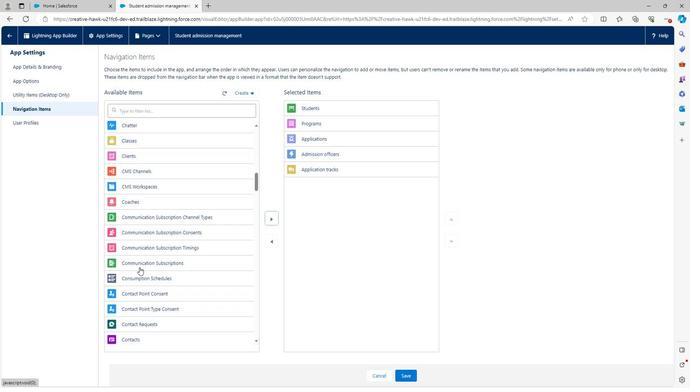 
Action: Mouse scrolled (159, 271) with delta (0, 0)
Screenshot: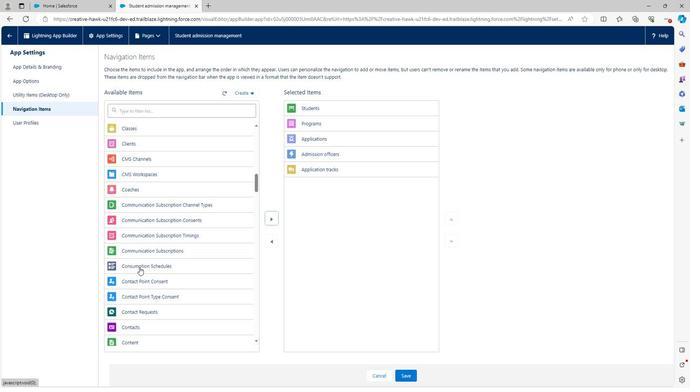 
Action: Mouse scrolled (159, 271) with delta (0, 0)
Screenshot: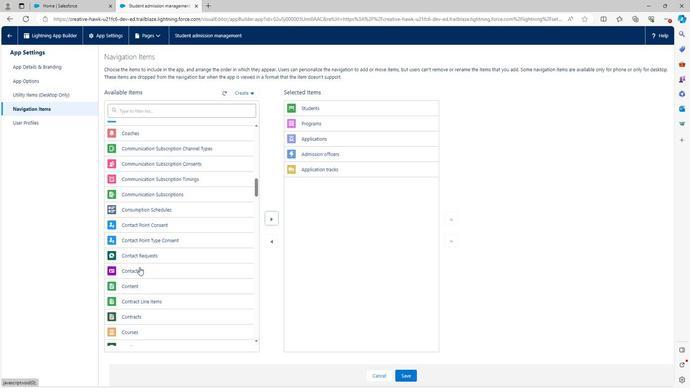 
Action: Mouse scrolled (159, 271) with delta (0, 0)
Screenshot: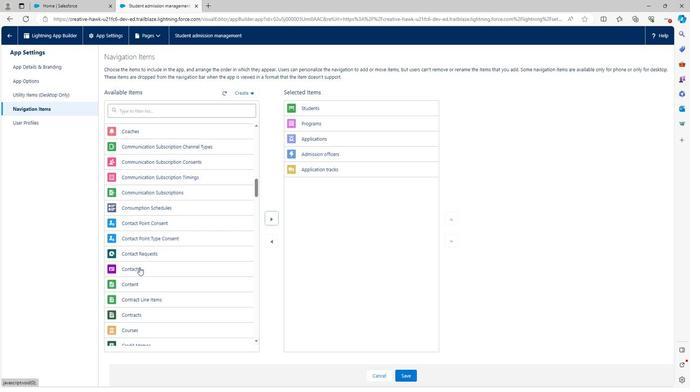 
Action: Mouse scrolled (159, 271) with delta (0, 0)
Screenshot: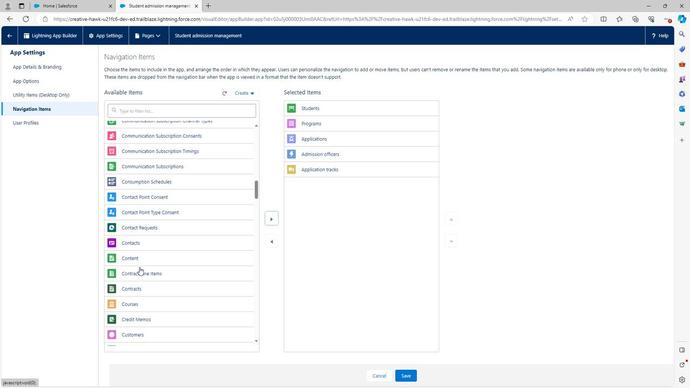 
Action: Mouse scrolled (159, 271) with delta (0, 0)
Screenshot: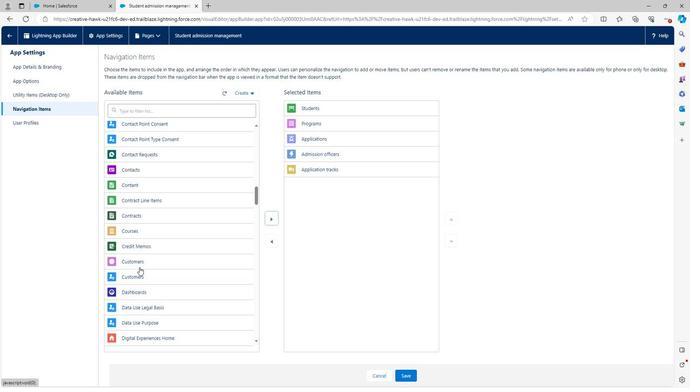 
Action: Mouse scrolled (159, 271) with delta (0, 0)
Screenshot: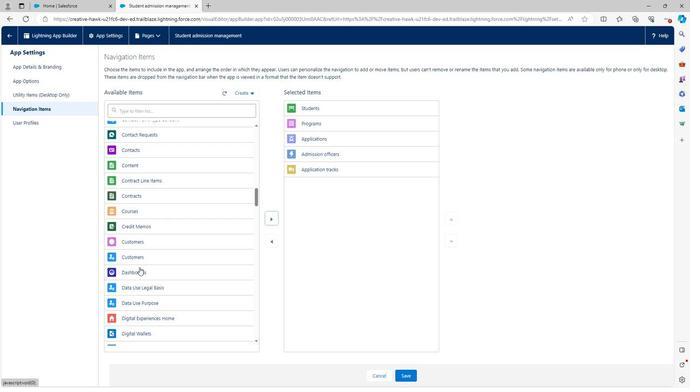 
Action: Mouse scrolled (159, 271) with delta (0, 0)
Screenshot: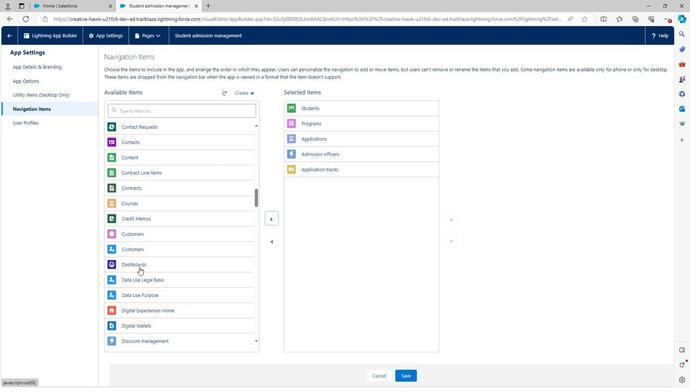
Action: Mouse scrolled (159, 271) with delta (0, 0)
Screenshot: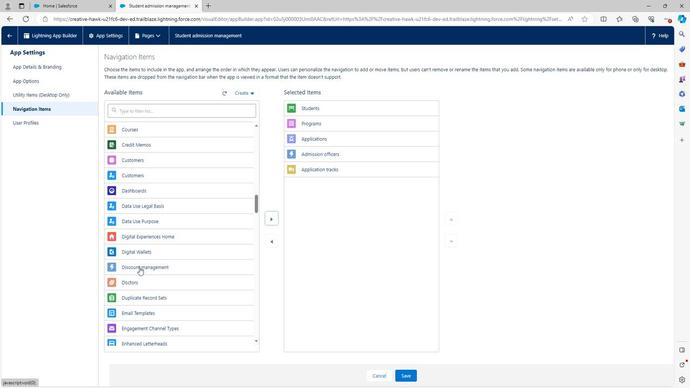
Action: Mouse scrolled (159, 271) with delta (0, 0)
Screenshot: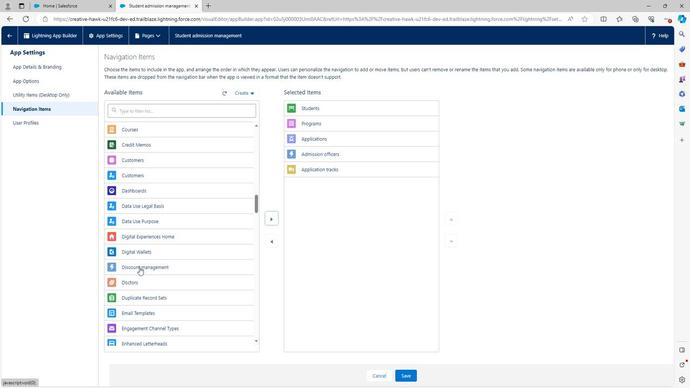 
Action: Mouse scrolled (159, 271) with delta (0, 0)
Screenshot: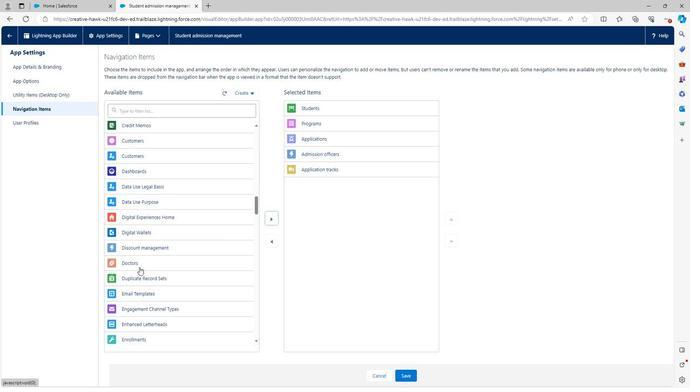 
Action: Mouse scrolled (159, 271) with delta (0, 0)
Screenshot: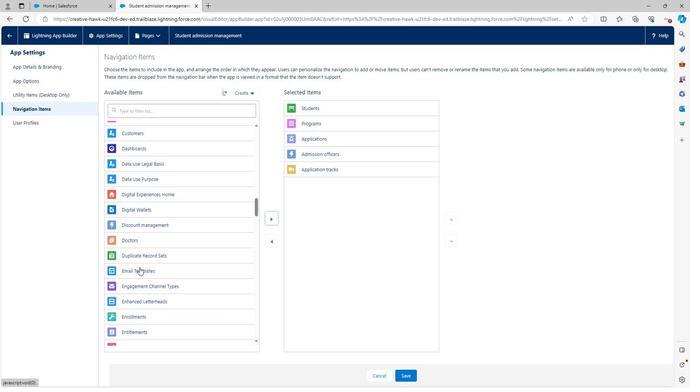 
Action: Mouse moved to (155, 228)
Screenshot: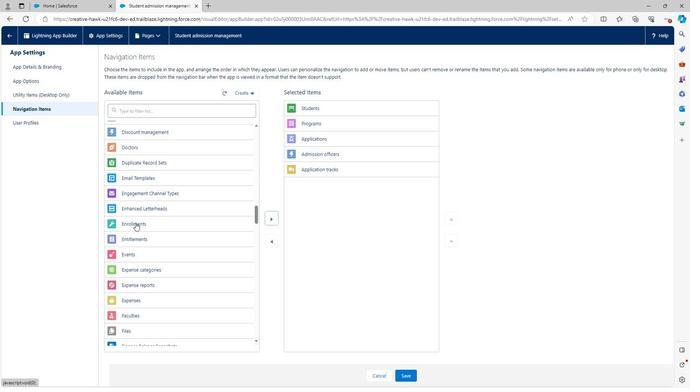 
Action: Mouse pressed left at (155, 228)
Screenshot: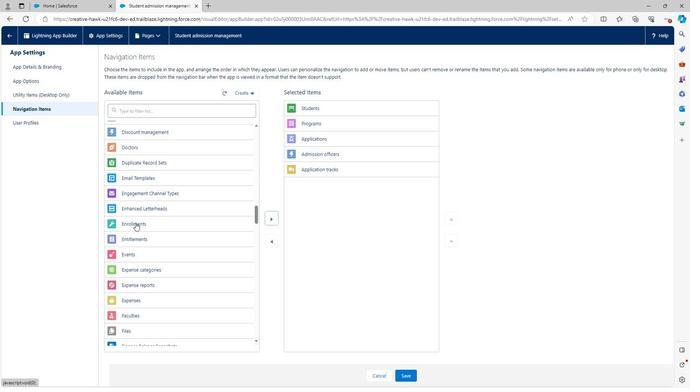 
Action: Mouse moved to (291, 223)
Screenshot: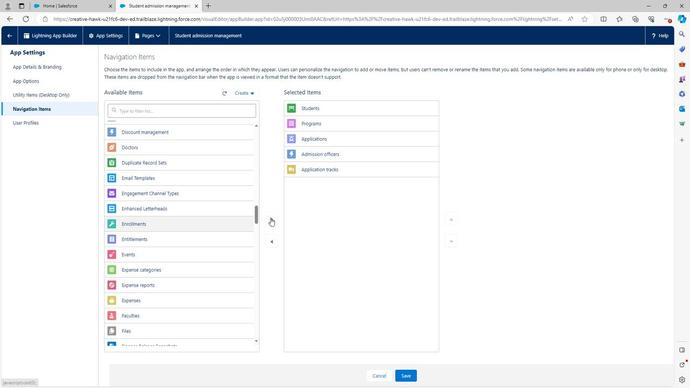 
Action: Mouse pressed left at (291, 223)
Screenshot: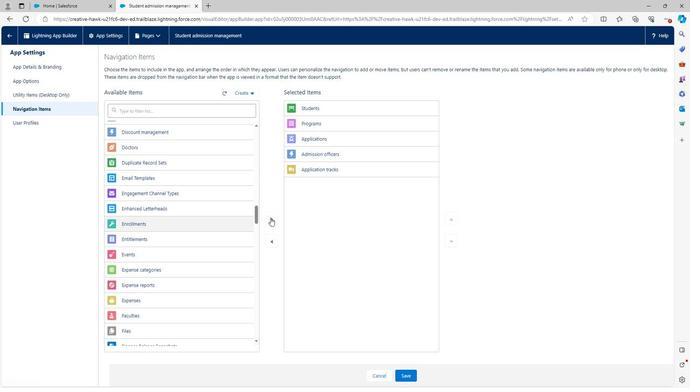 
Action: Mouse moved to (420, 377)
Screenshot: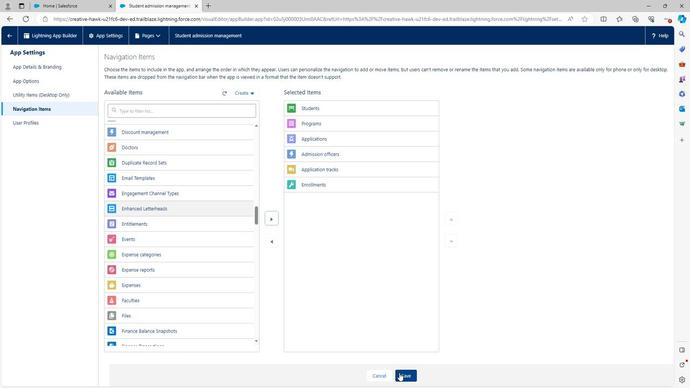
Action: Mouse pressed left at (420, 377)
Screenshot: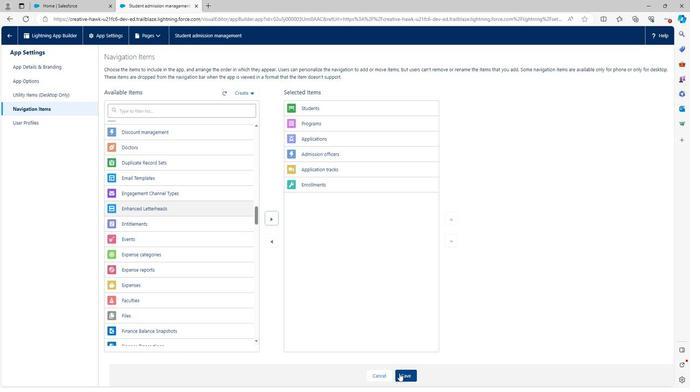 
Action: Mouse moved to (393, 283)
